 Task: Find connections with filter location Matozinhos with filter topic #Affiliationwith filter profile language Potuguese with filter current company Netcore Cloud with filter school Amet University Chennai with filter industry Technical and Vocational Training with filter service category Home Networking with filter keywords title Mechanic
Action: Mouse moved to (553, 101)
Screenshot: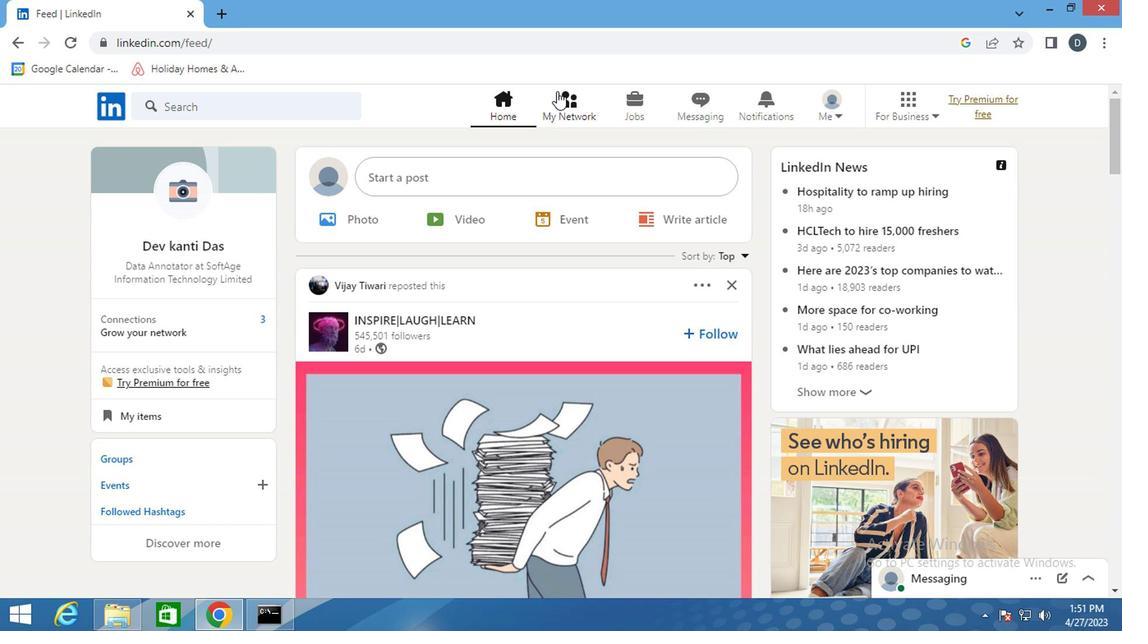 
Action: Mouse pressed left at (553, 101)
Screenshot: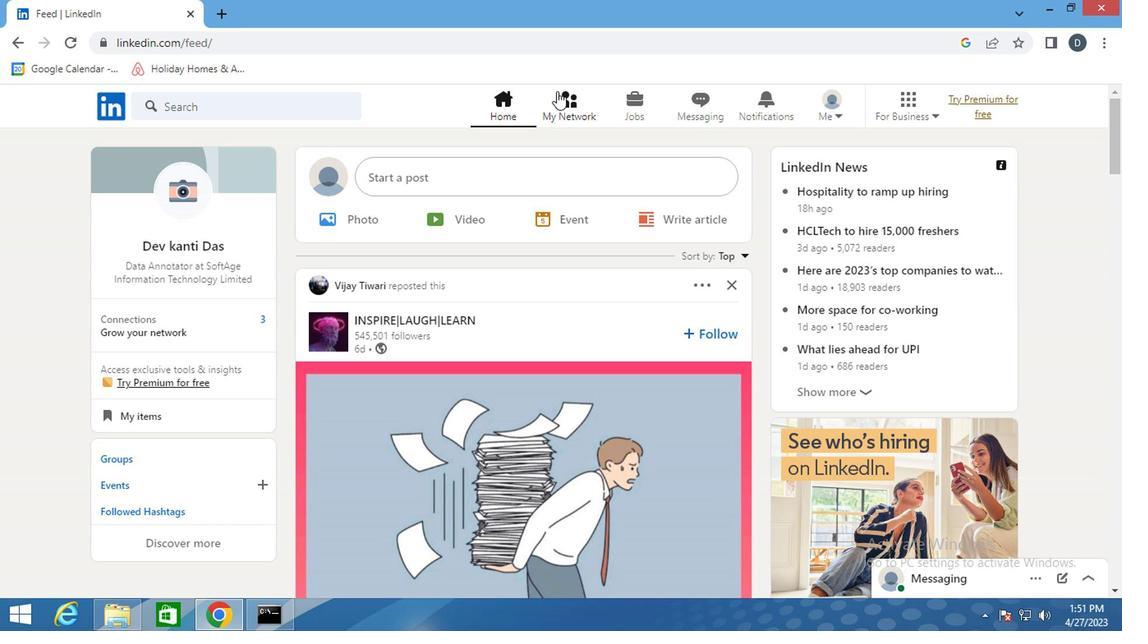 
Action: Mouse moved to (276, 200)
Screenshot: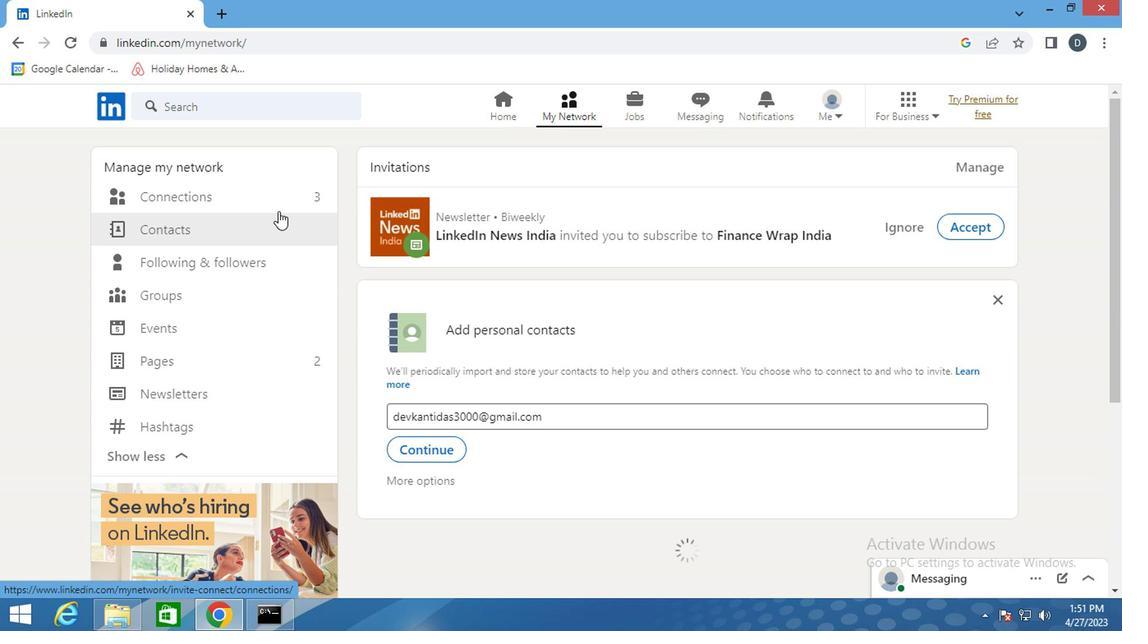 
Action: Mouse pressed left at (276, 200)
Screenshot: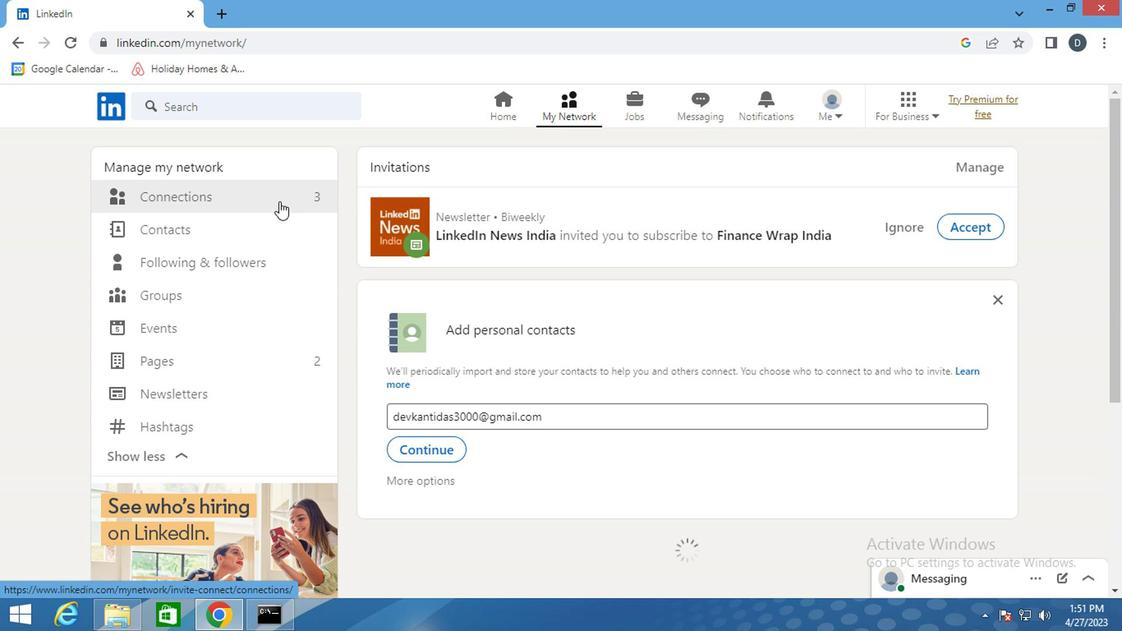 
Action: Mouse pressed left at (276, 200)
Screenshot: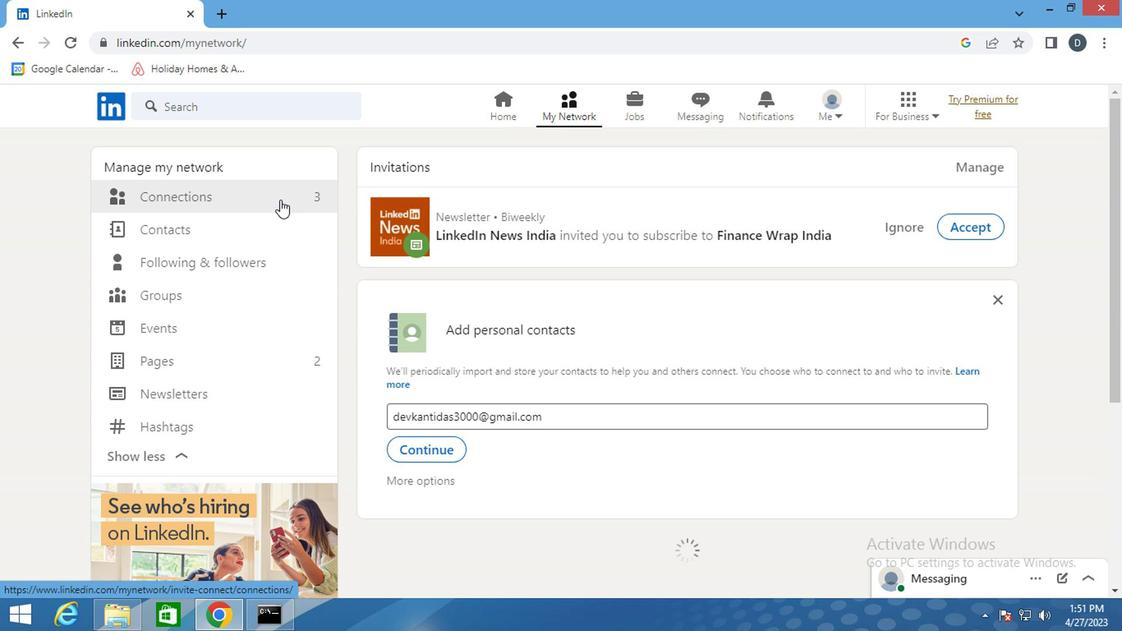 
Action: Mouse pressed left at (276, 200)
Screenshot: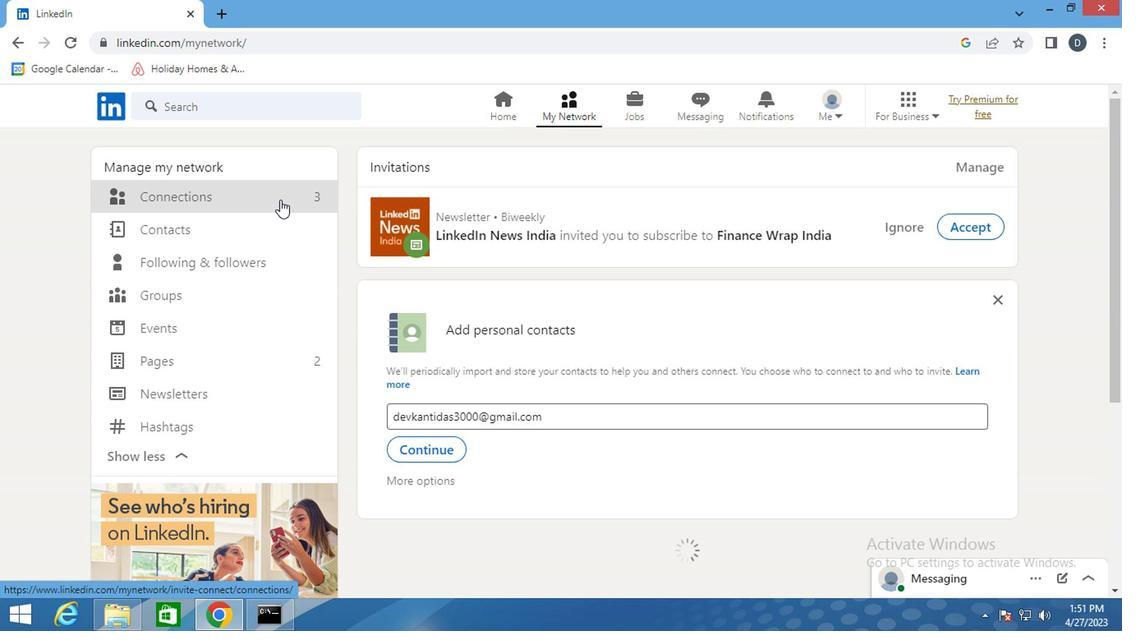 
Action: Mouse moved to (684, 198)
Screenshot: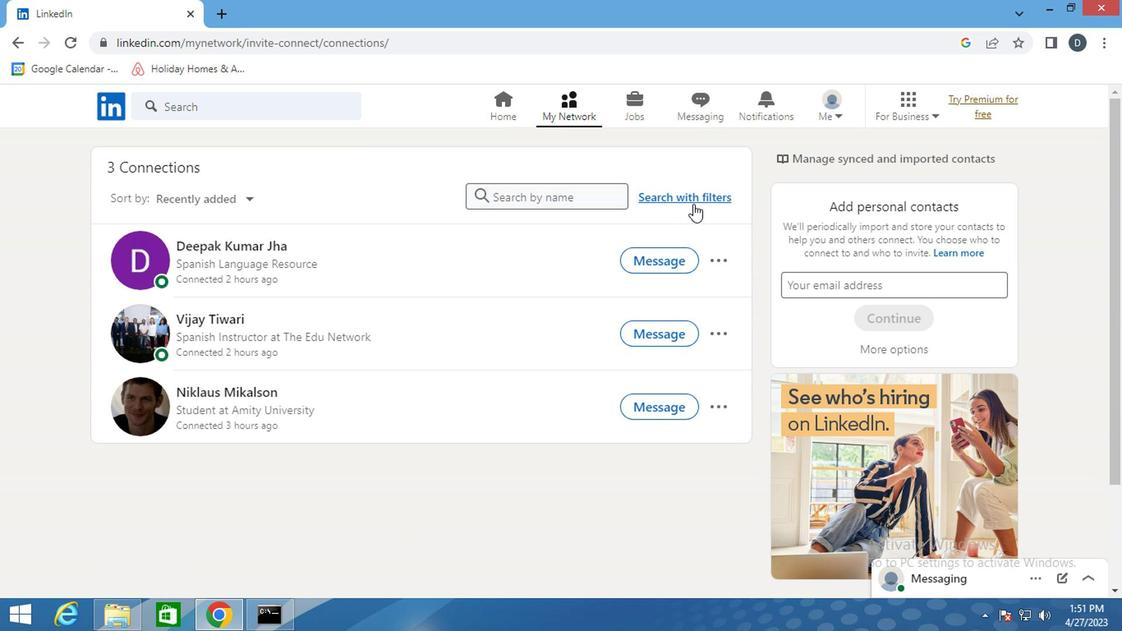 
Action: Mouse pressed left at (684, 198)
Screenshot: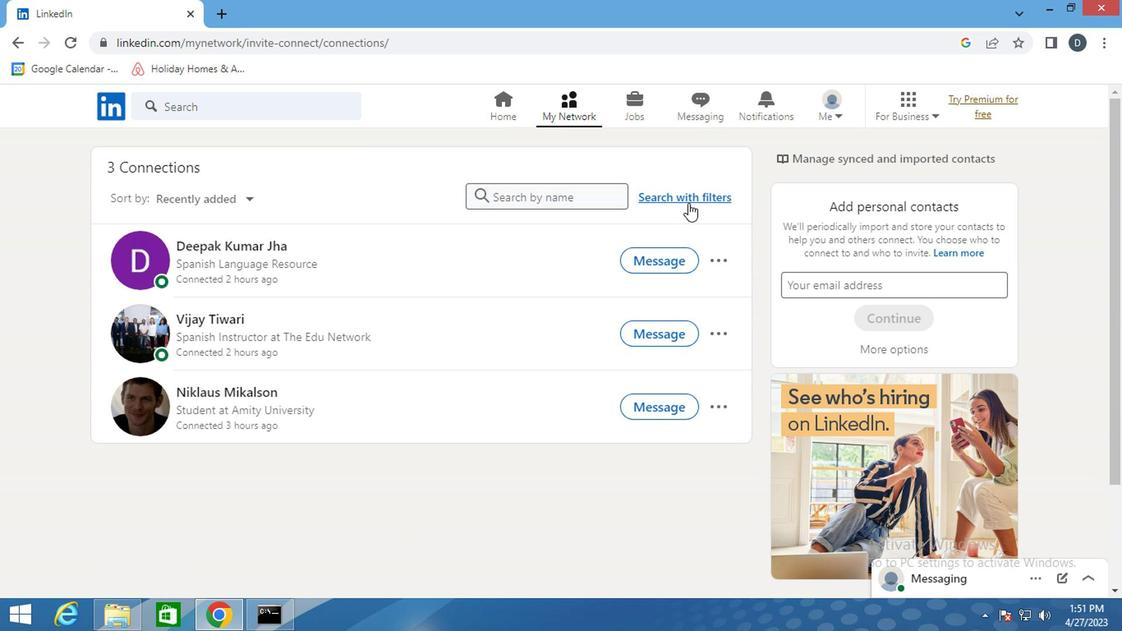 
Action: Mouse moved to (588, 149)
Screenshot: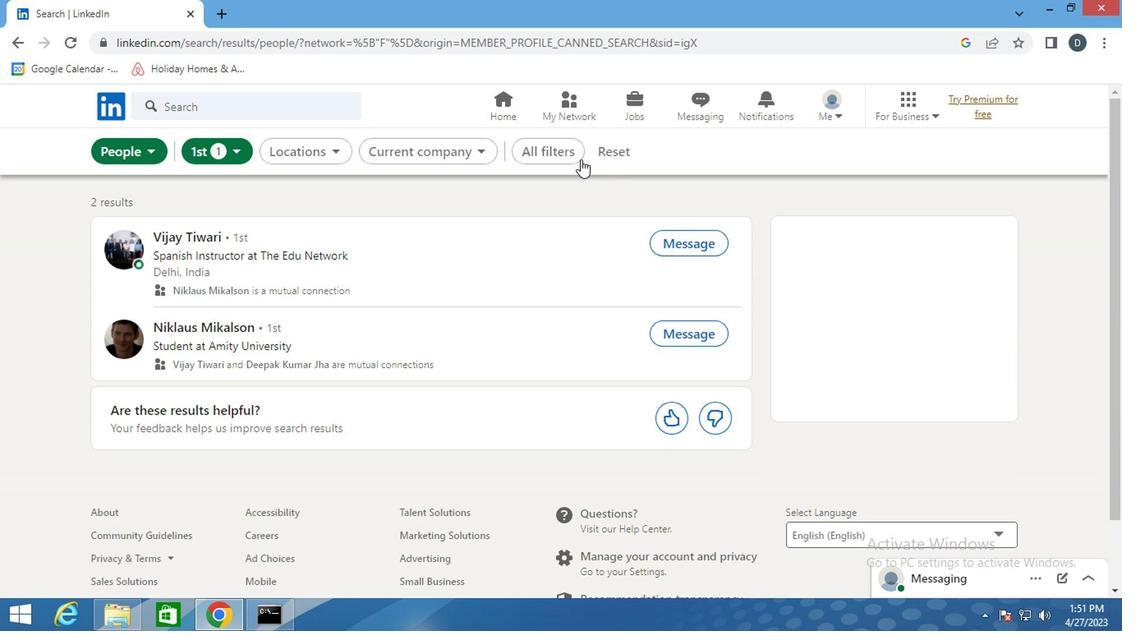 
Action: Mouse pressed left at (588, 149)
Screenshot: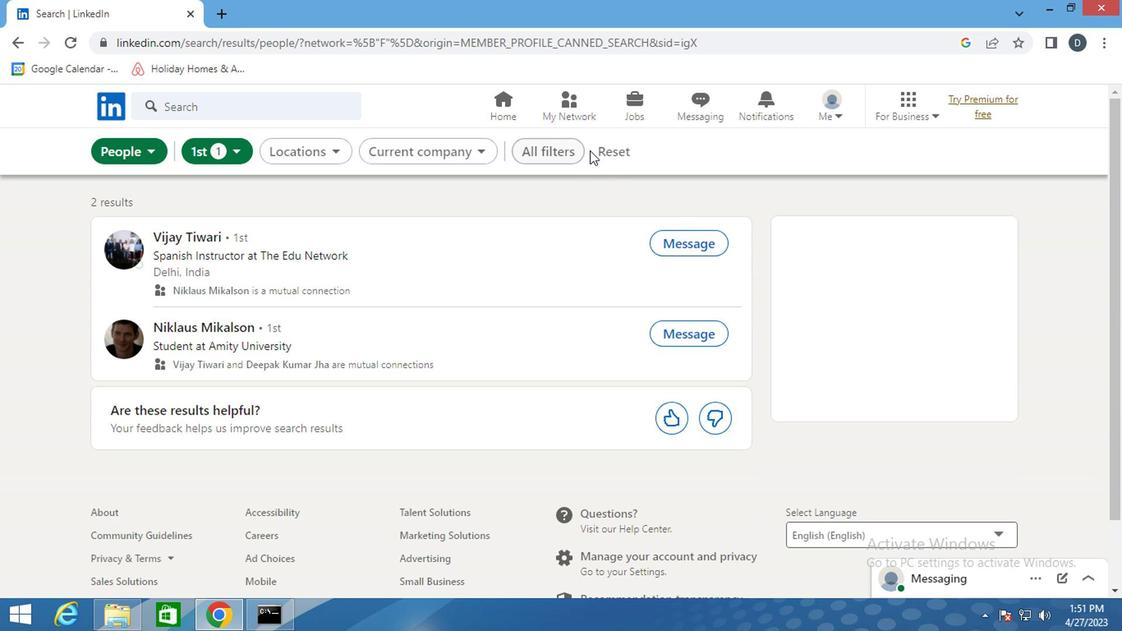 
Action: Mouse moved to (563, 156)
Screenshot: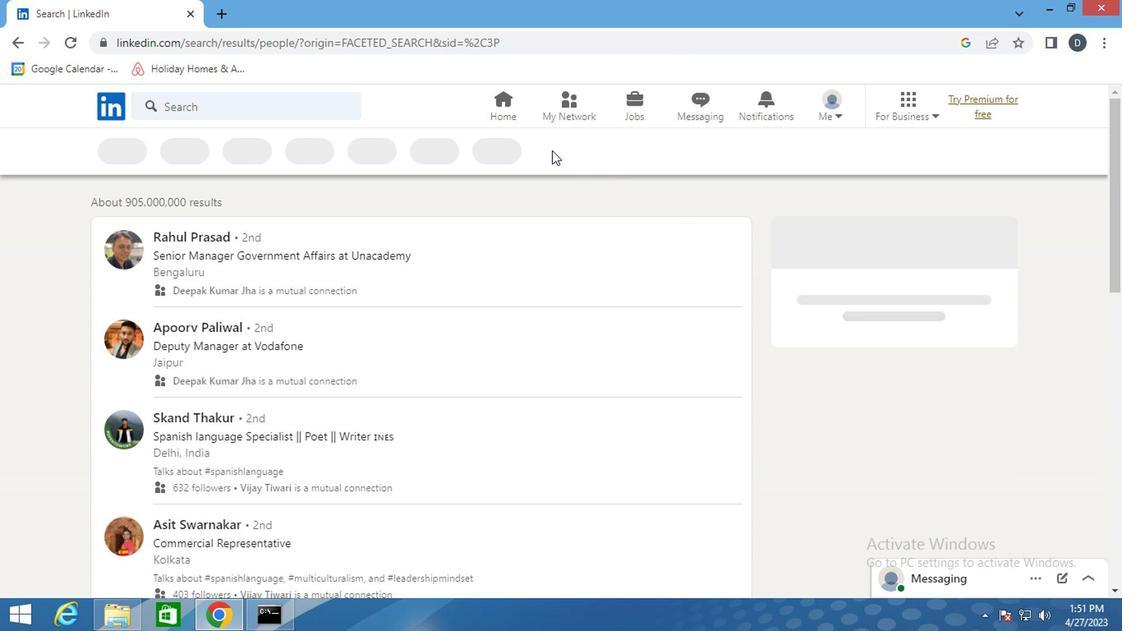 
Action: Mouse pressed left at (563, 156)
Screenshot: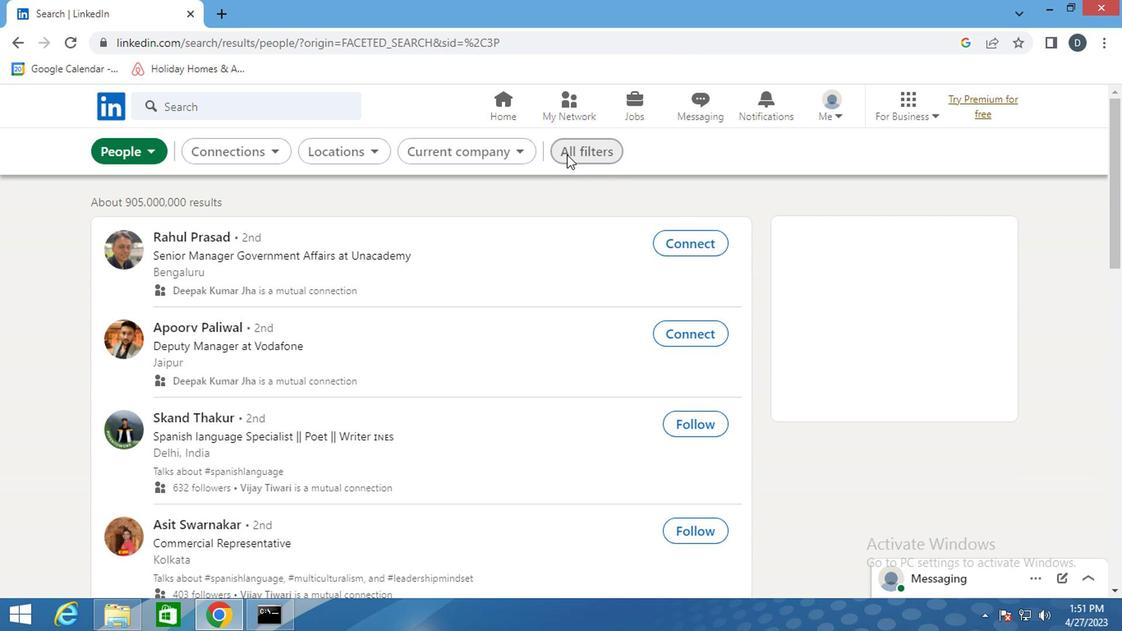 
Action: Mouse moved to (907, 326)
Screenshot: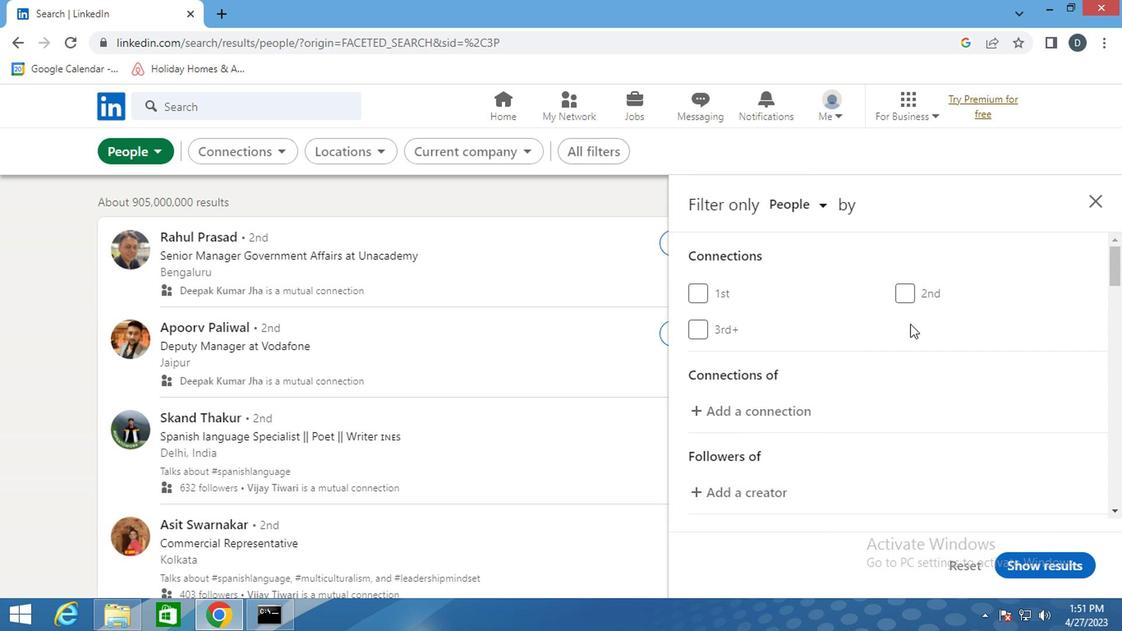 
Action: Mouse scrolled (907, 325) with delta (0, -1)
Screenshot: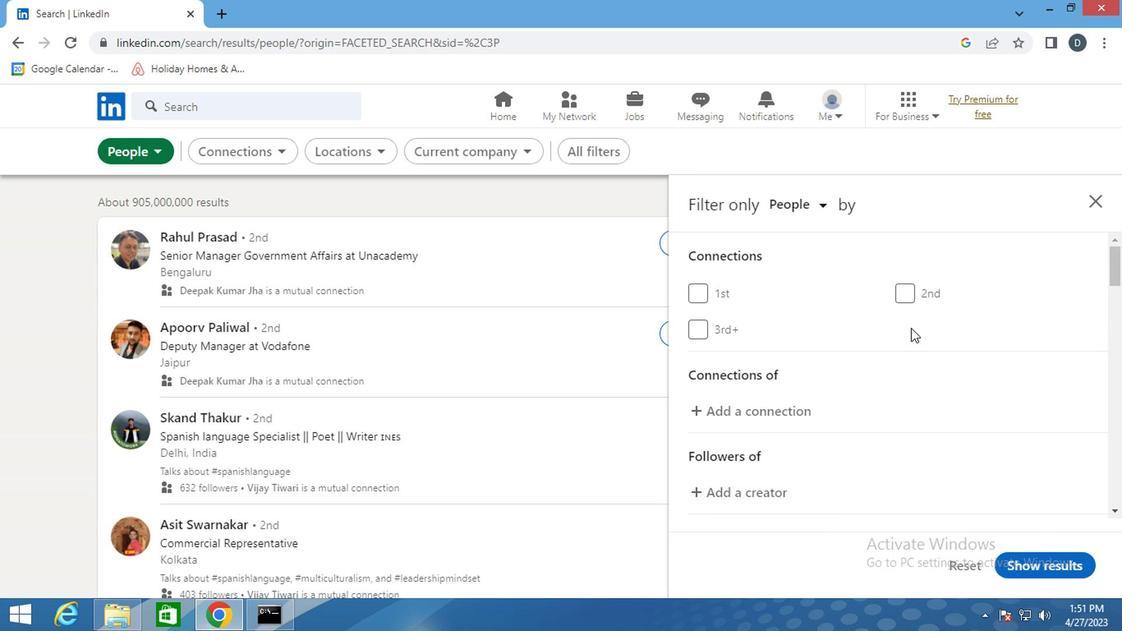 
Action: Mouse scrolled (907, 325) with delta (0, -1)
Screenshot: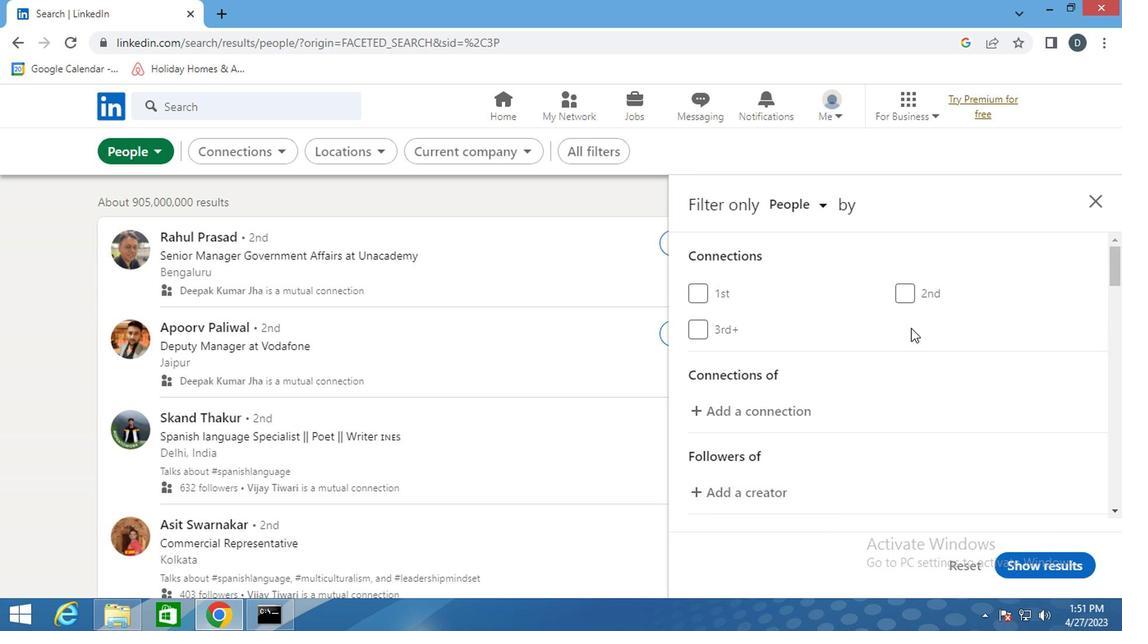
Action: Mouse scrolled (907, 325) with delta (0, -1)
Screenshot: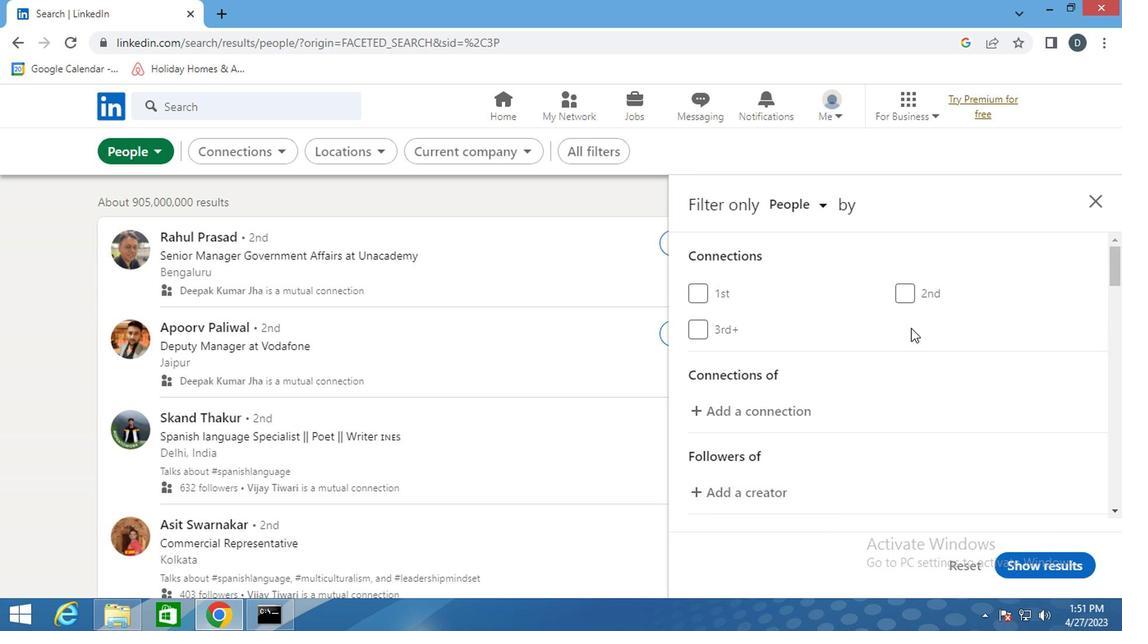 
Action: Mouse moved to (954, 399)
Screenshot: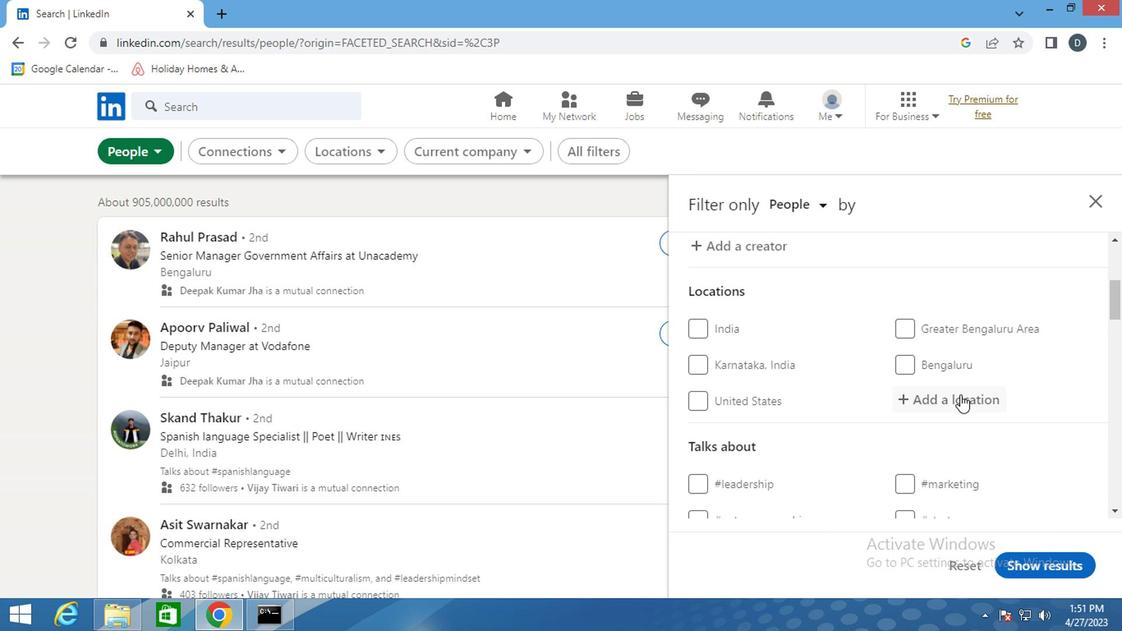 
Action: Mouse pressed left at (954, 399)
Screenshot: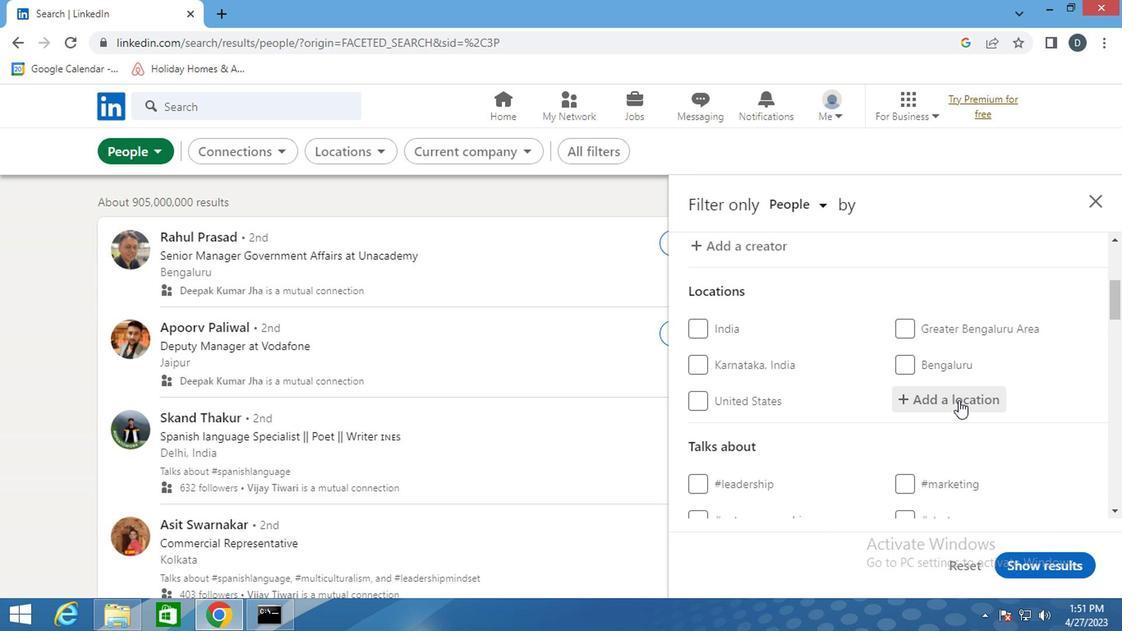 
Action: Mouse moved to (880, 423)
Screenshot: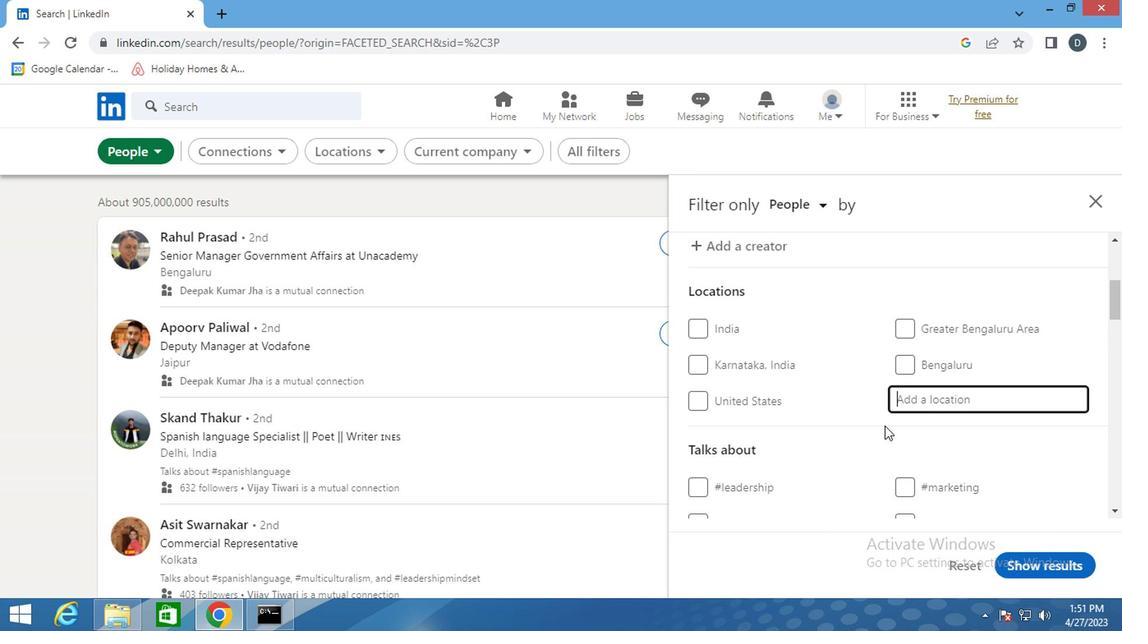 
Action: Key pressed <Key.shift_r><Key.shift_r><Key.shift_r><Key.shift_r>Matozinh
Screenshot: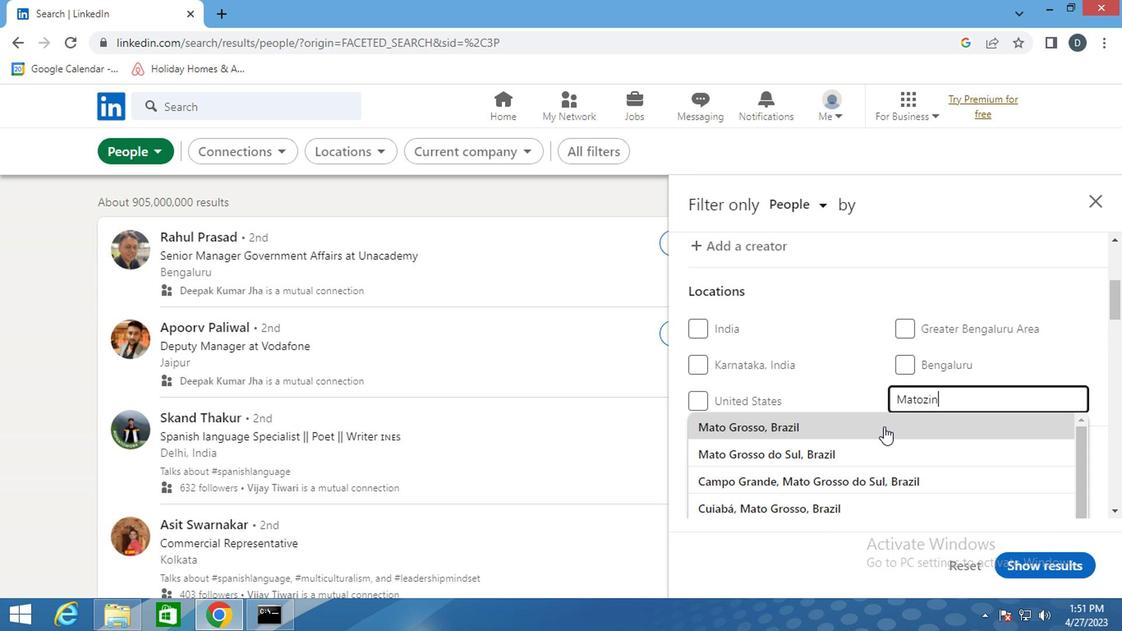 
Action: Mouse pressed left at (880, 423)
Screenshot: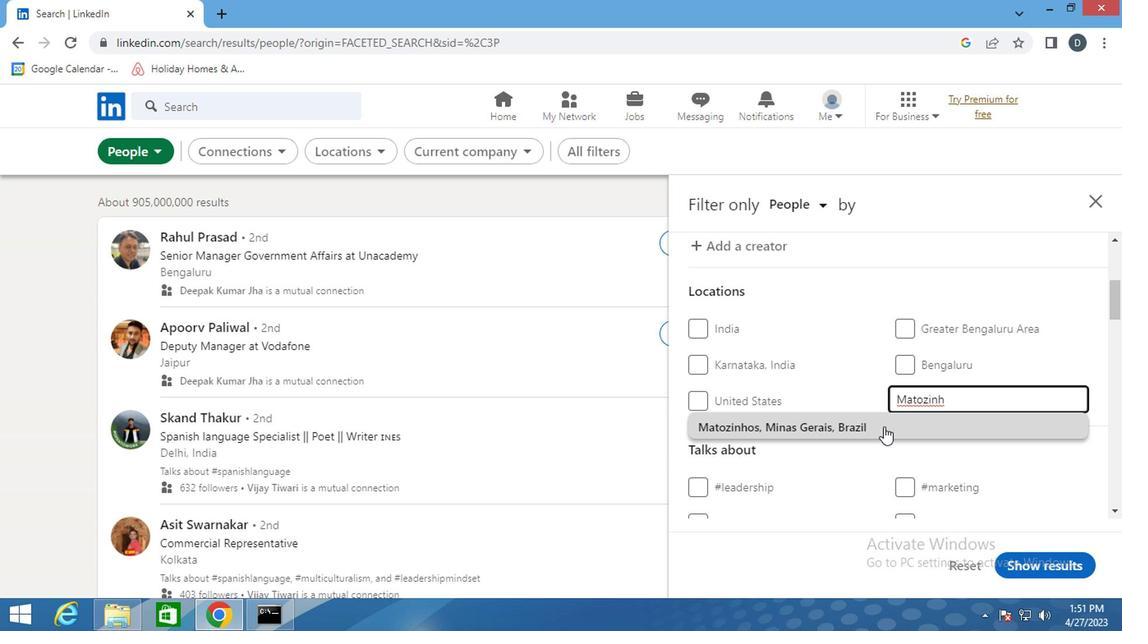 
Action: Mouse moved to (866, 426)
Screenshot: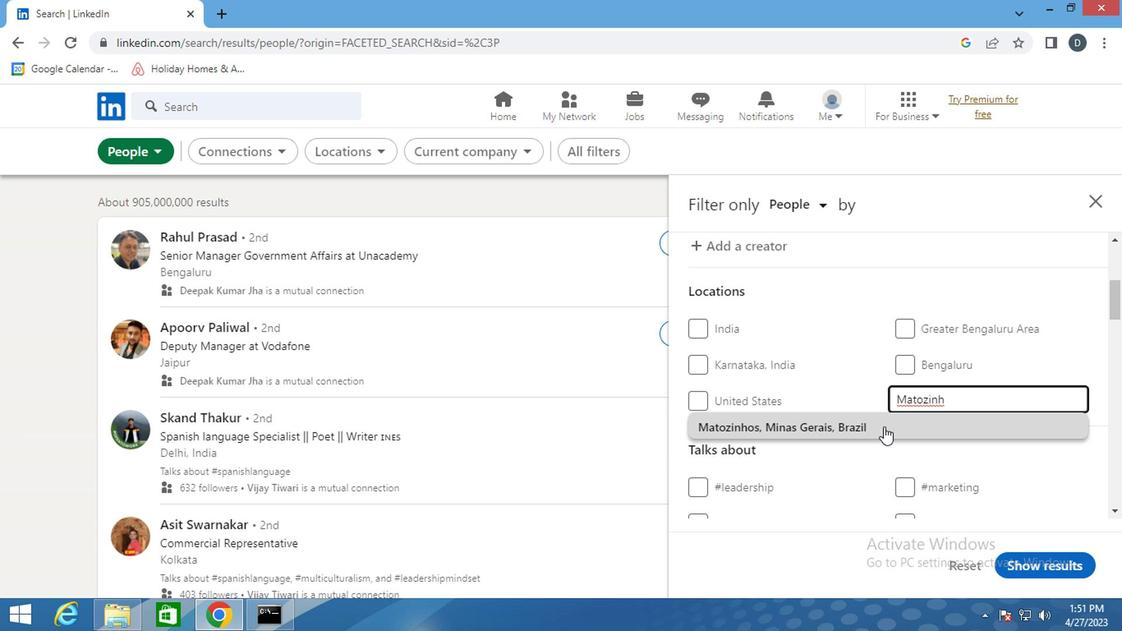 
Action: Mouse scrolled (866, 426) with delta (0, 0)
Screenshot: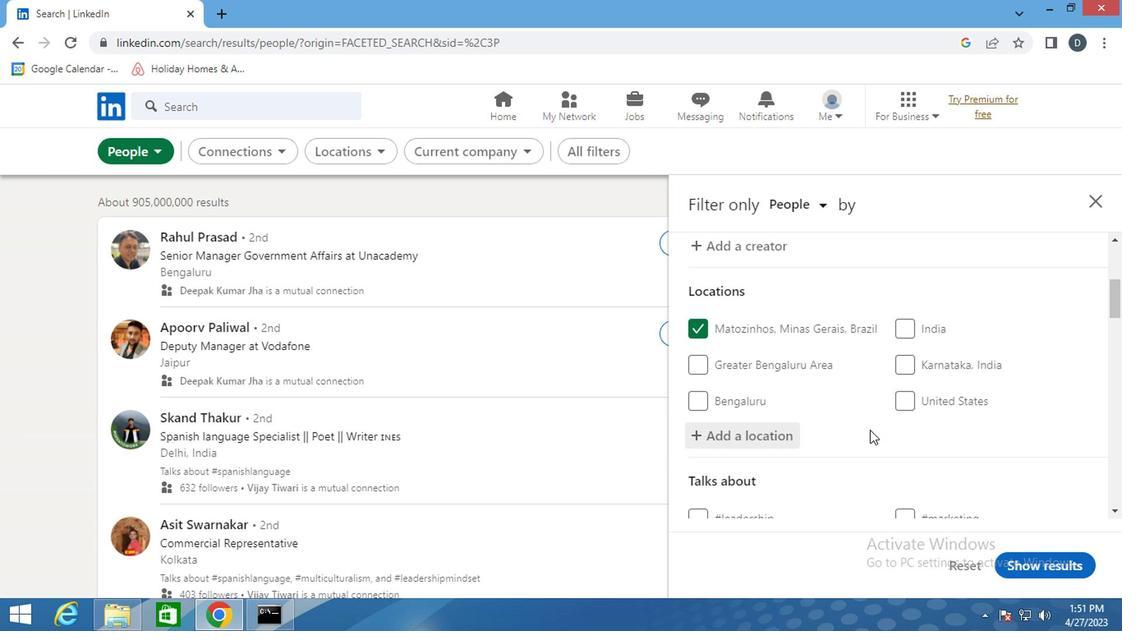 
Action: Mouse scrolled (866, 426) with delta (0, 0)
Screenshot: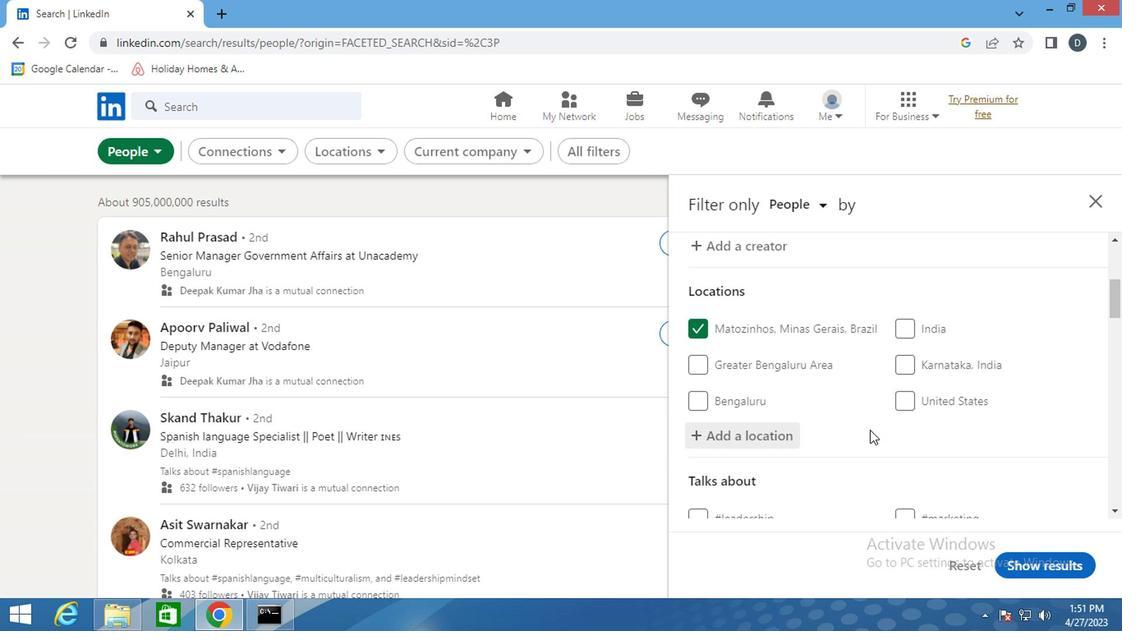 
Action: Mouse moved to (919, 426)
Screenshot: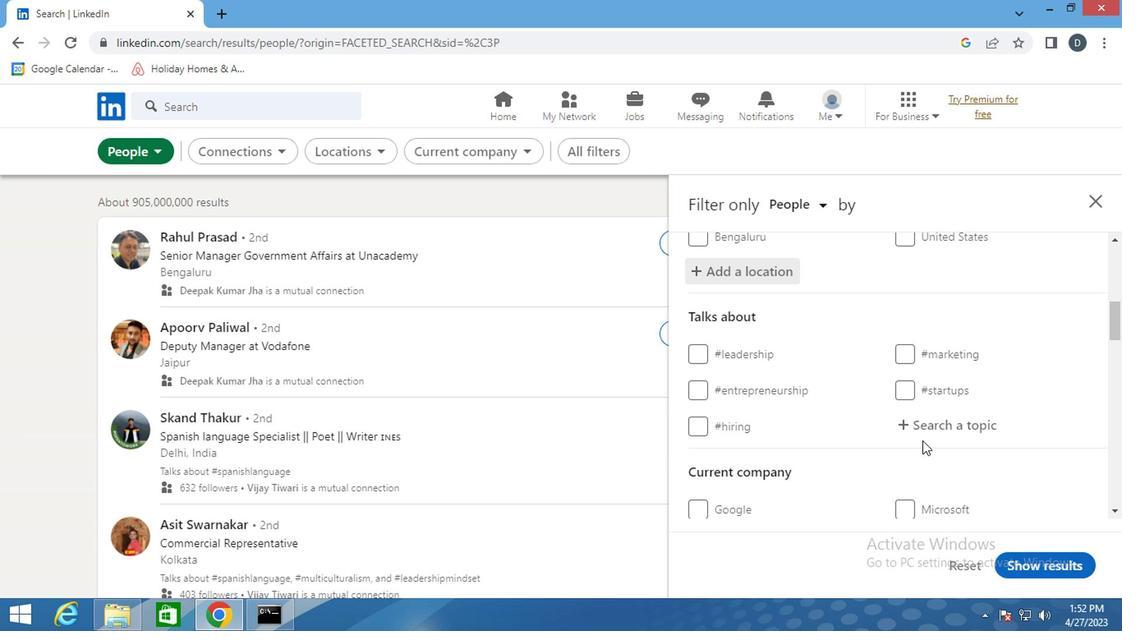 
Action: Mouse pressed left at (919, 426)
Screenshot: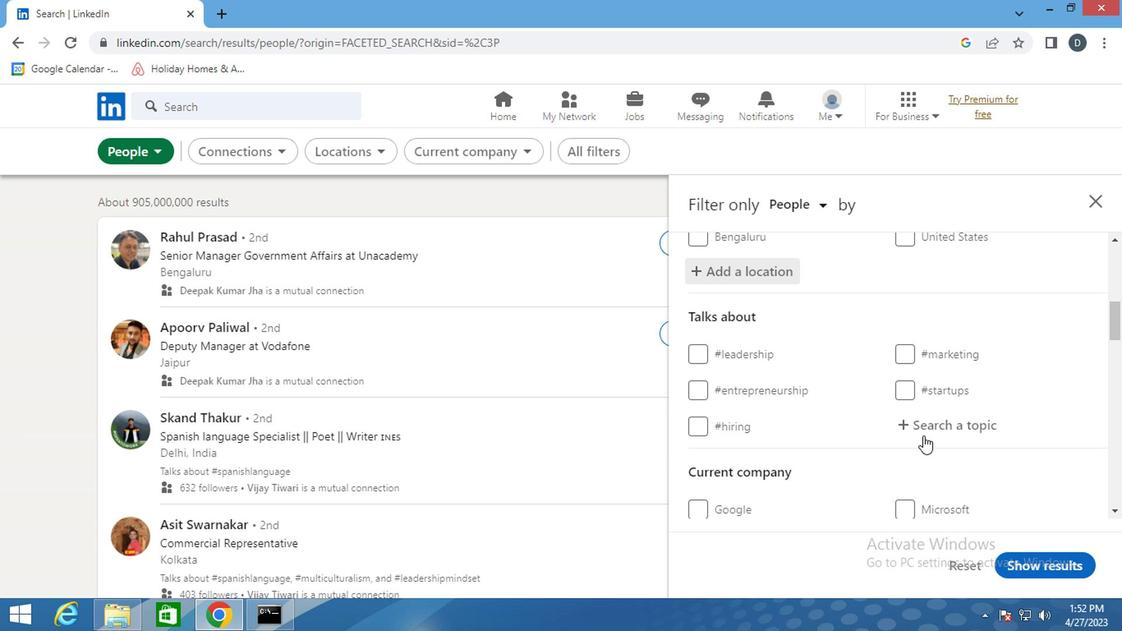 
Action: Mouse moved to (881, 436)
Screenshot: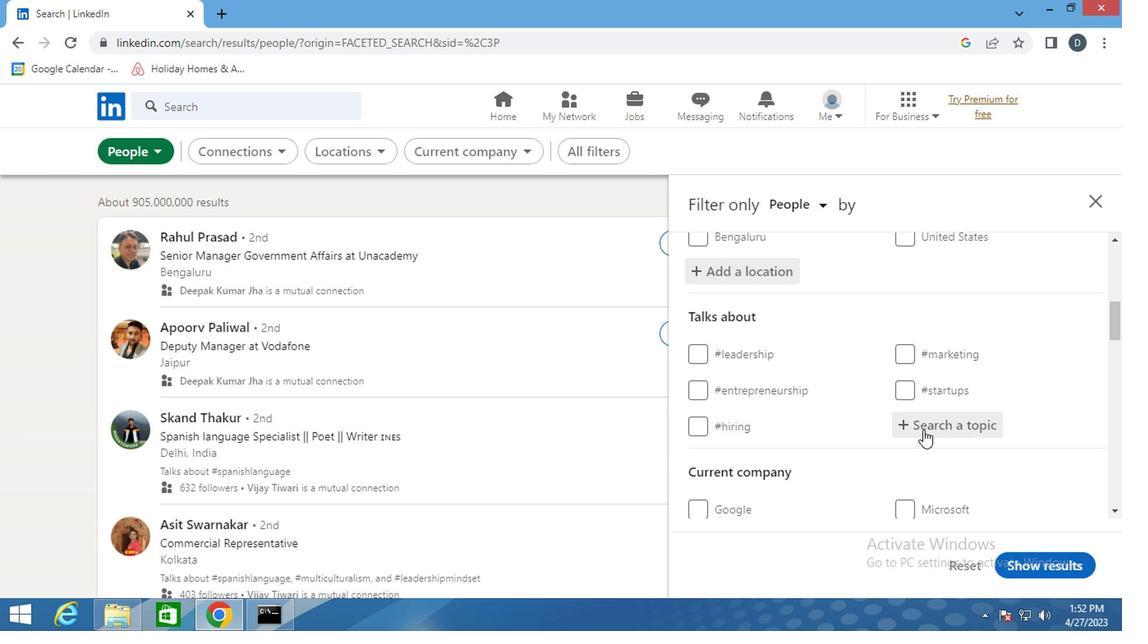 
Action: Key pressed <Key.shift>#<Key.shift>AFFILIATION
Screenshot: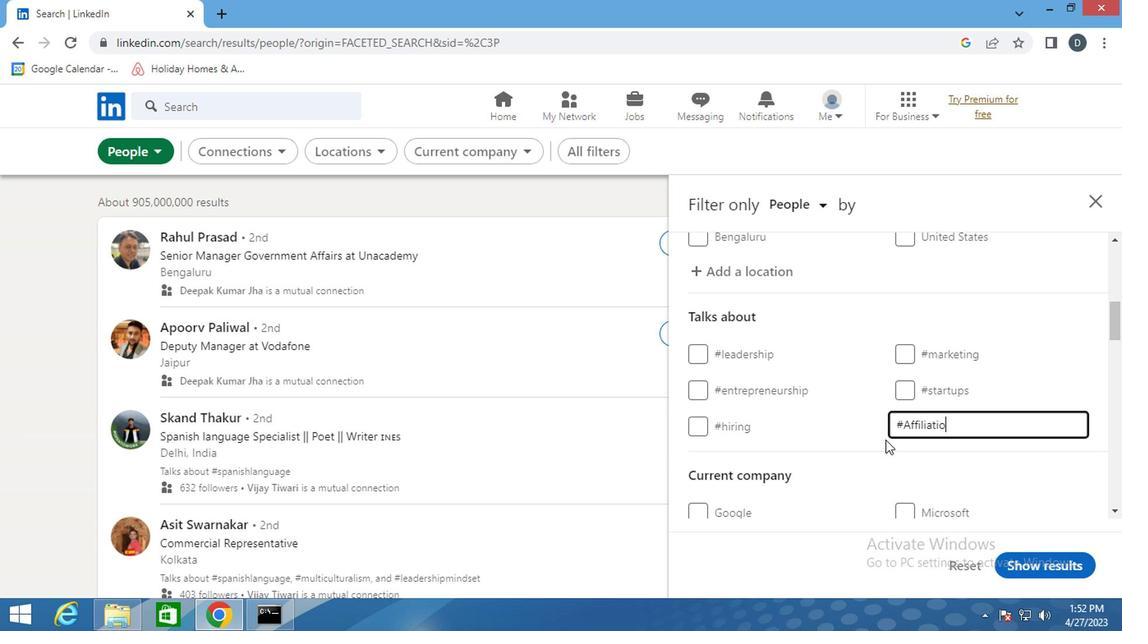
Action: Mouse moved to (896, 302)
Screenshot: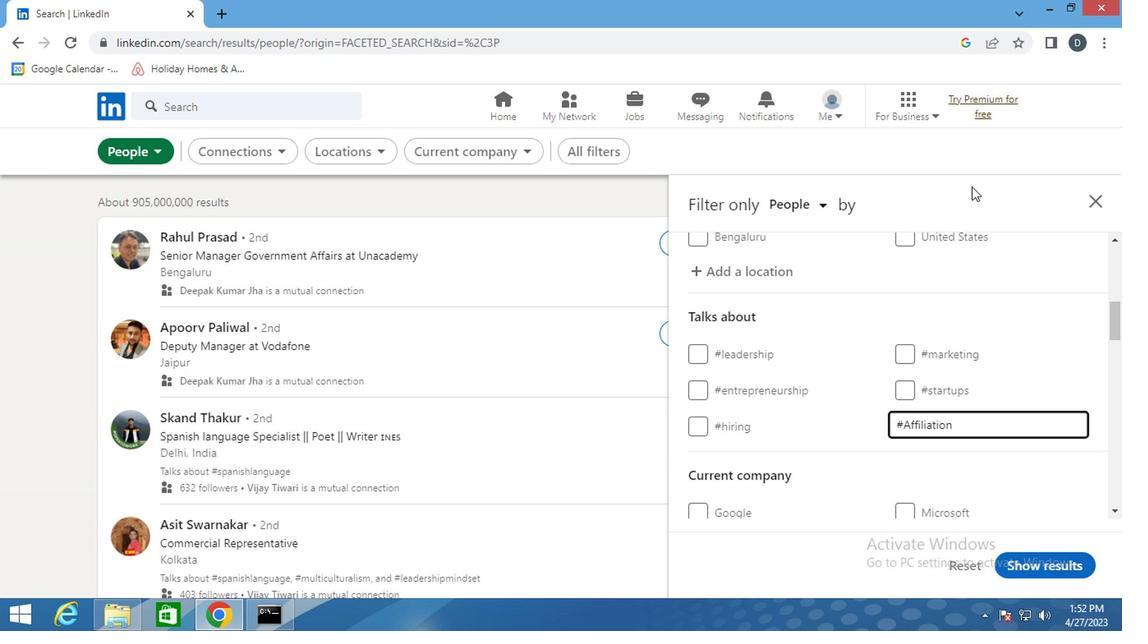 
Action: Mouse scrolled (896, 301) with delta (0, 0)
Screenshot: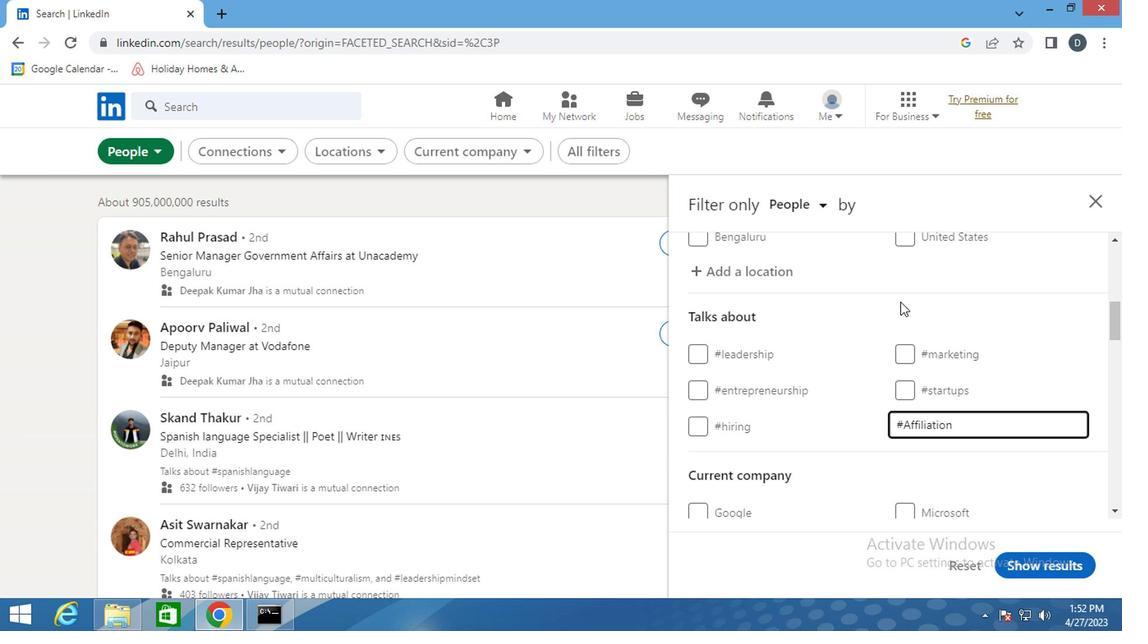 
Action: Mouse moved to (899, 310)
Screenshot: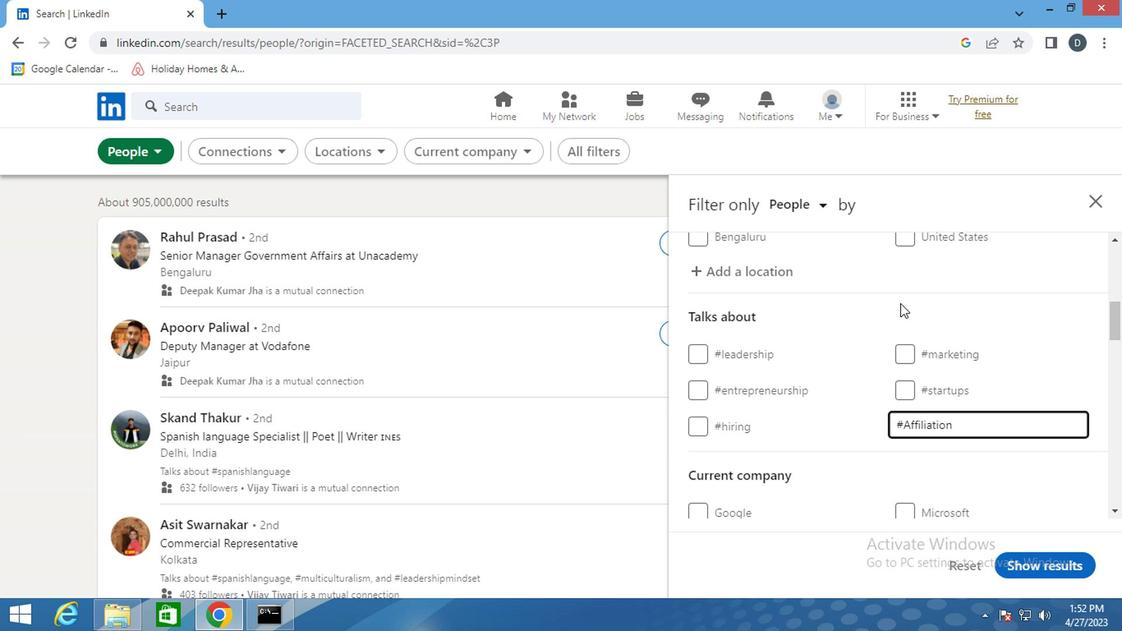 
Action: Mouse scrolled (899, 309) with delta (0, 0)
Screenshot: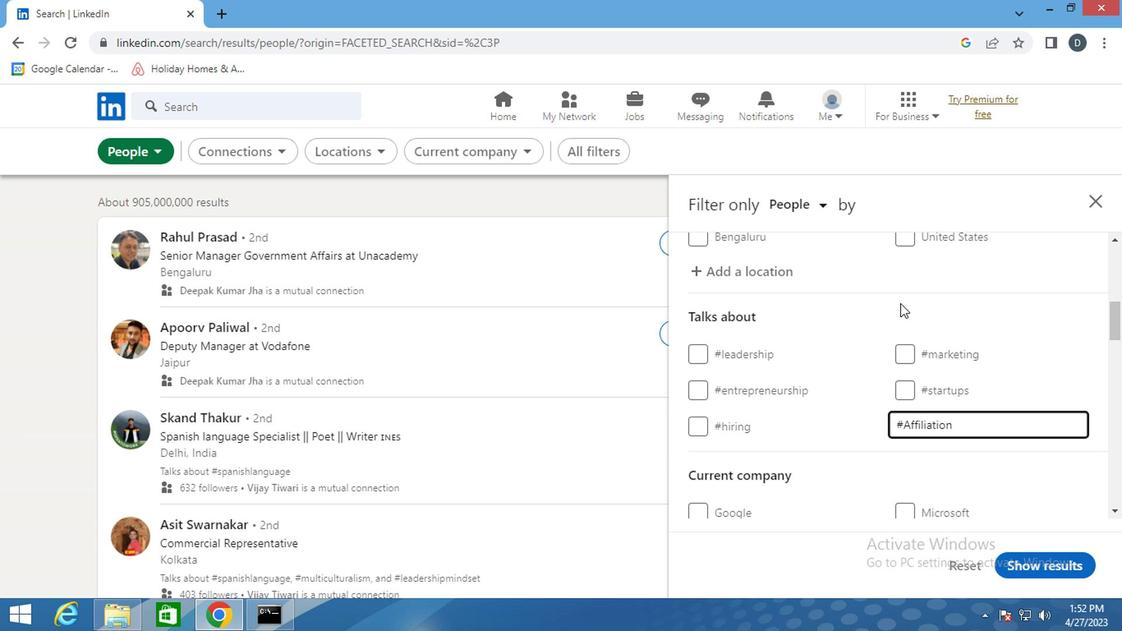
Action: Mouse moved to (935, 413)
Screenshot: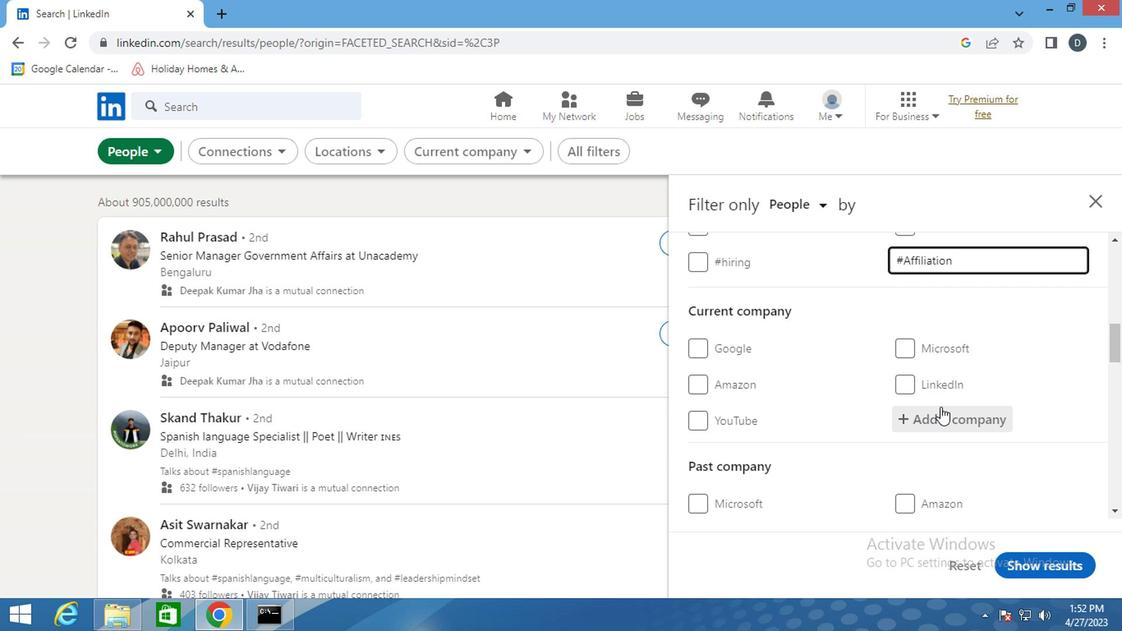 
Action: Mouse scrolled (935, 412) with delta (0, -1)
Screenshot: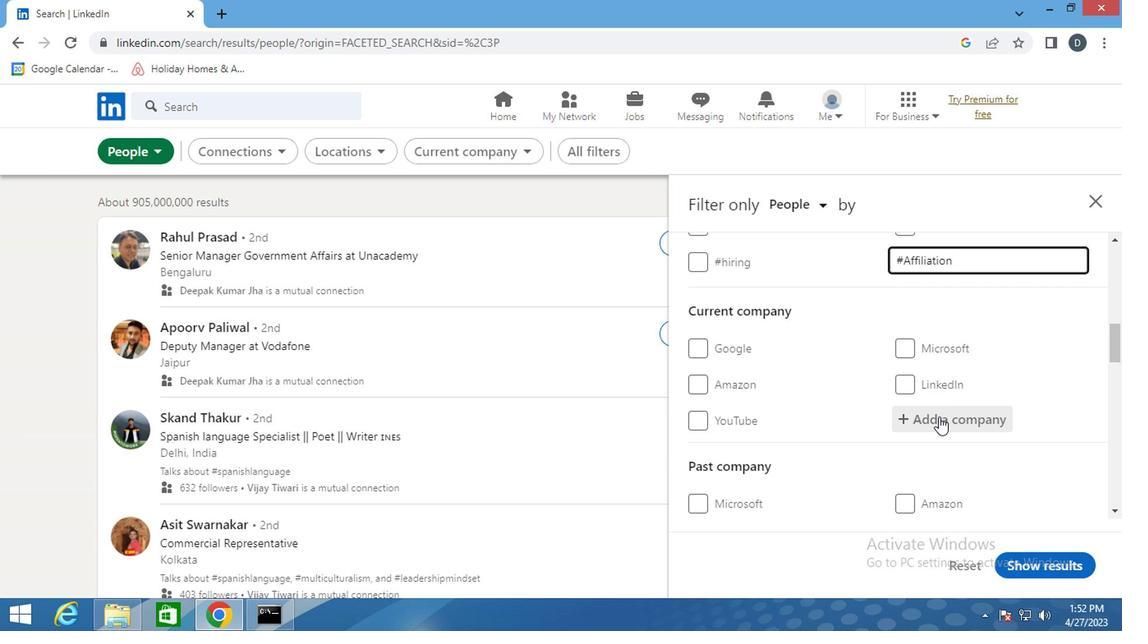 
Action: Mouse scrolled (935, 412) with delta (0, -1)
Screenshot: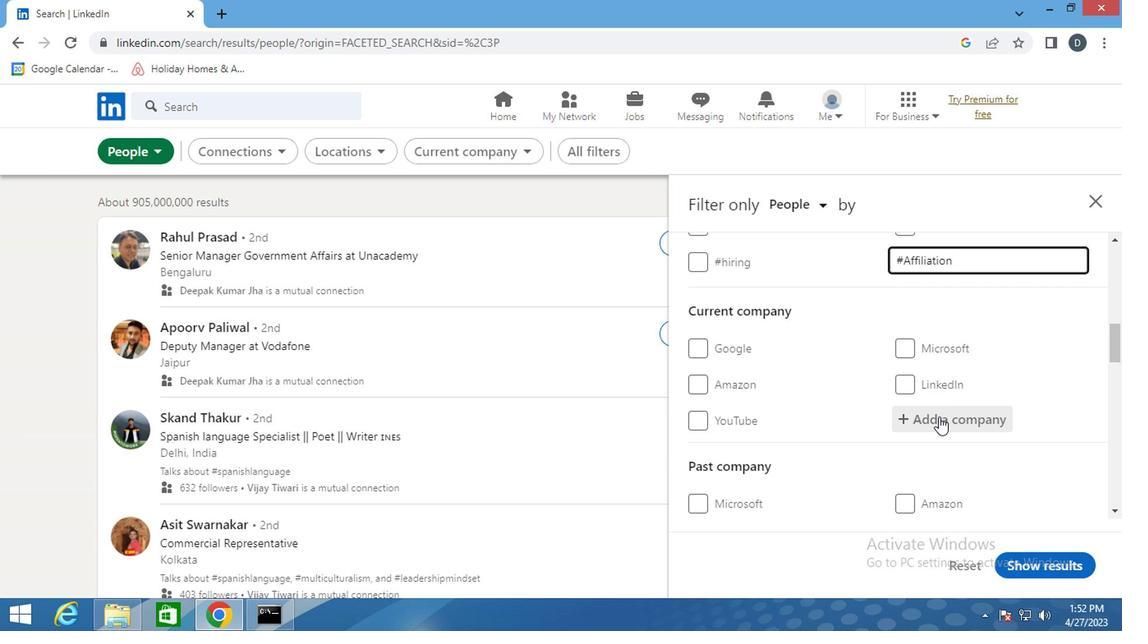 
Action: Mouse scrolled (935, 412) with delta (0, -1)
Screenshot: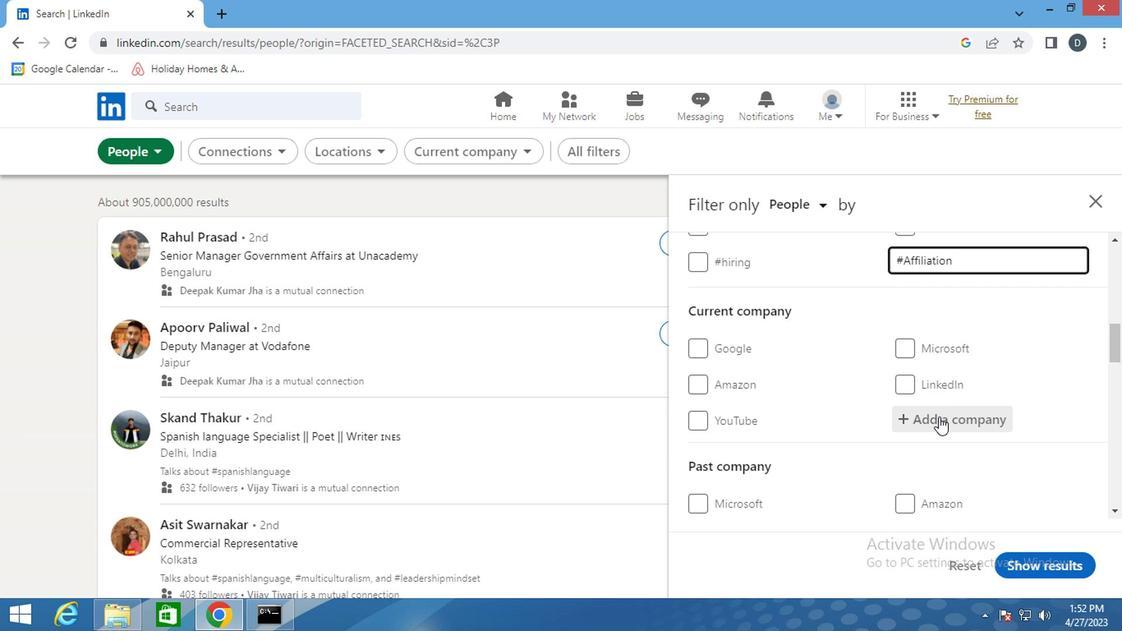 
Action: Mouse scrolled (935, 412) with delta (0, -1)
Screenshot: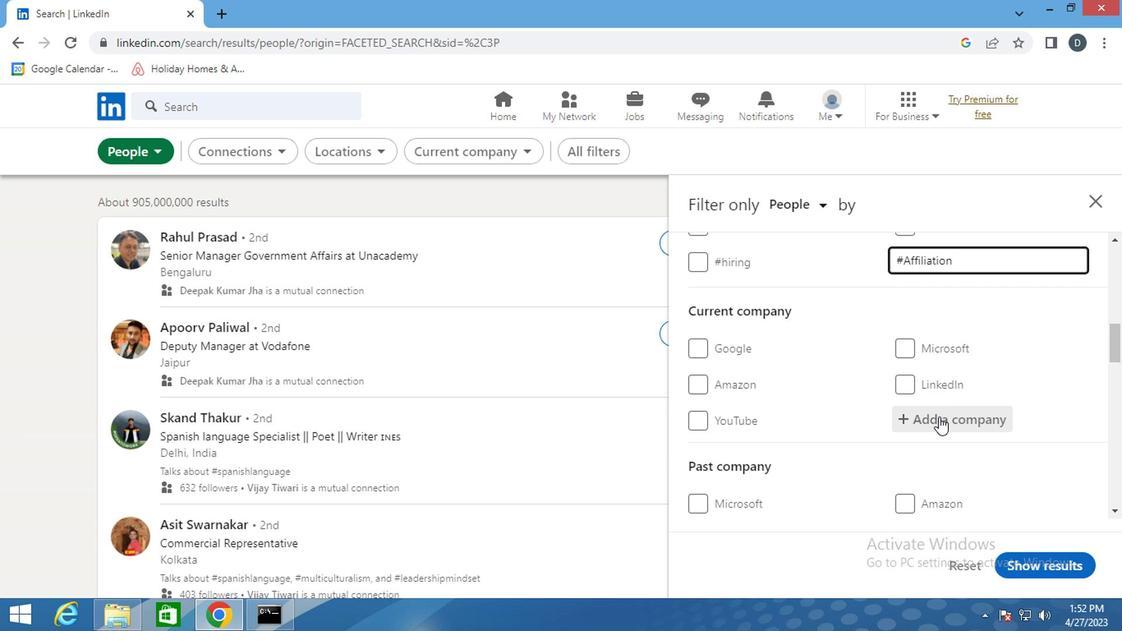 
Action: Mouse scrolled (935, 412) with delta (0, -1)
Screenshot: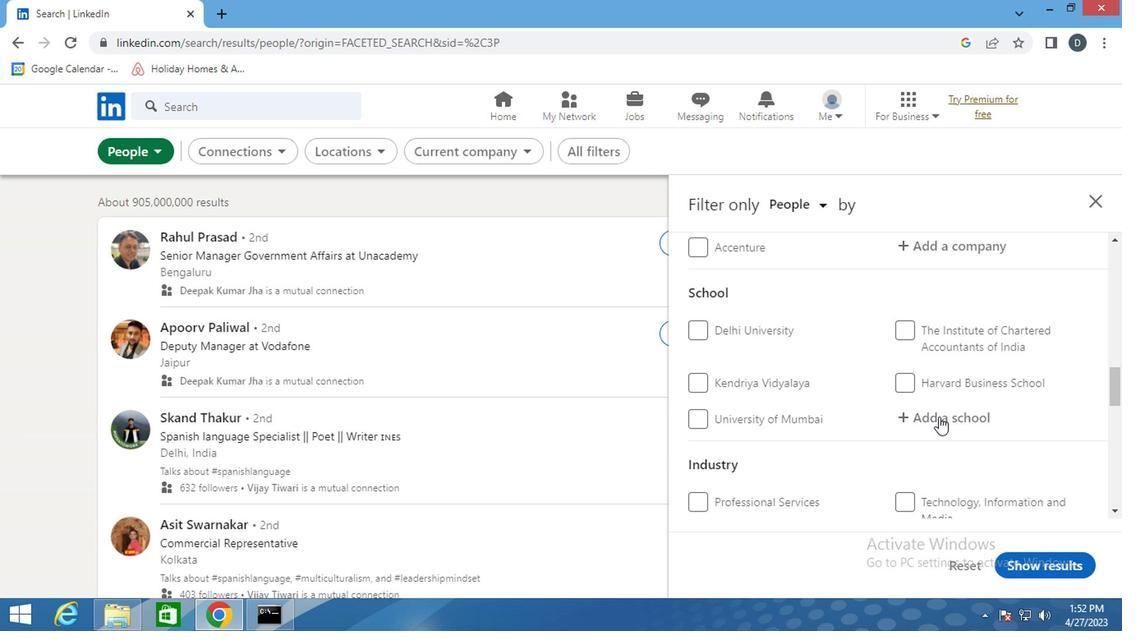 
Action: Mouse scrolled (935, 412) with delta (0, -1)
Screenshot: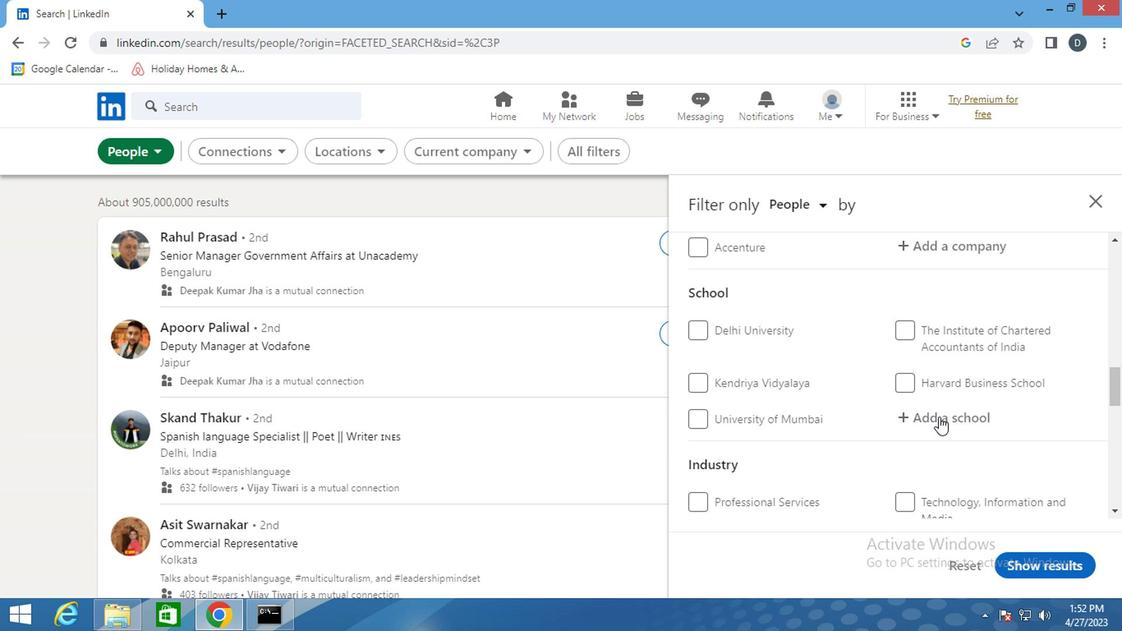 
Action: Mouse moved to (933, 413)
Screenshot: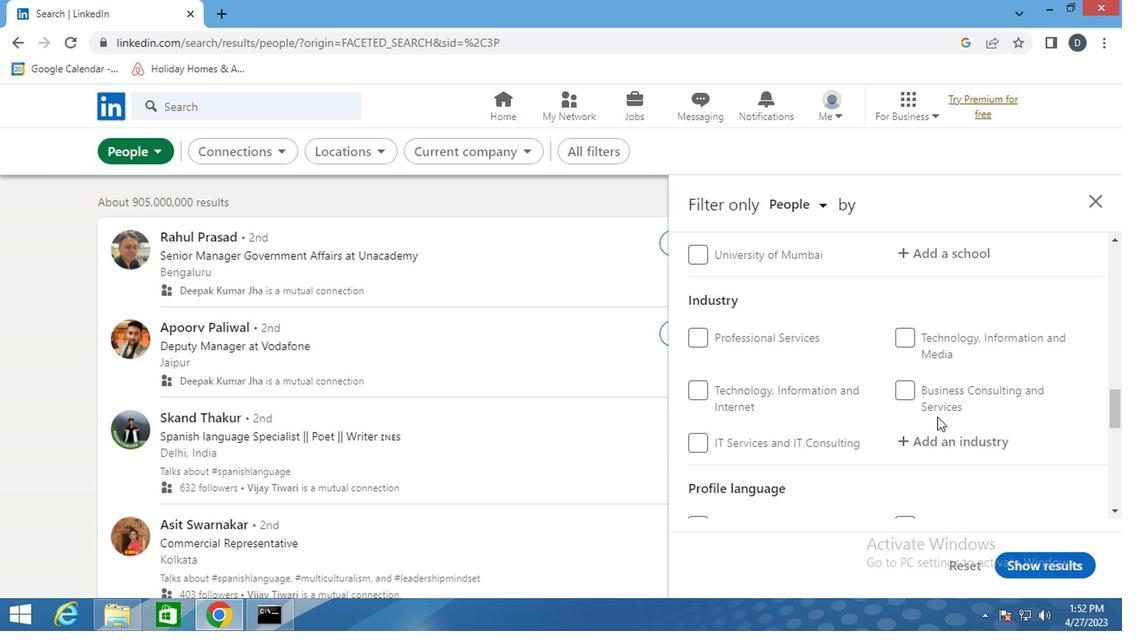 
Action: Mouse scrolled (933, 412) with delta (0, -1)
Screenshot: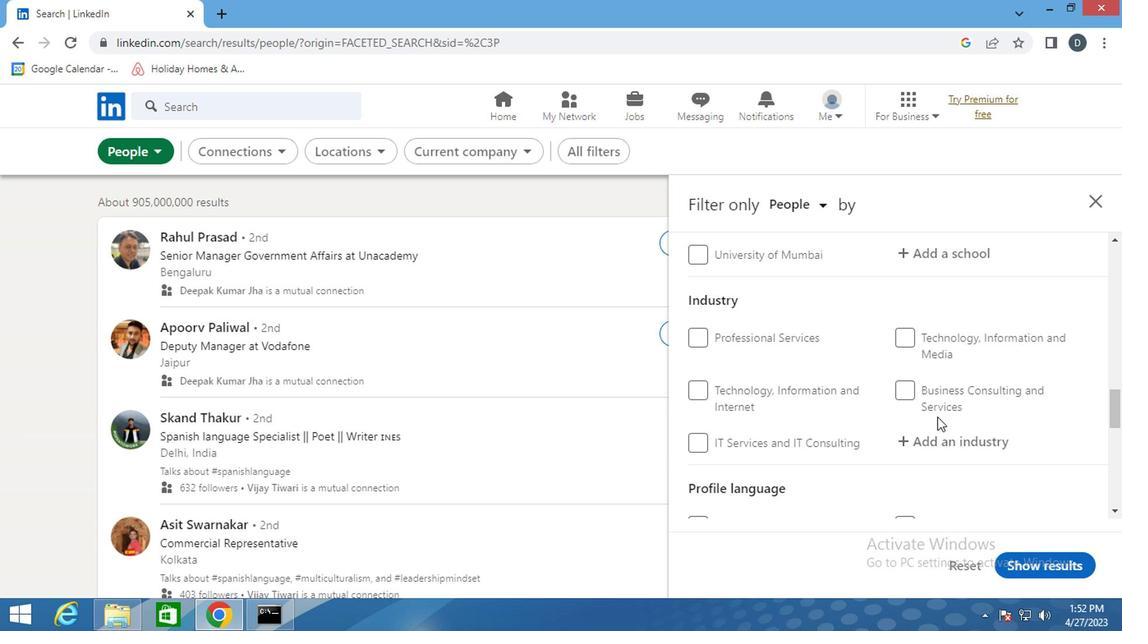 
Action: Mouse scrolled (933, 412) with delta (0, -1)
Screenshot: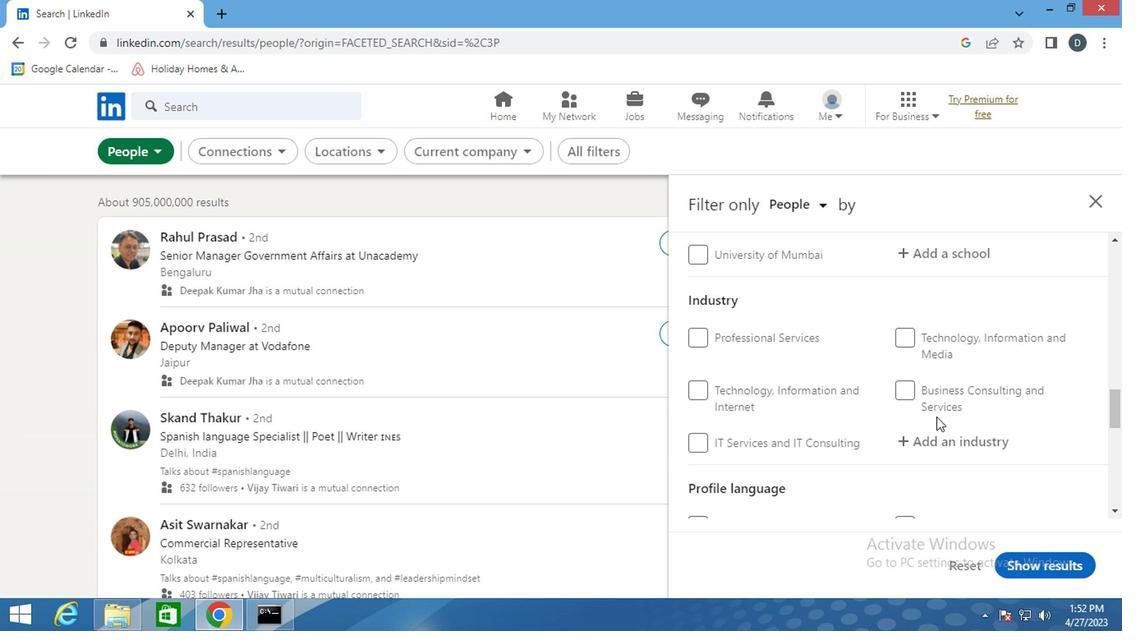 
Action: Mouse moved to (905, 392)
Screenshot: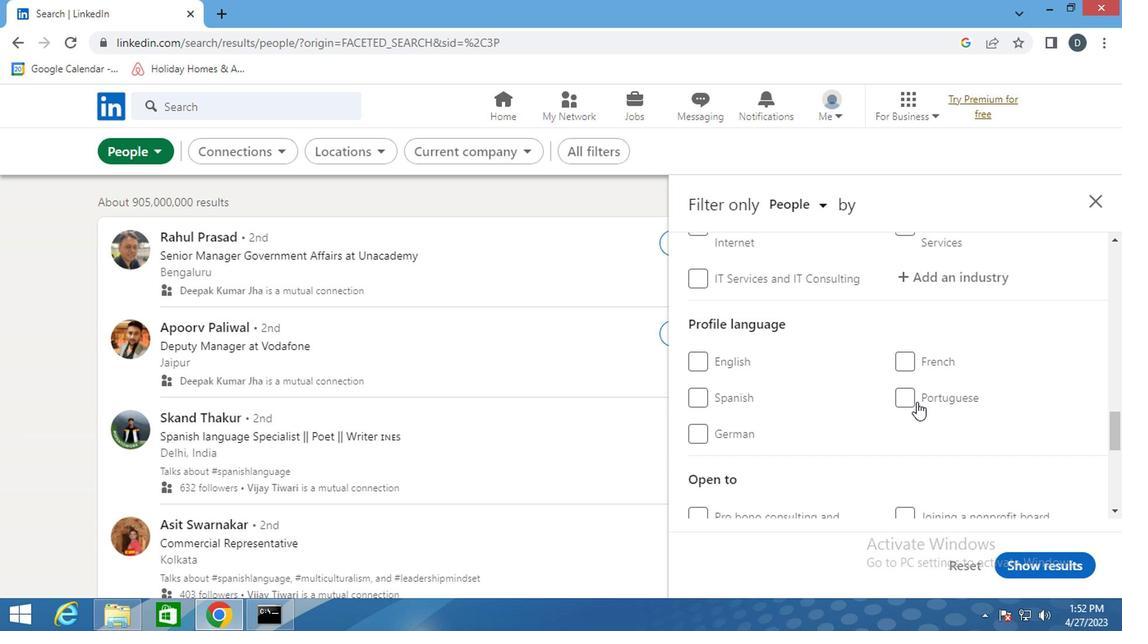 
Action: Mouse pressed left at (905, 392)
Screenshot: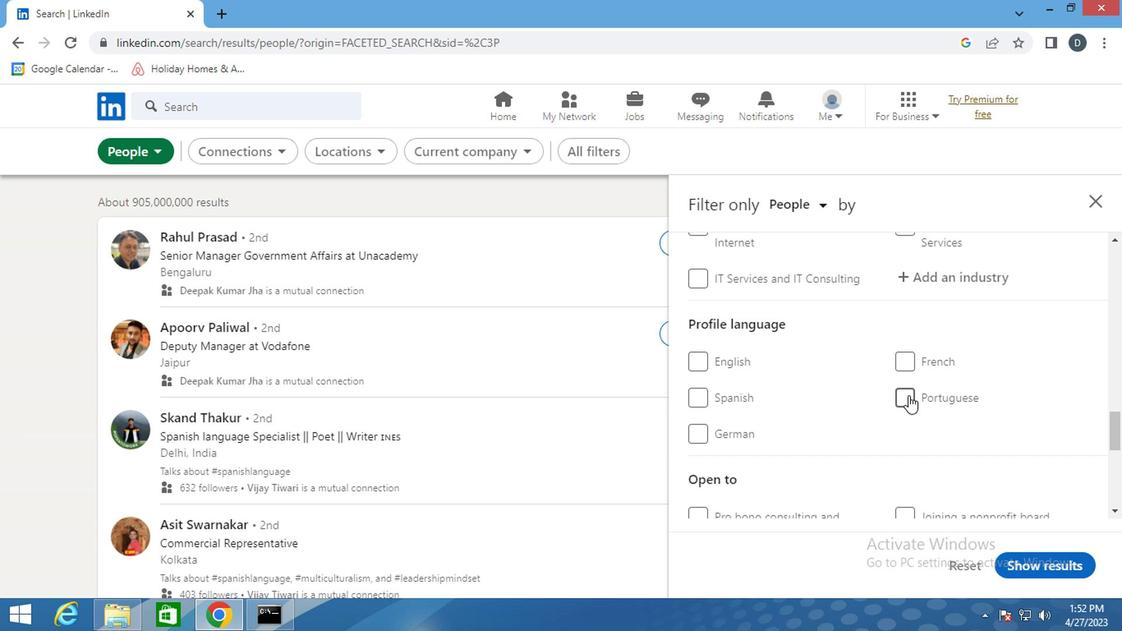 
Action: Mouse moved to (907, 392)
Screenshot: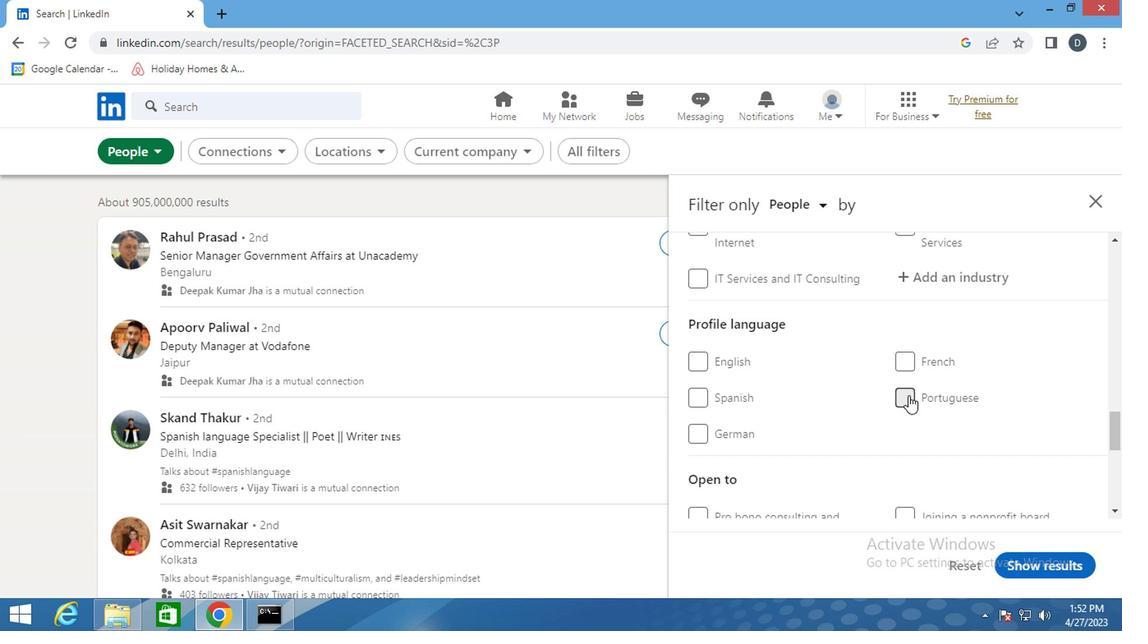 
Action: Mouse scrolled (907, 392) with delta (0, 0)
Screenshot: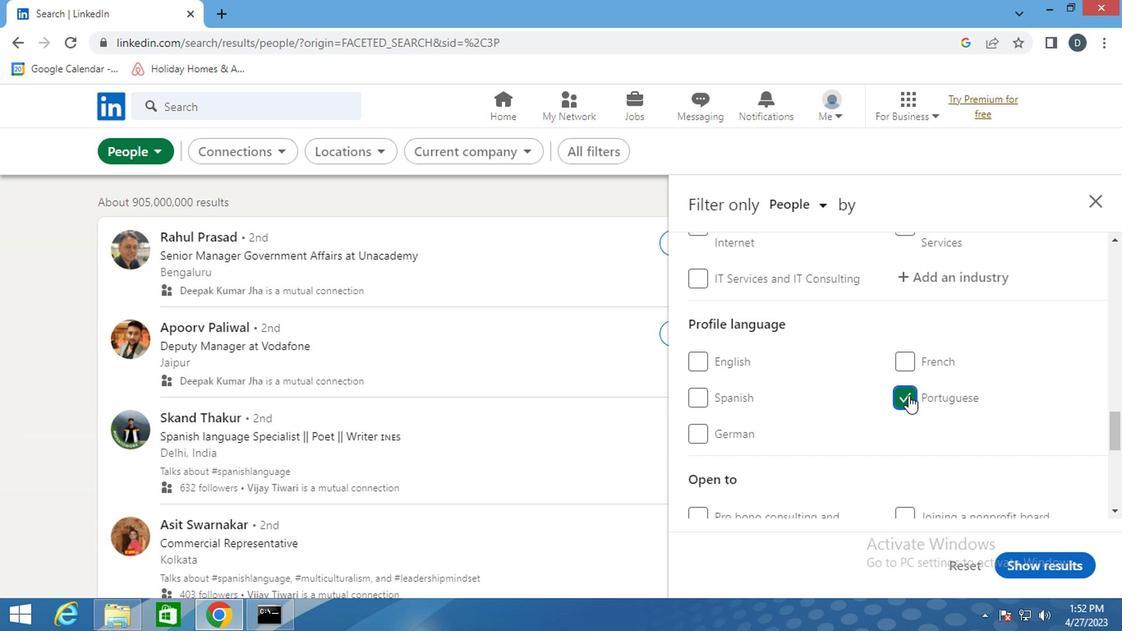 
Action: Mouse scrolled (907, 392) with delta (0, 0)
Screenshot: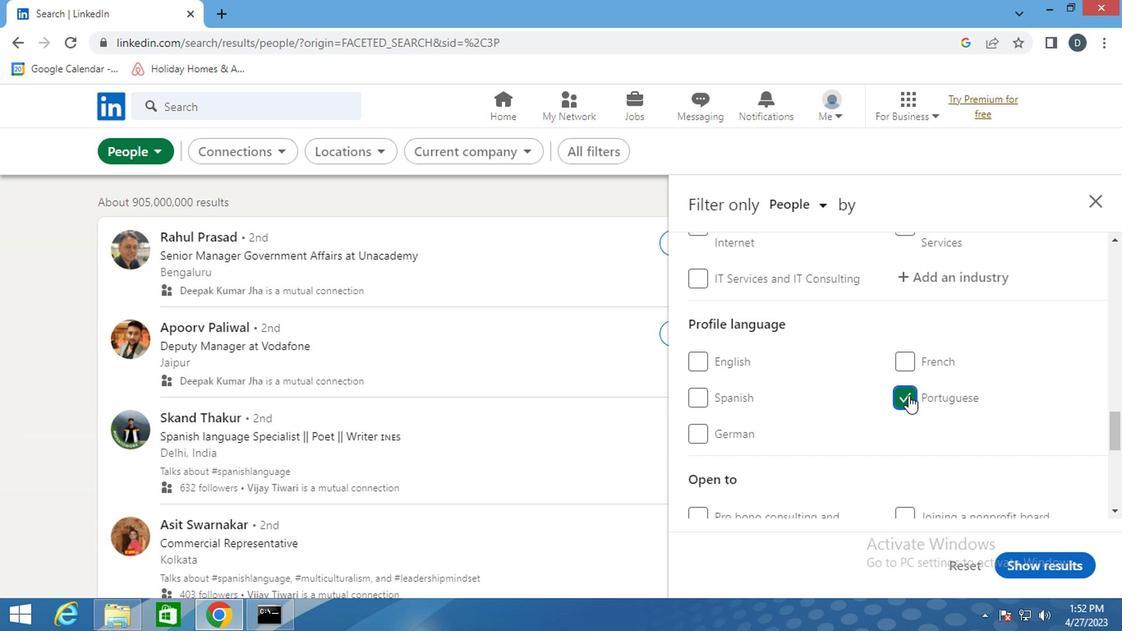 
Action: Mouse scrolled (907, 392) with delta (0, 0)
Screenshot: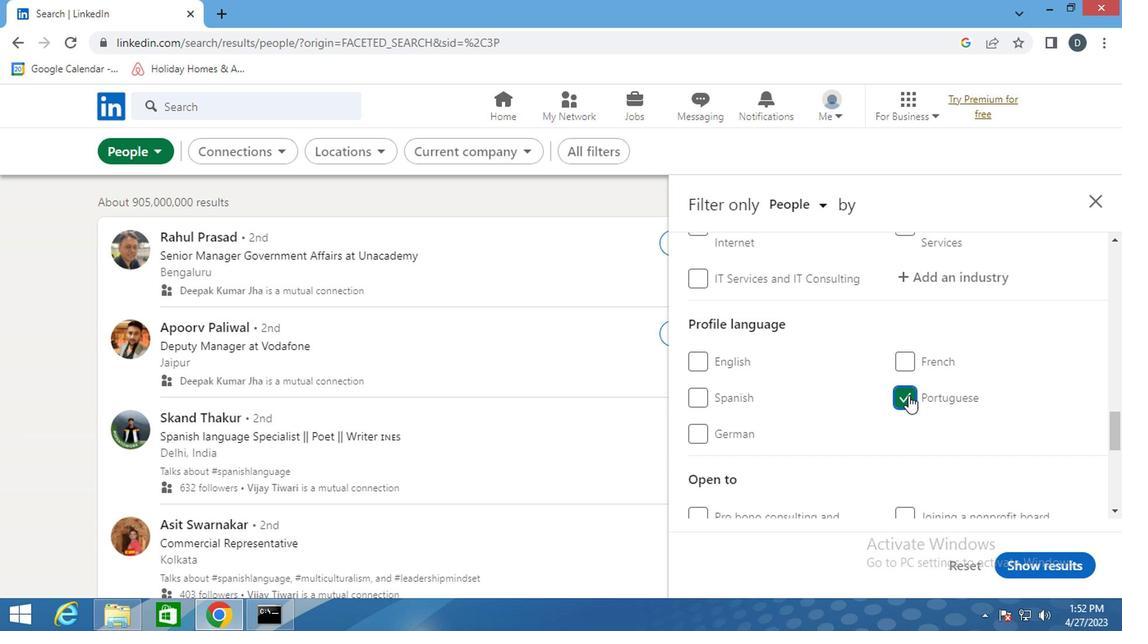 
Action: Mouse scrolled (907, 392) with delta (0, 0)
Screenshot: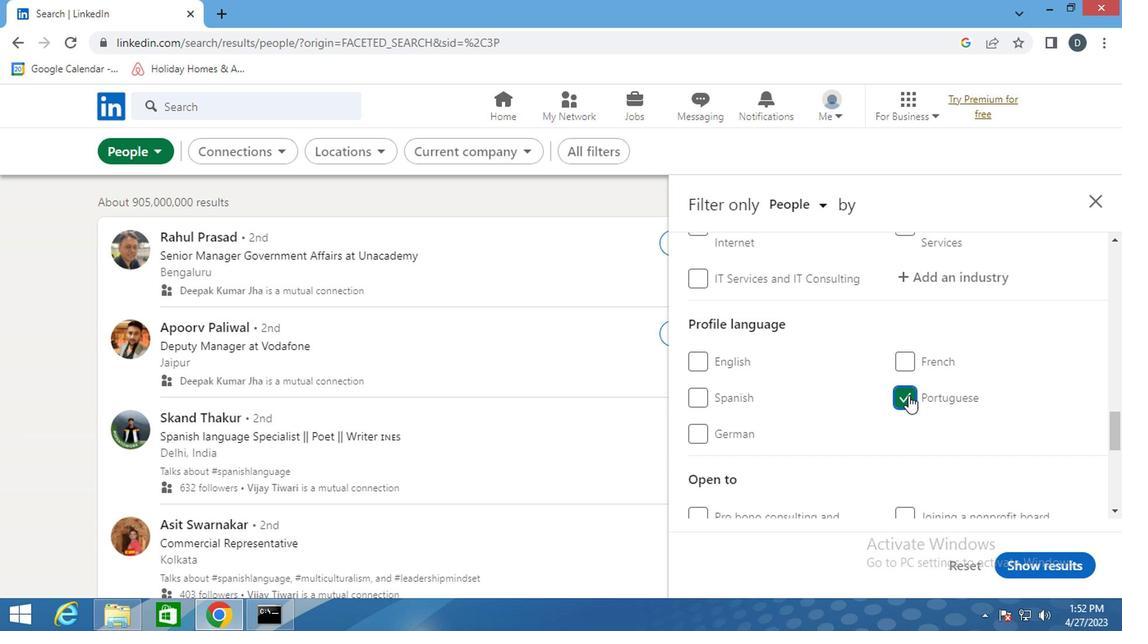 
Action: Mouse scrolled (907, 392) with delta (0, 0)
Screenshot: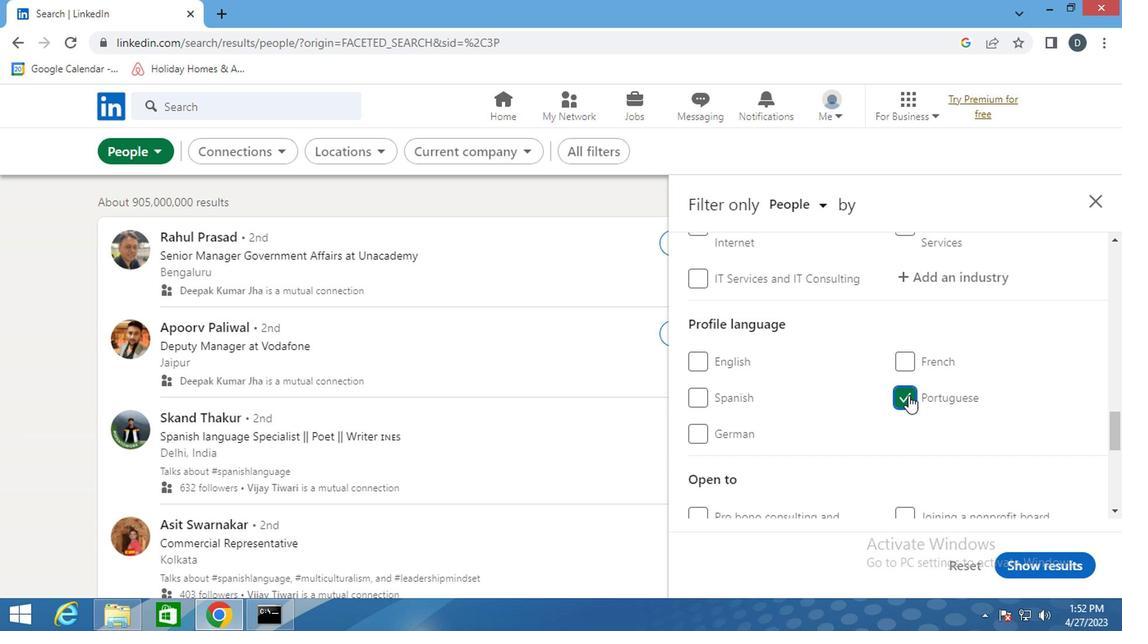 
Action: Mouse scrolled (907, 392) with delta (0, 0)
Screenshot: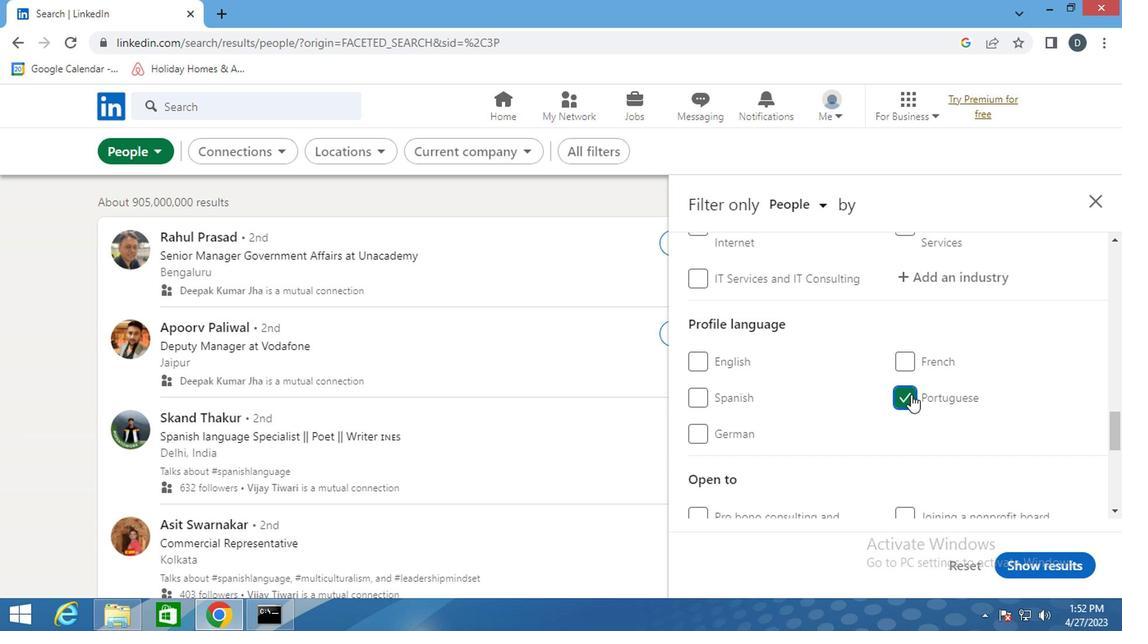 
Action: Mouse scrolled (907, 392) with delta (0, 0)
Screenshot: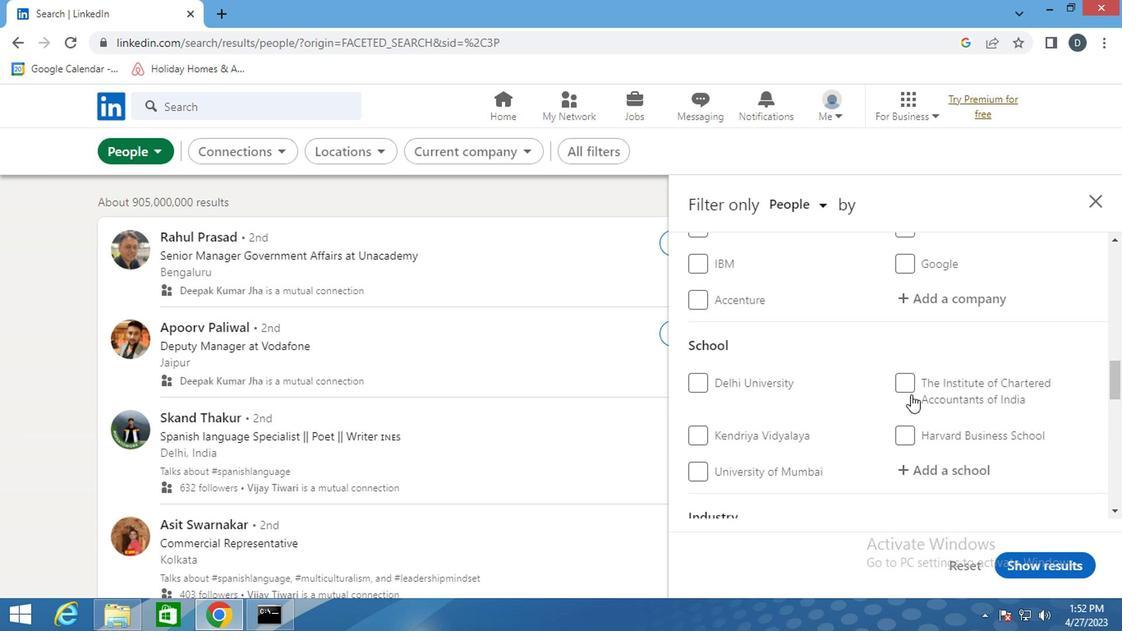 
Action: Mouse scrolled (907, 392) with delta (0, 0)
Screenshot: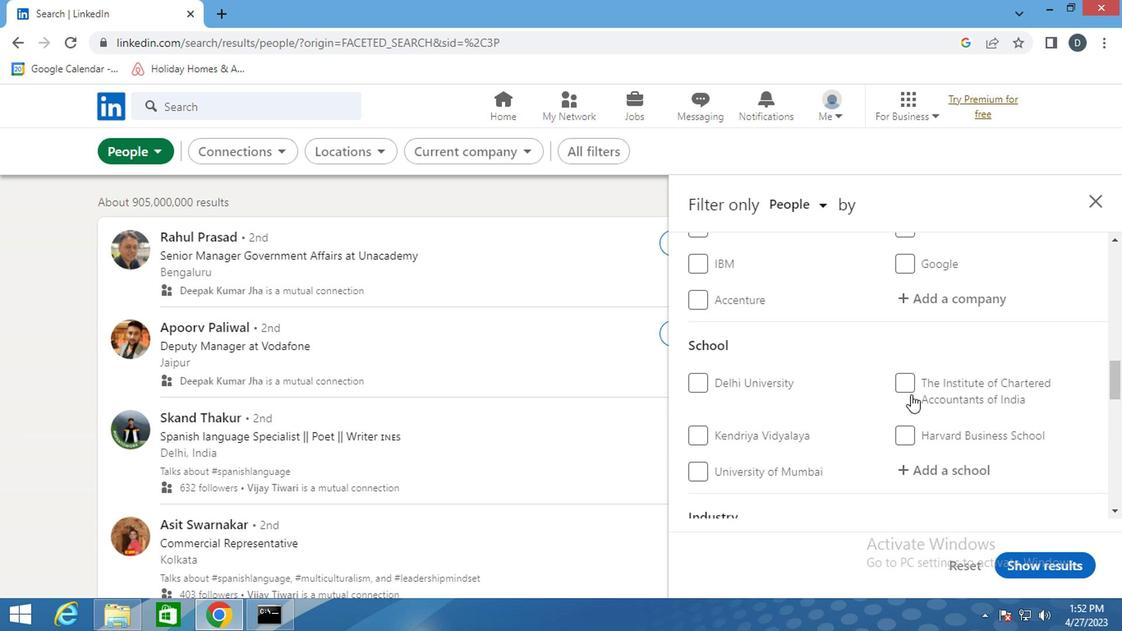 
Action: Mouse moved to (944, 413)
Screenshot: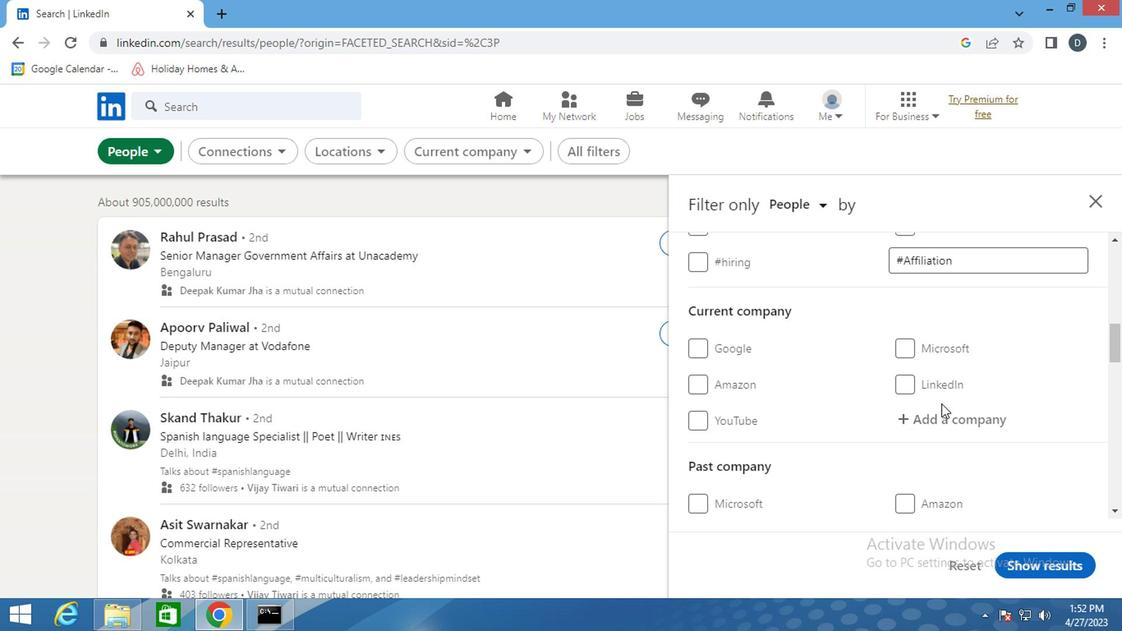 
Action: Mouse pressed left at (944, 413)
Screenshot: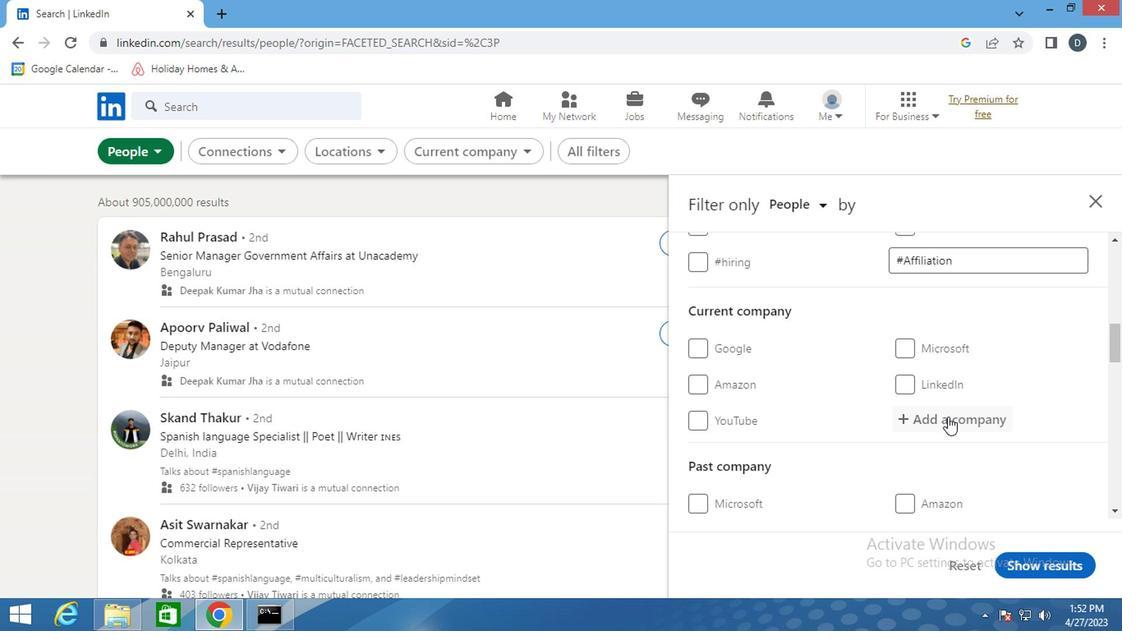 
Action: Mouse moved to (949, 416)
Screenshot: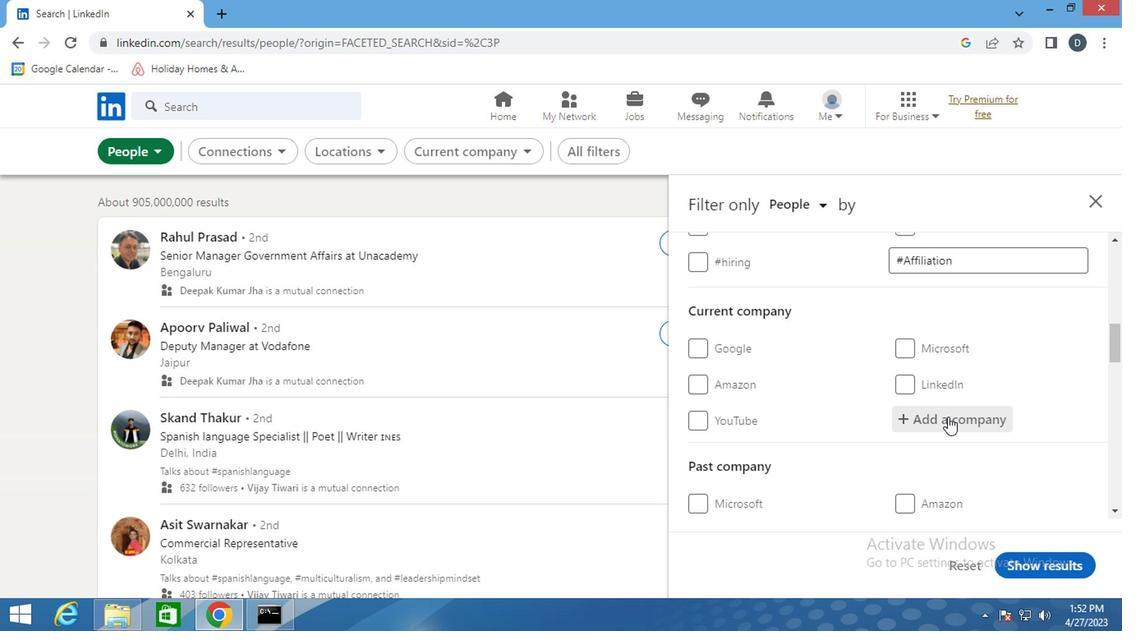 
Action: Key pressed <Key.shift><Key.shift><Key.shift><Key.shift>NETCORE
Screenshot: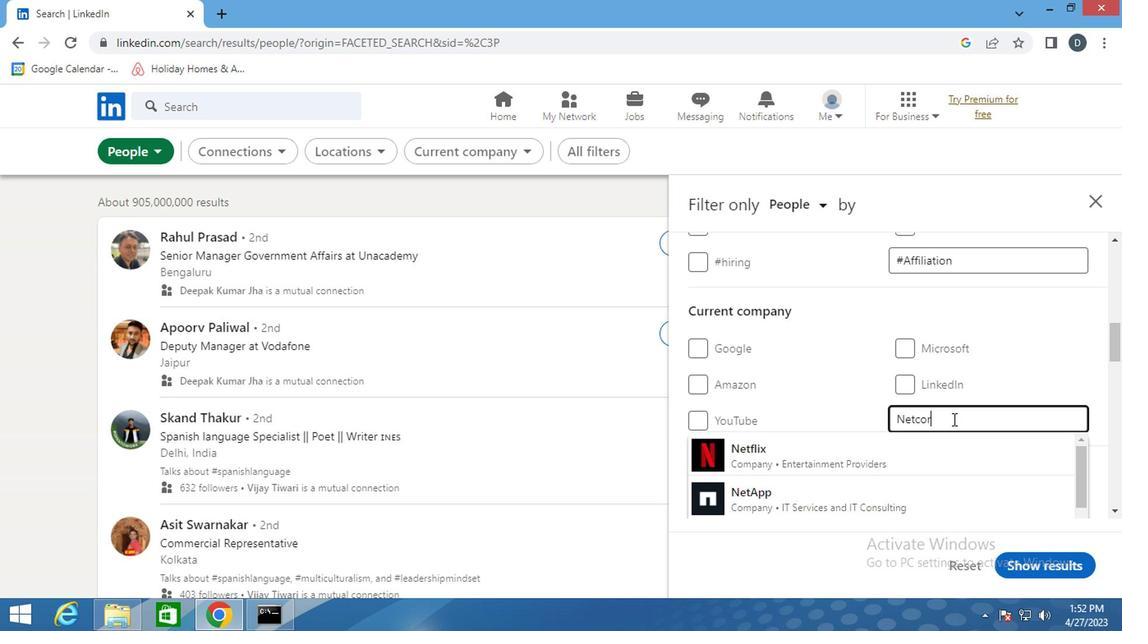 
Action: Mouse moved to (933, 441)
Screenshot: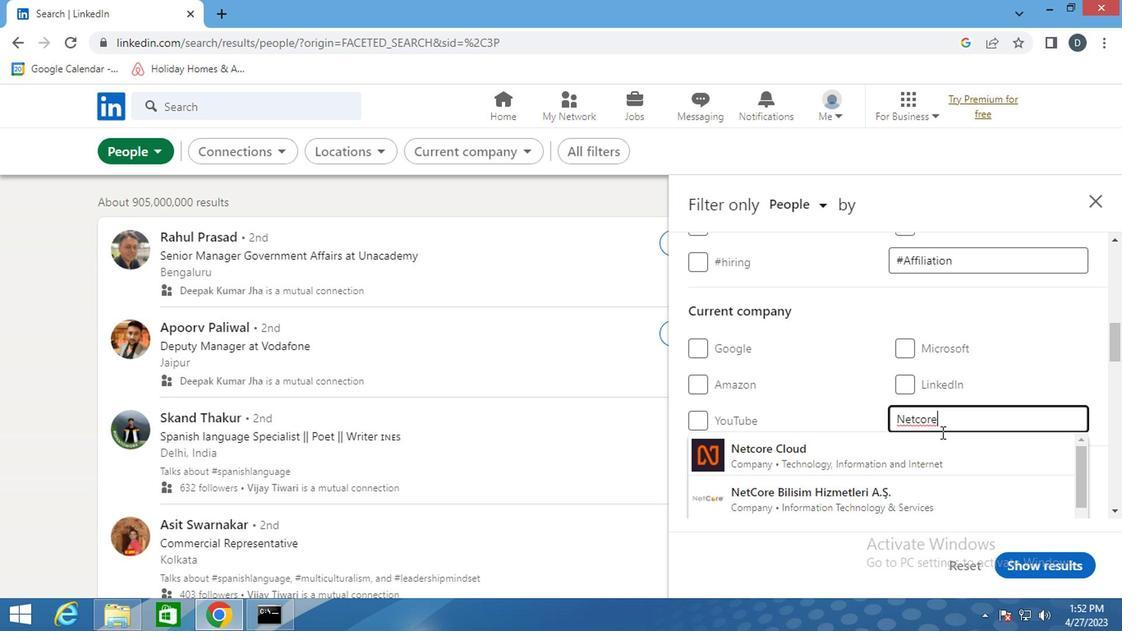 
Action: Mouse pressed left at (933, 441)
Screenshot: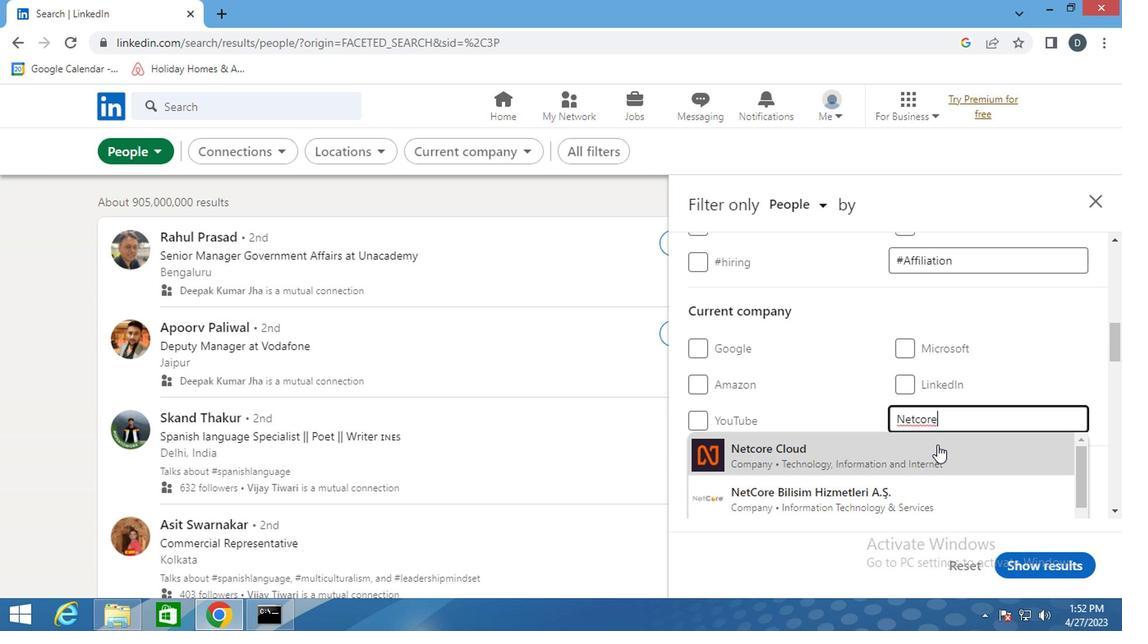 
Action: Mouse scrolled (933, 440) with delta (0, -1)
Screenshot: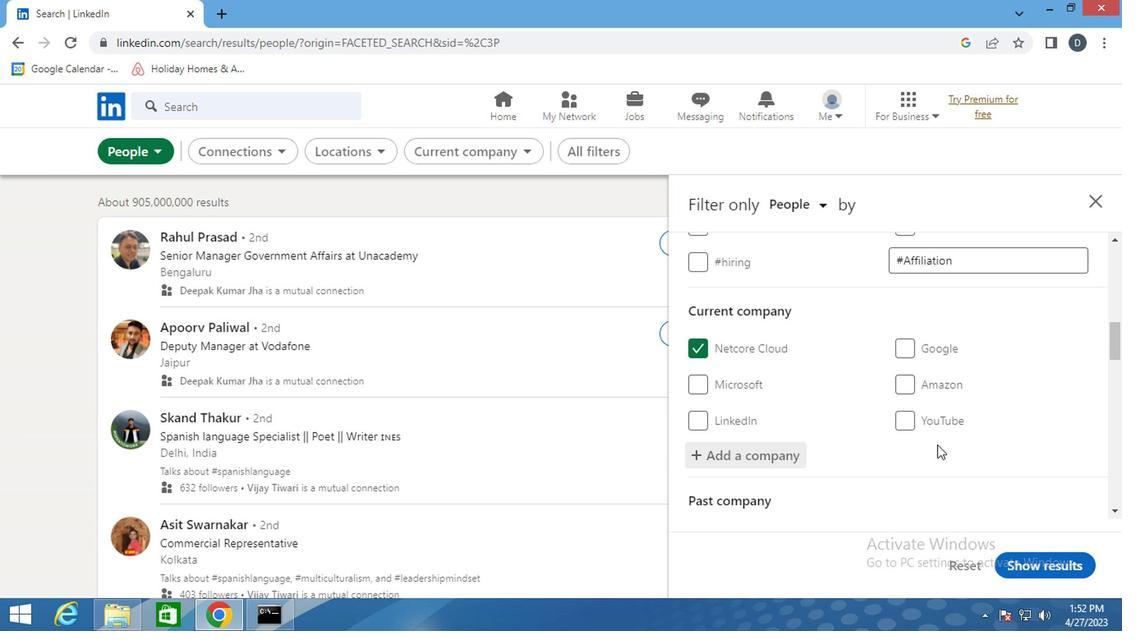 
Action: Mouse scrolled (933, 440) with delta (0, -1)
Screenshot: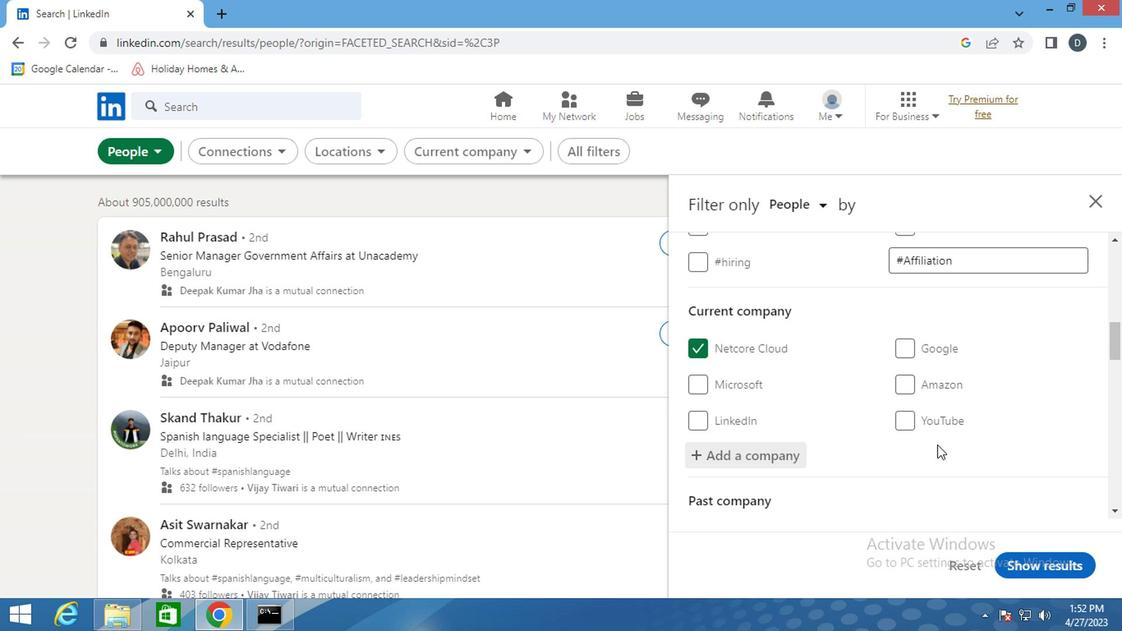 
Action: Mouse moved to (929, 448)
Screenshot: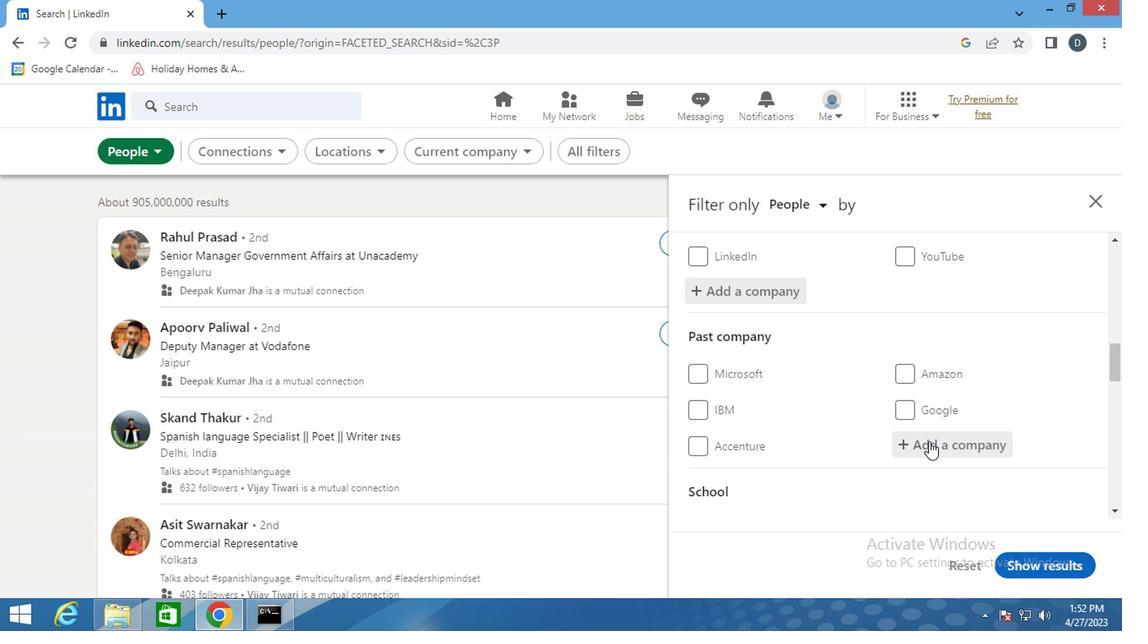 
Action: Mouse scrolled (929, 447) with delta (0, 0)
Screenshot: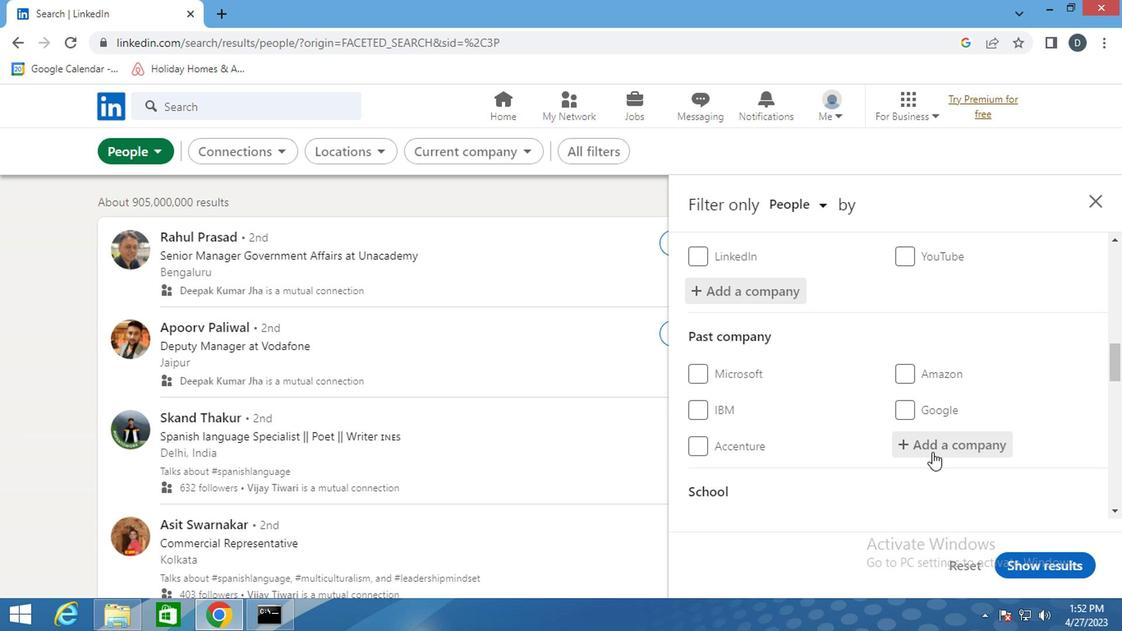 
Action: Mouse scrolled (929, 447) with delta (0, 0)
Screenshot: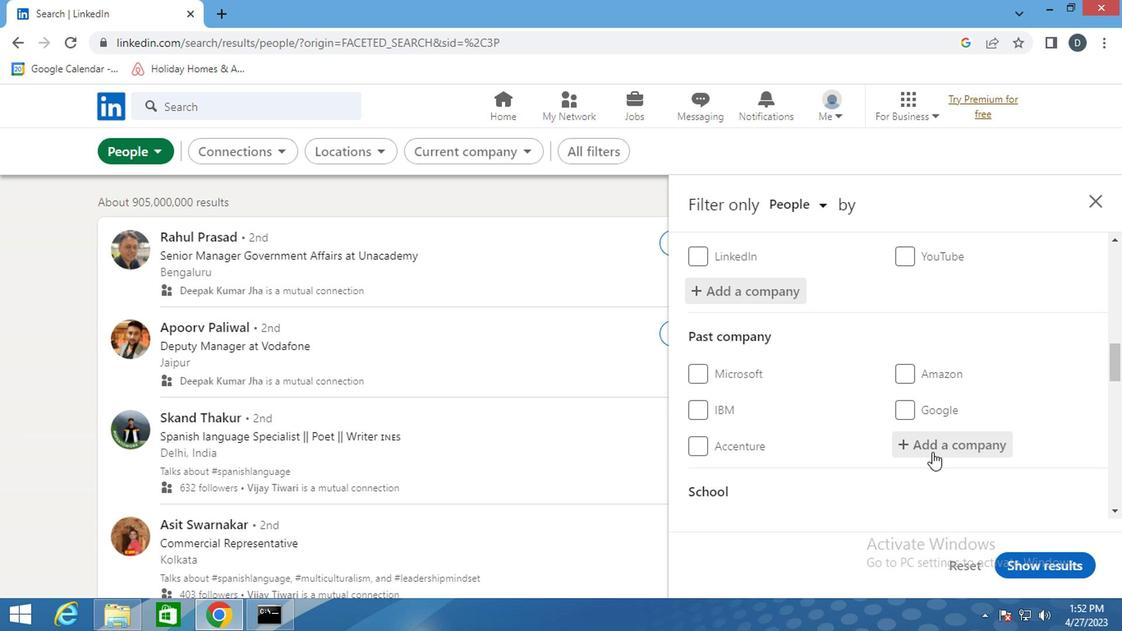 
Action: Mouse scrolled (929, 447) with delta (0, 0)
Screenshot: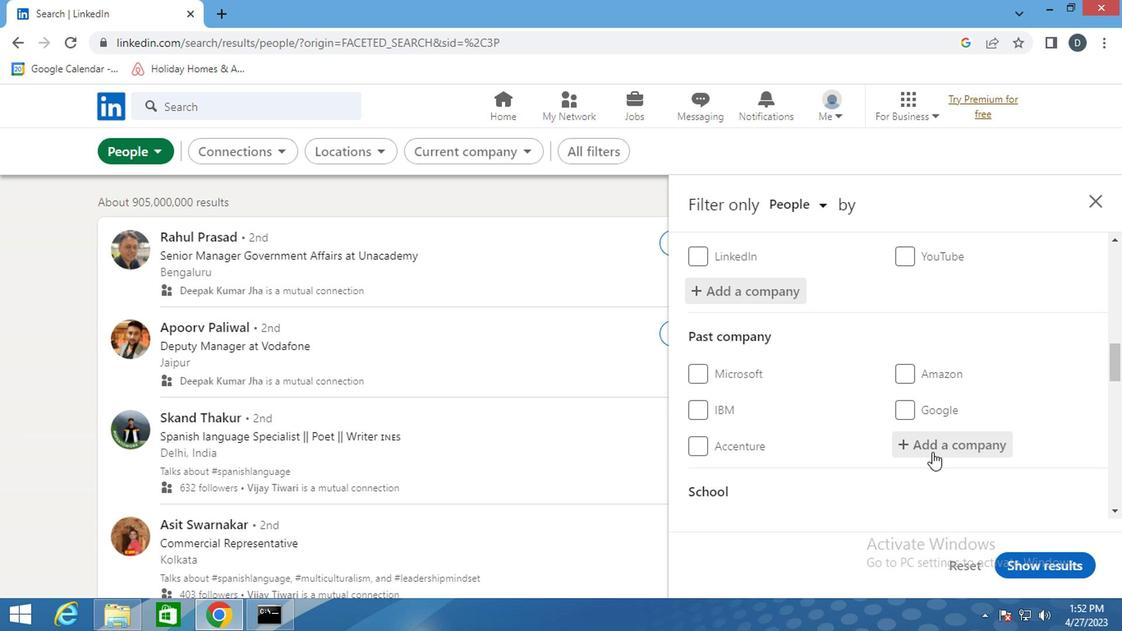 
Action: Mouse moved to (936, 359)
Screenshot: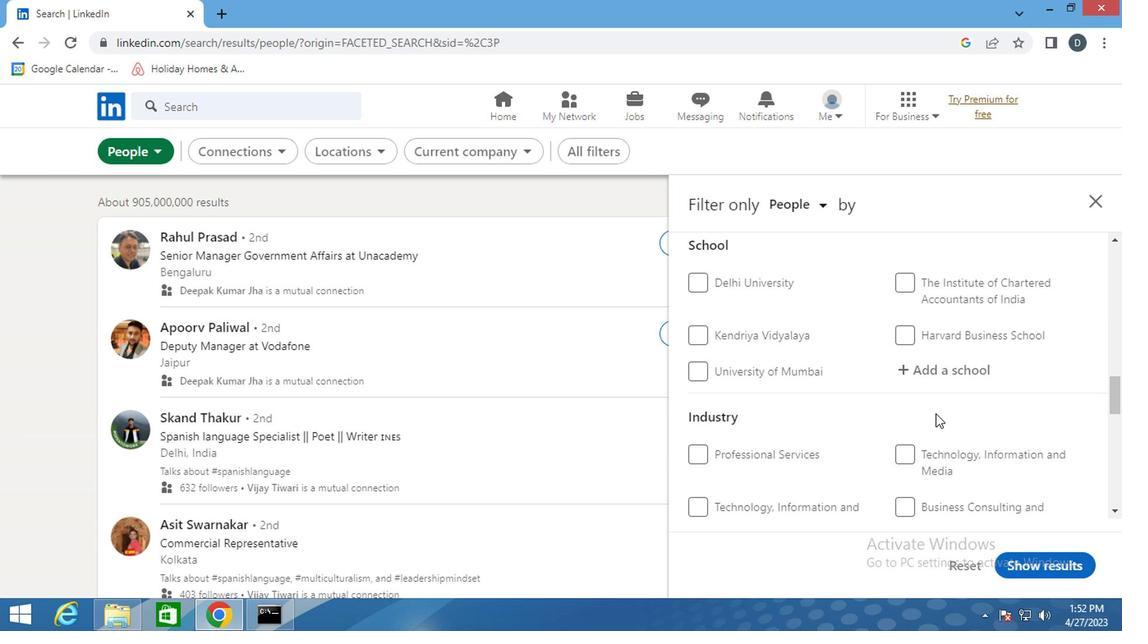 
Action: Mouse pressed left at (936, 359)
Screenshot: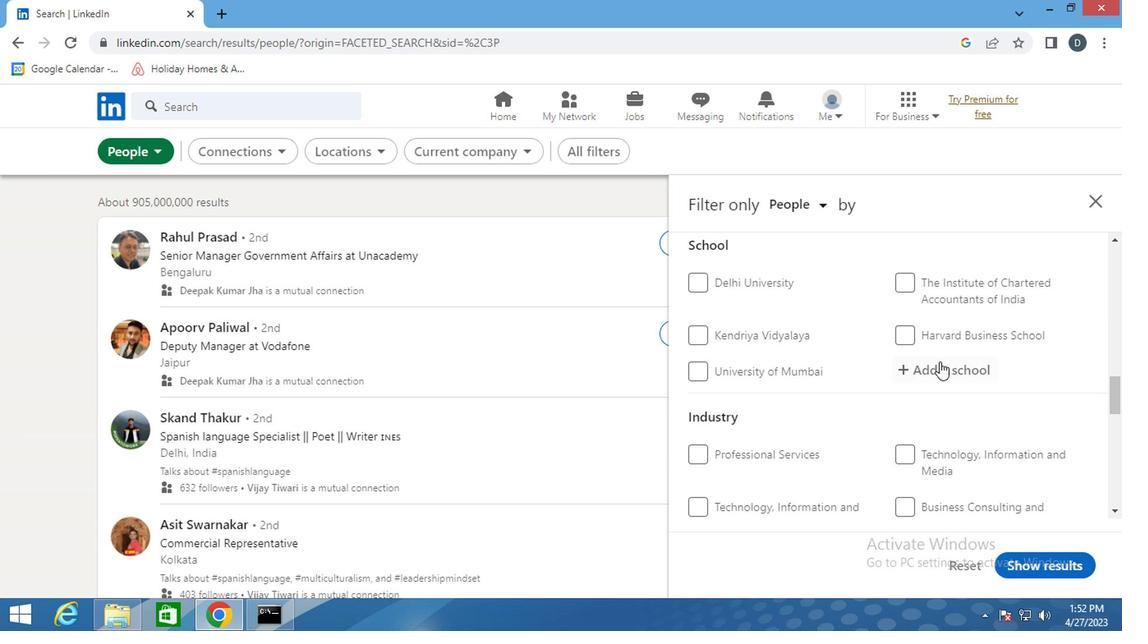 
Action: Key pressed <Key.shift><Key.shift><Key.shift><Key.shift><Key.shift><Key.shift><Key.shift><Key.shift><Key.shift>AMET<Key.space><Key.shift>UNIVER
Screenshot: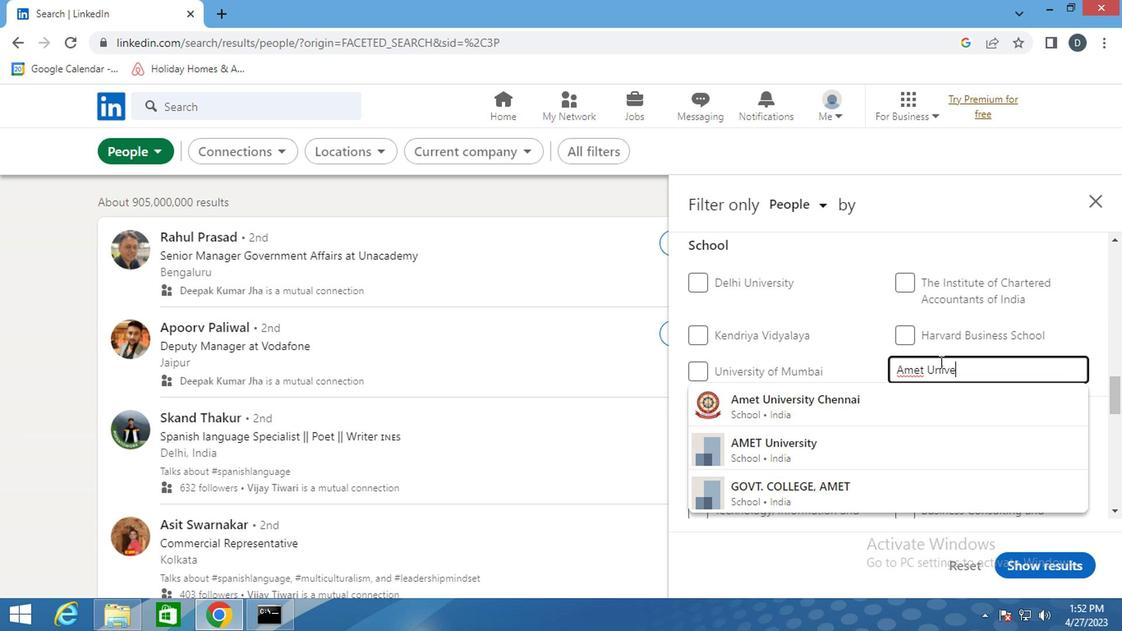 
Action: Mouse moved to (857, 396)
Screenshot: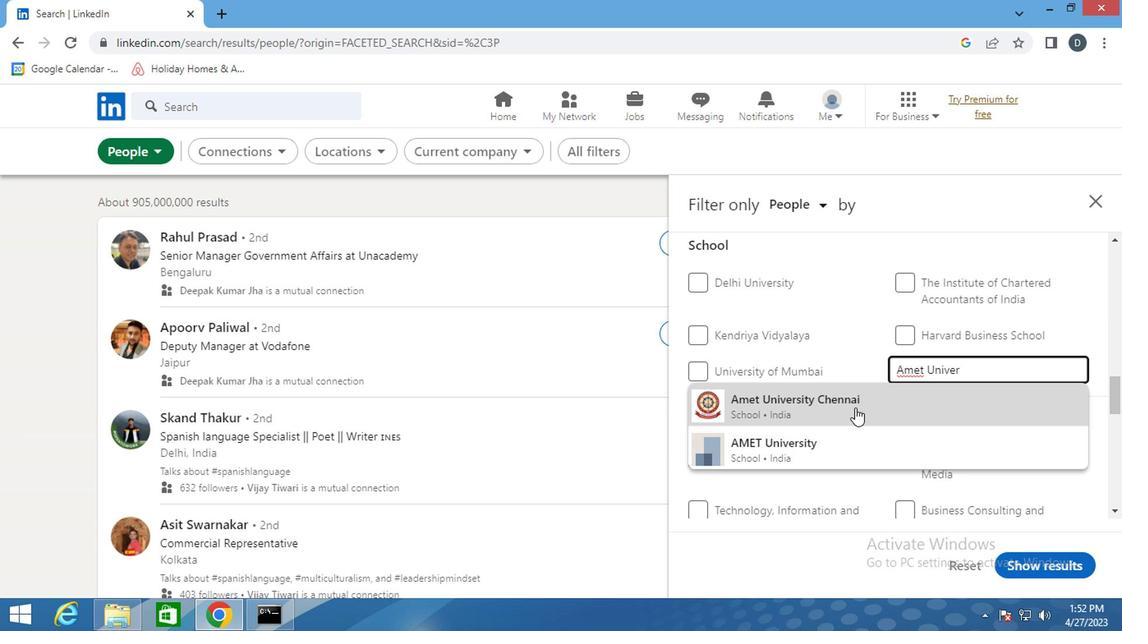 
Action: Mouse pressed left at (857, 396)
Screenshot: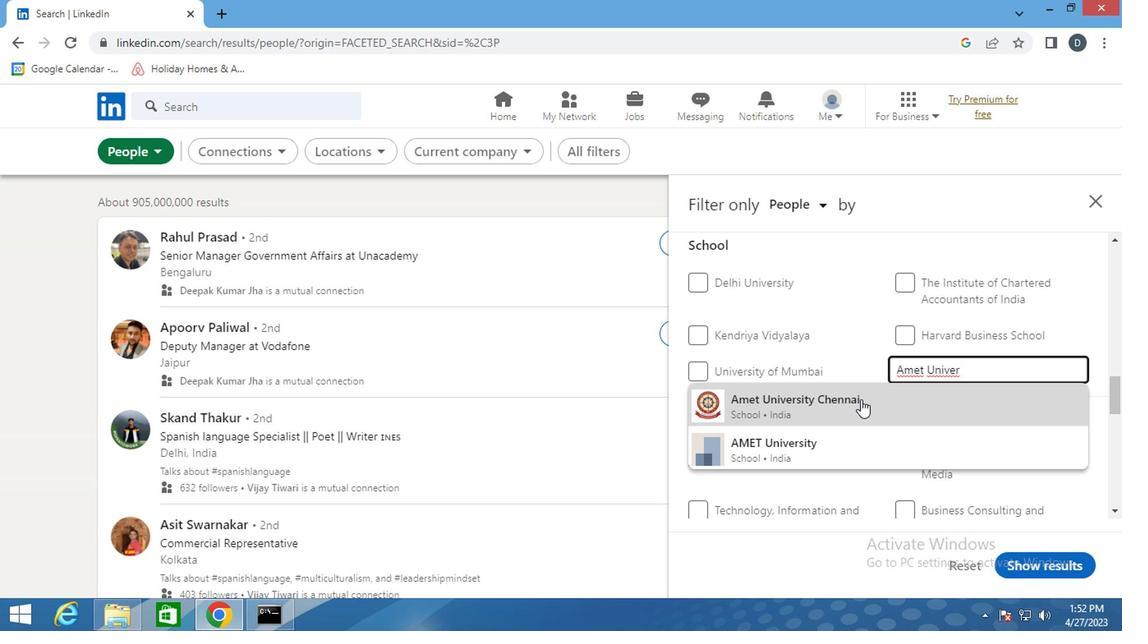 
Action: Mouse scrolled (857, 395) with delta (0, -1)
Screenshot: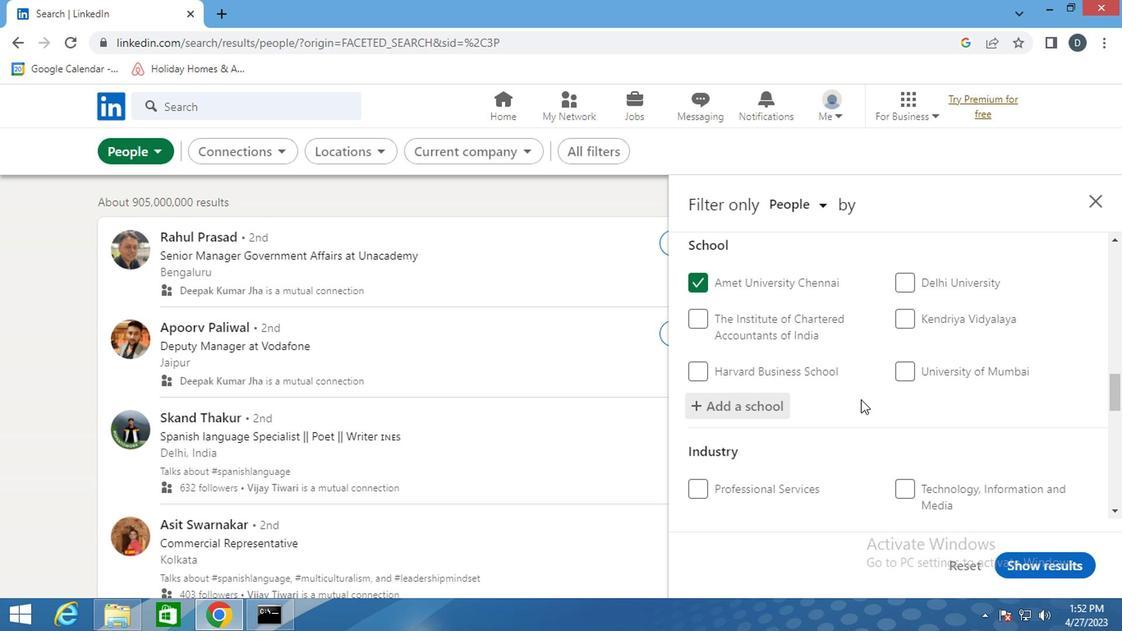 
Action: Mouse scrolled (857, 395) with delta (0, -1)
Screenshot: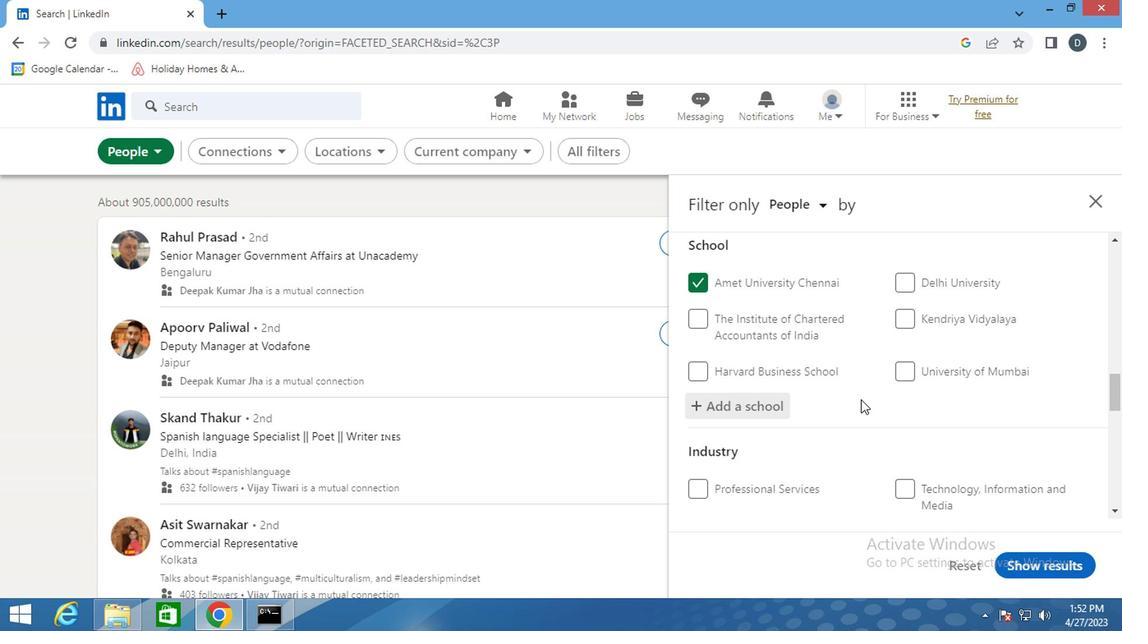 
Action: Mouse scrolled (857, 395) with delta (0, -1)
Screenshot: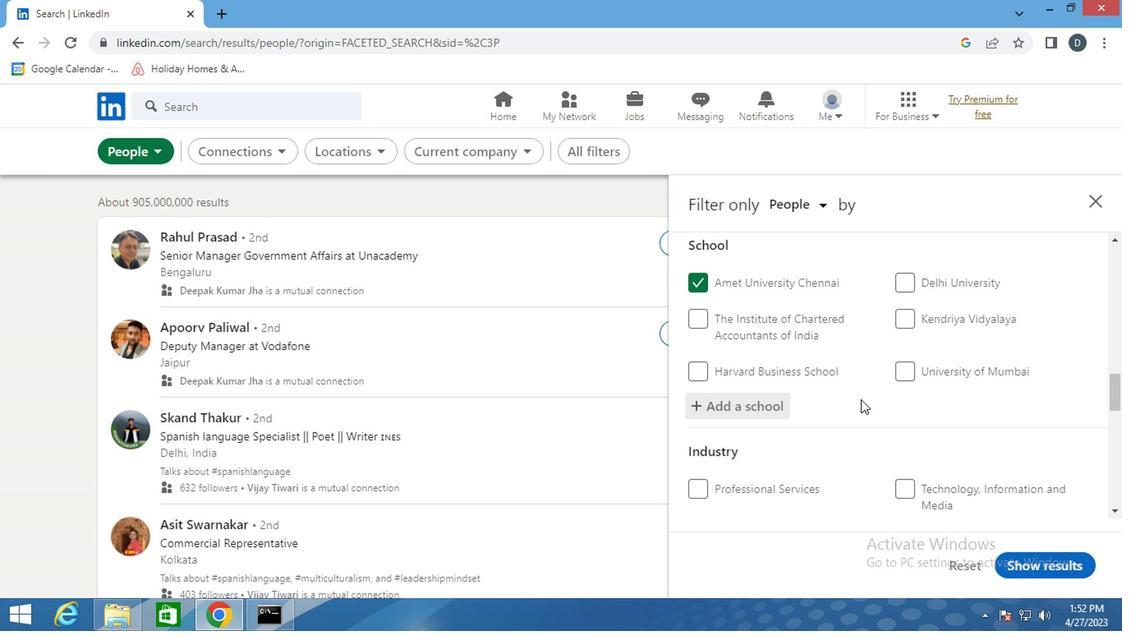 
Action: Mouse moved to (943, 338)
Screenshot: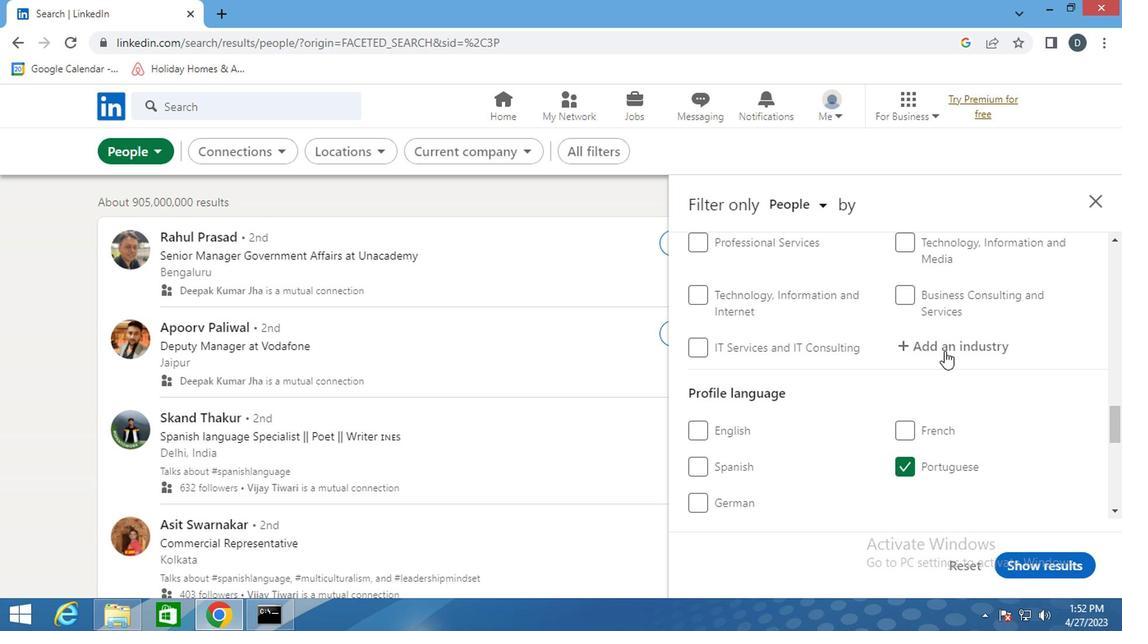 
Action: Mouse pressed left at (943, 338)
Screenshot: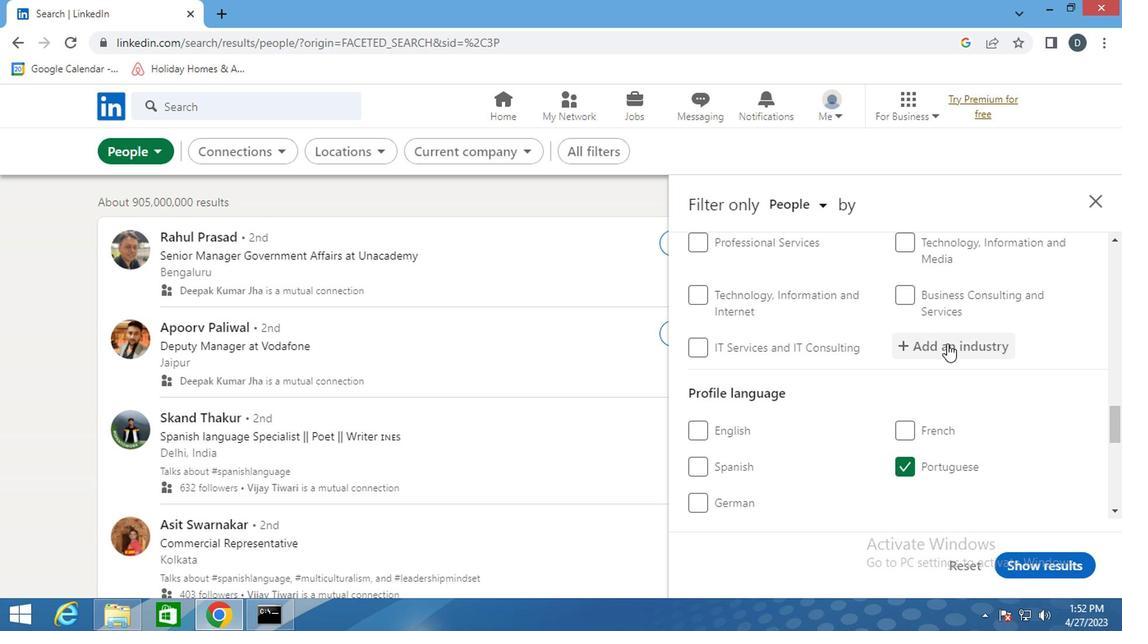 
Action: Mouse moved to (930, 341)
Screenshot: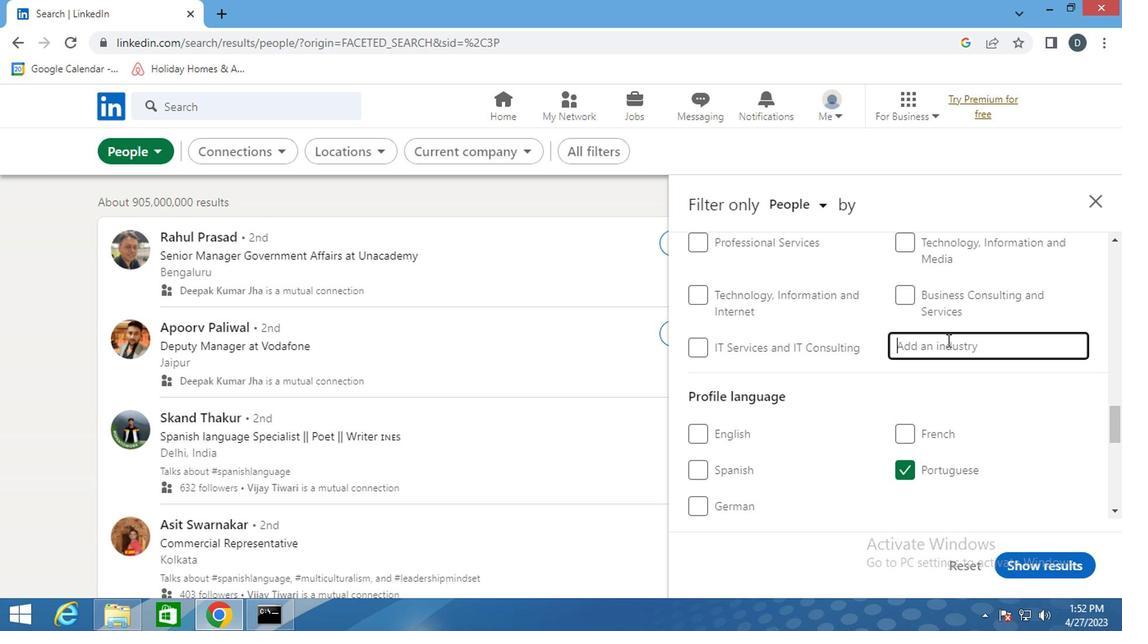 
Action: Key pressed <Key.shift>TECHNICAL<Key.space>
Screenshot: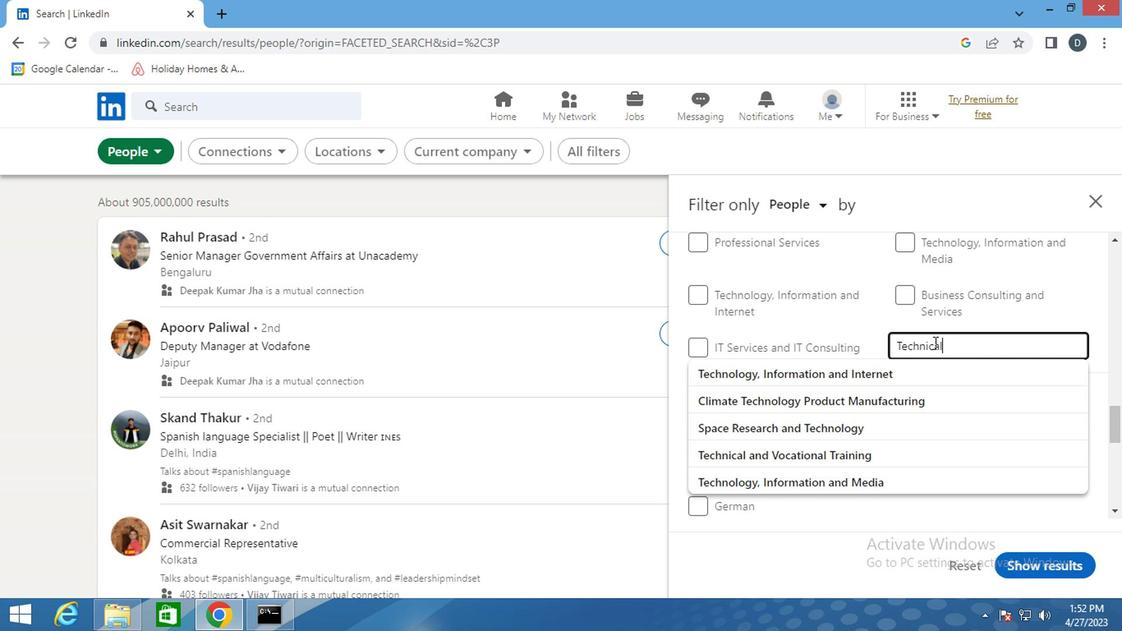 
Action: Mouse moved to (881, 361)
Screenshot: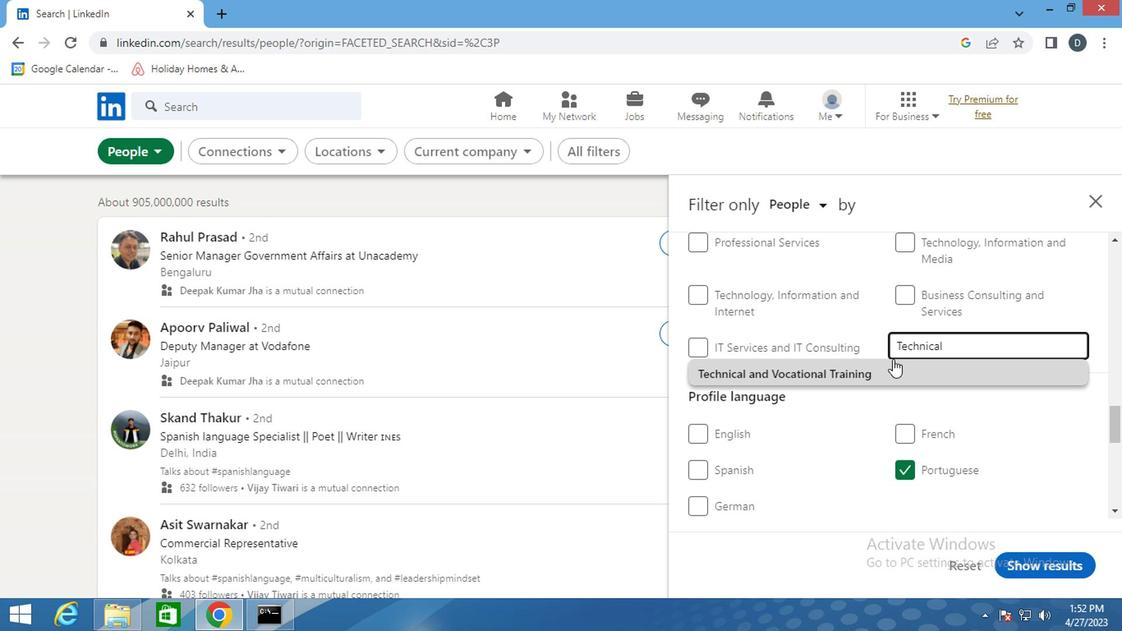 
Action: Mouse pressed left at (881, 361)
Screenshot: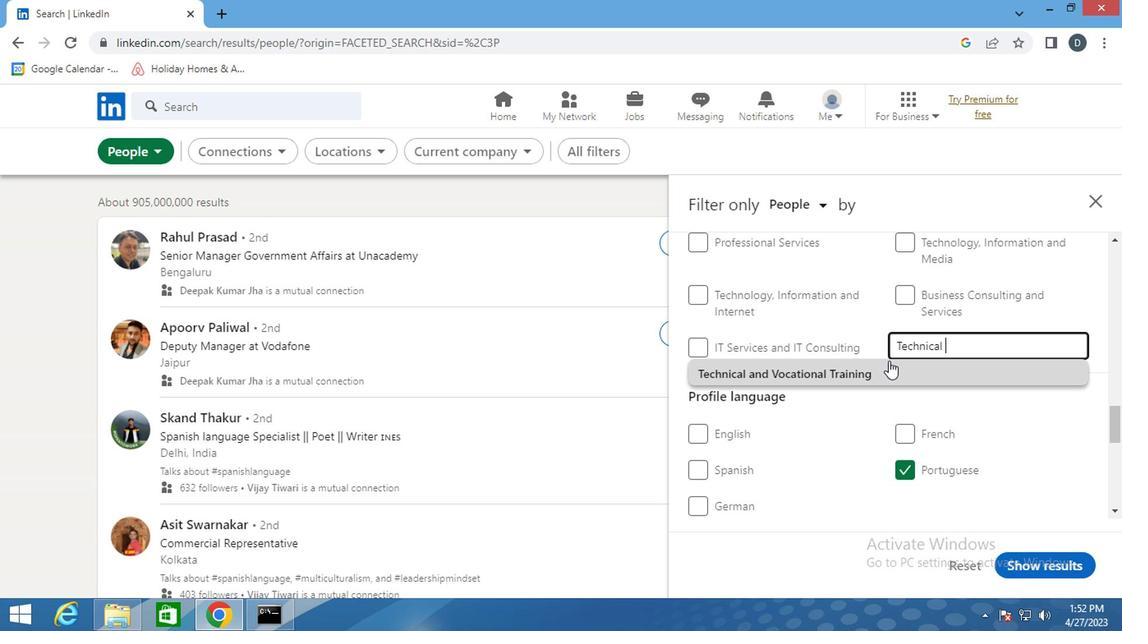 
Action: Mouse scrolled (881, 360) with delta (0, 0)
Screenshot: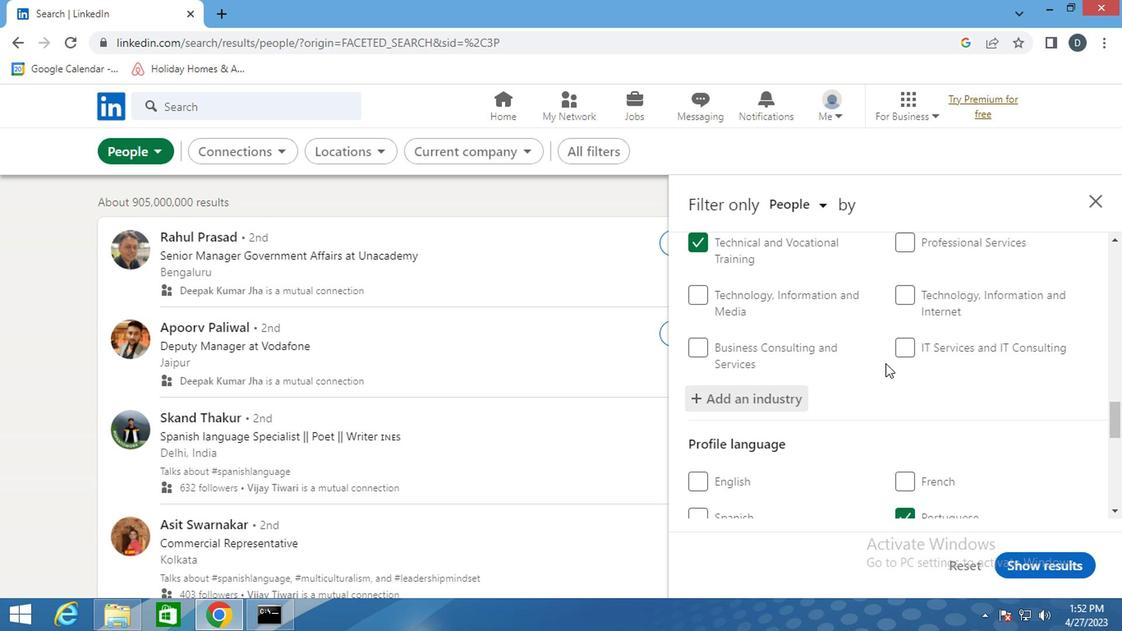 
Action: Mouse scrolled (881, 360) with delta (0, 0)
Screenshot: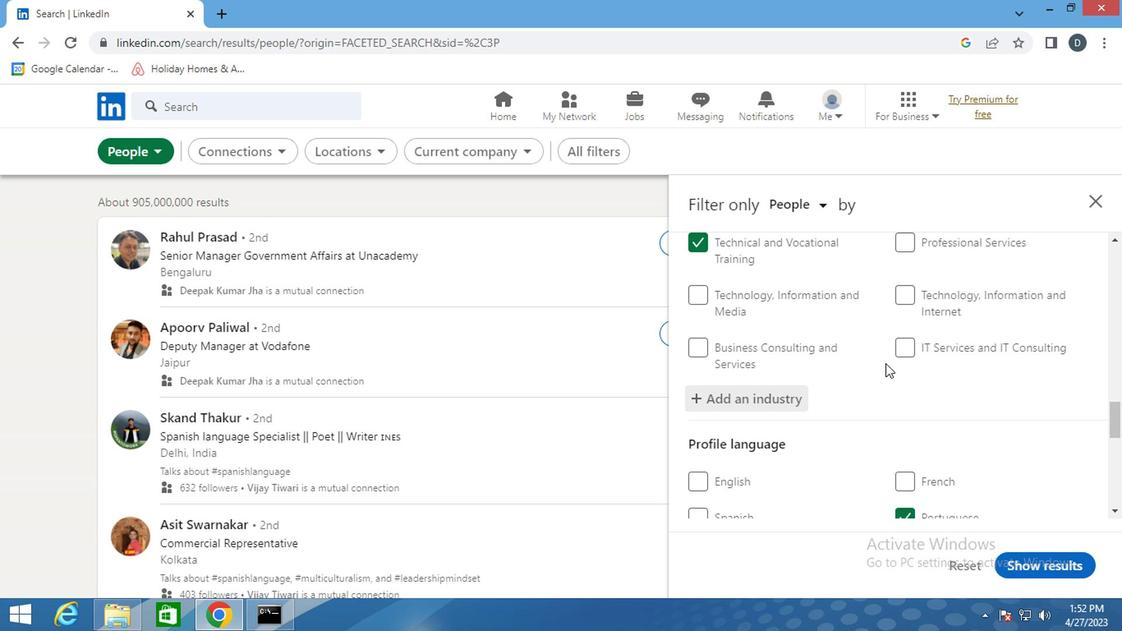
Action: Mouse moved to (883, 363)
Screenshot: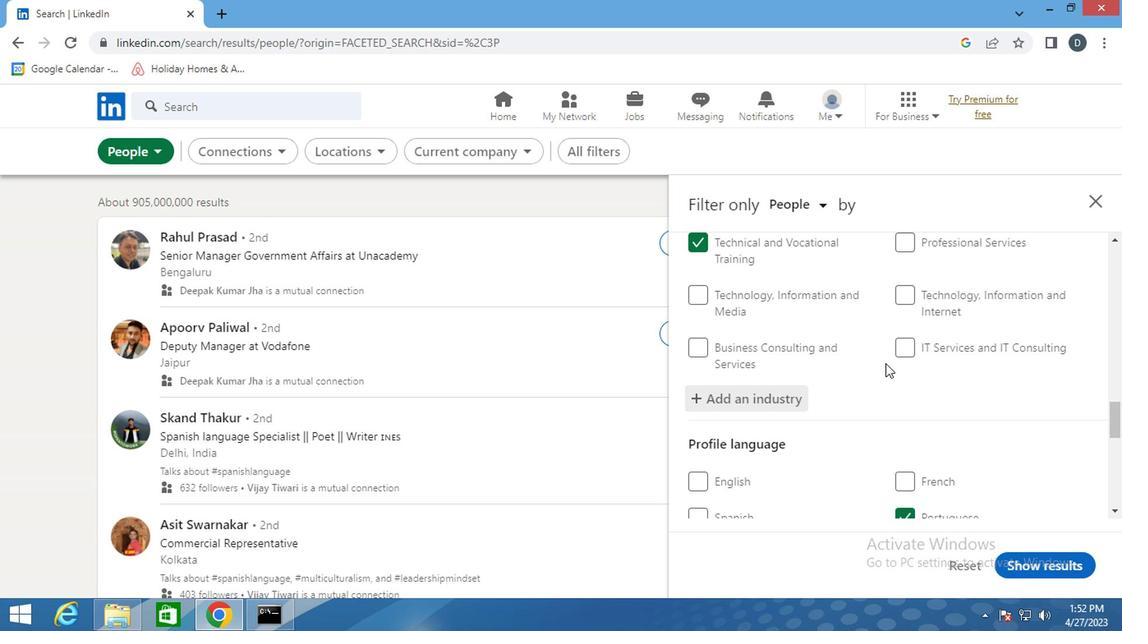 
Action: Mouse scrolled (882, 361) with delta (0, -1)
Screenshot: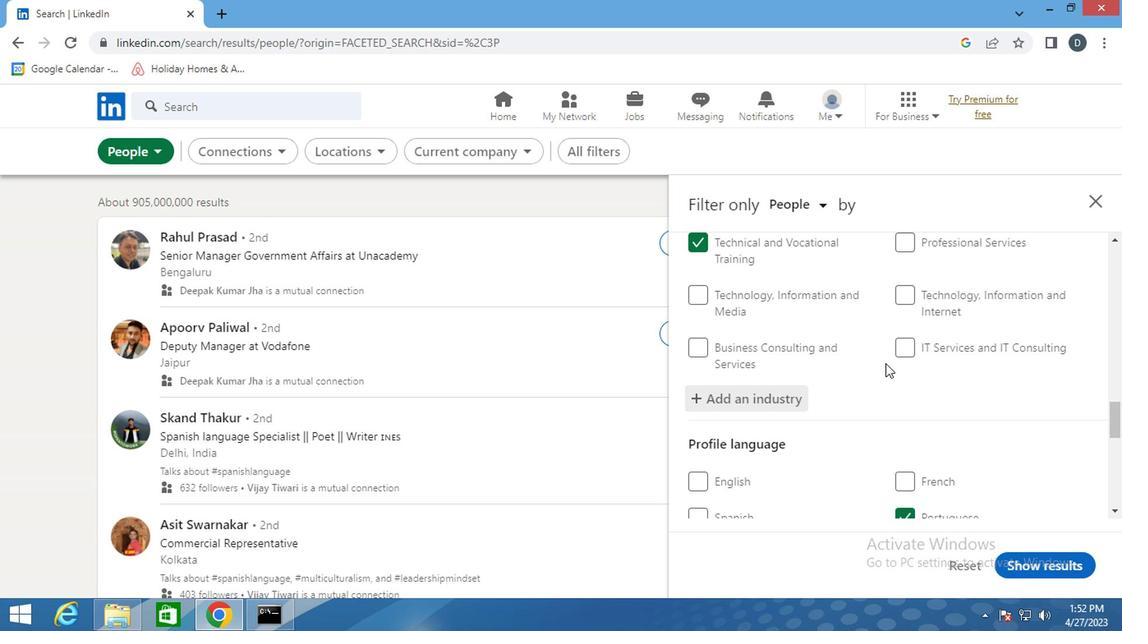 
Action: Mouse moved to (884, 365)
Screenshot: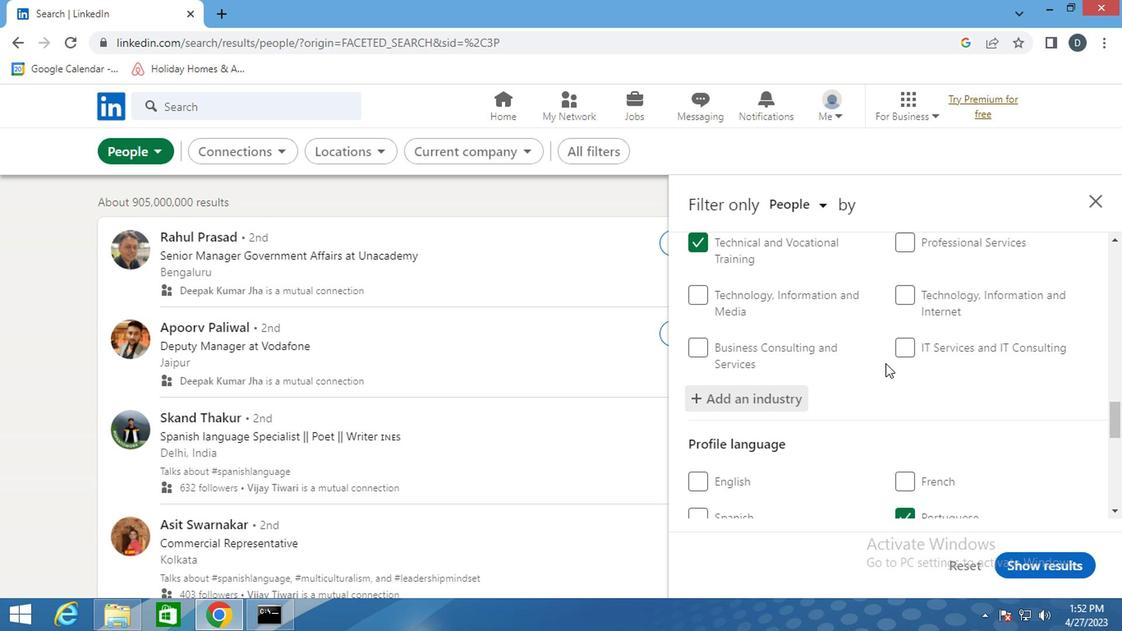 
Action: Mouse scrolled (884, 364) with delta (0, 0)
Screenshot: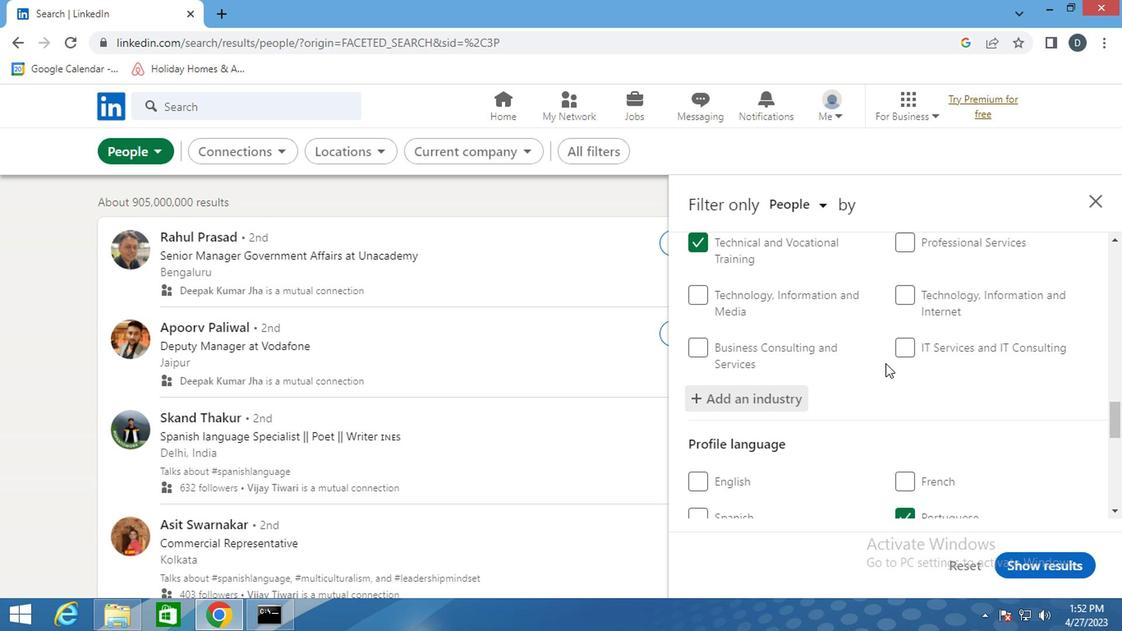 
Action: Mouse moved to (966, 399)
Screenshot: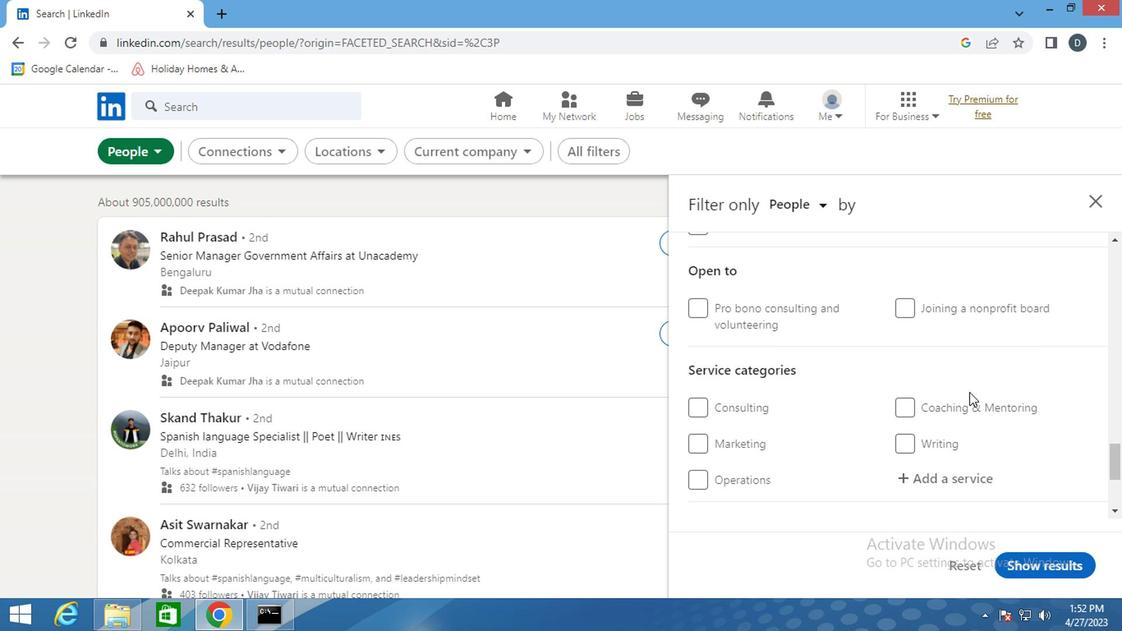 
Action: Mouse scrolled (966, 398) with delta (0, 0)
Screenshot: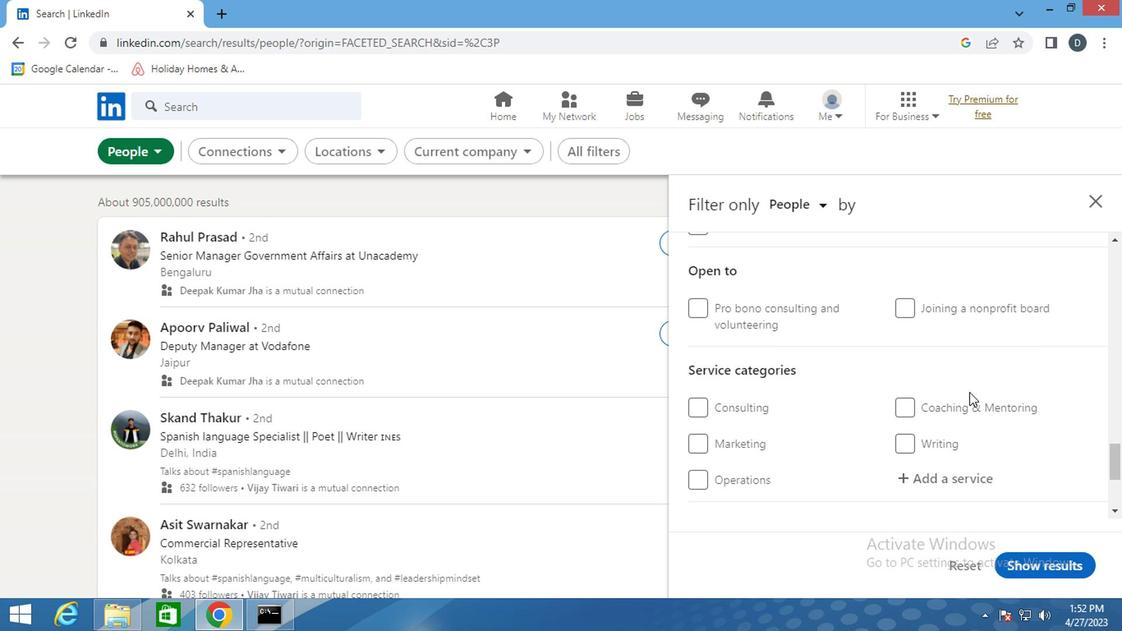 
Action: Mouse moved to (966, 399)
Screenshot: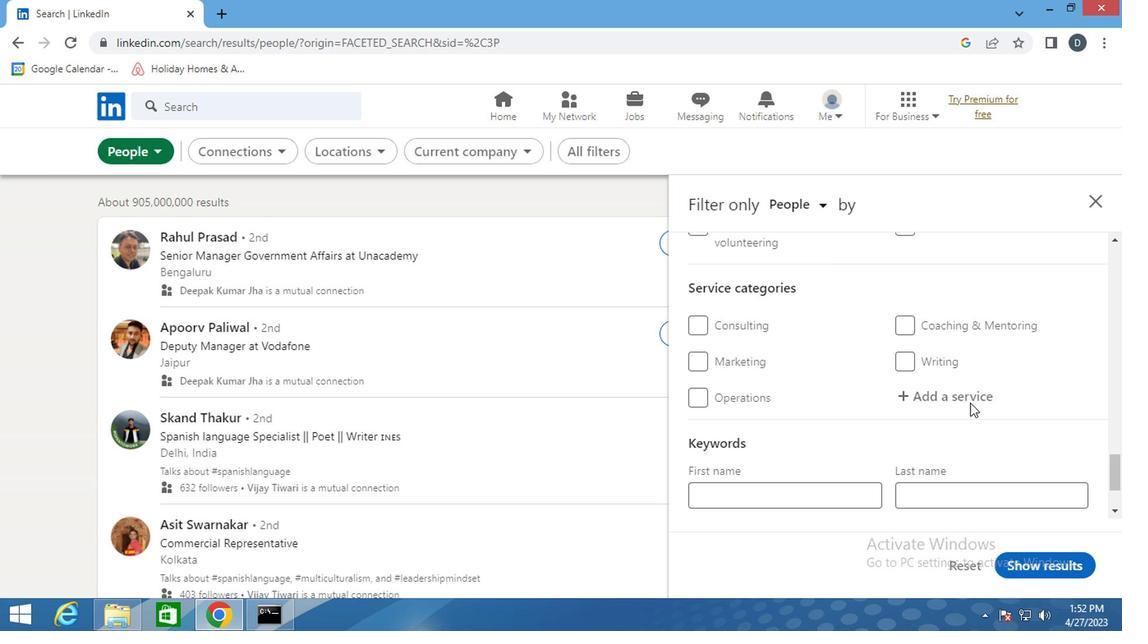 
Action: Mouse pressed left at (966, 399)
Screenshot: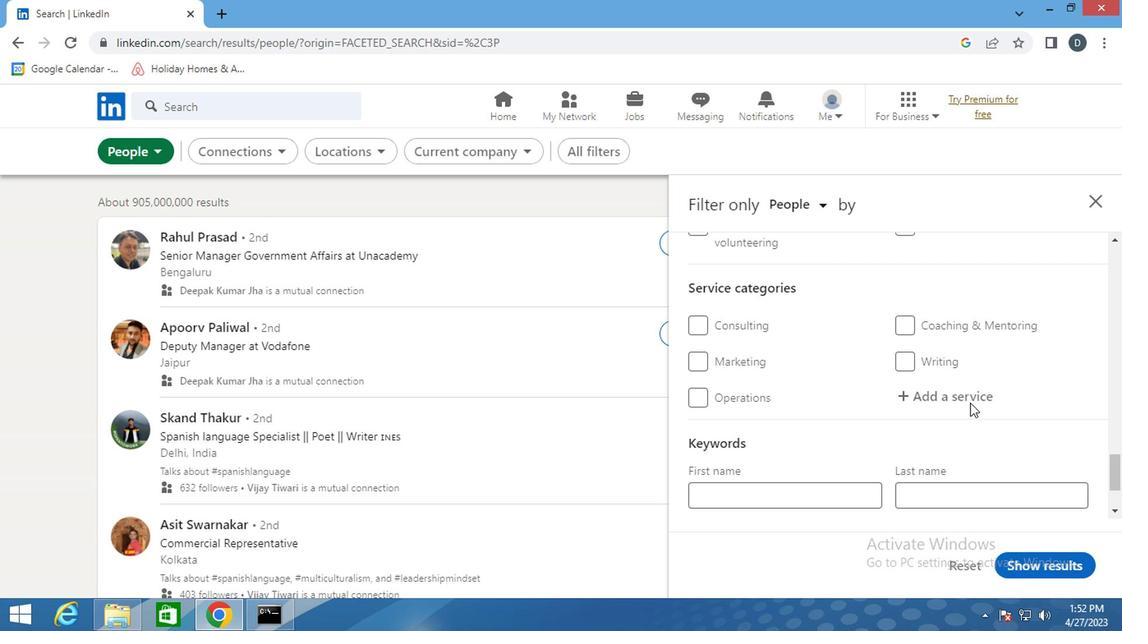 
Action: Key pressed <Key.shift>HOME<Key.space>N<Key.backspace><Key.shift>NET
Screenshot: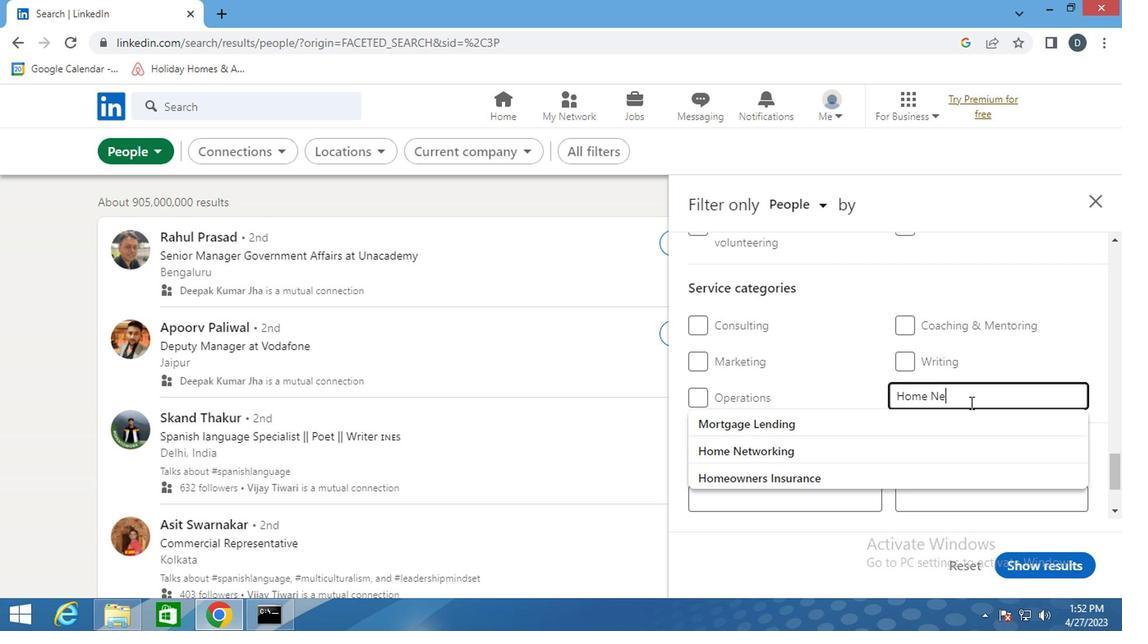 
Action: Mouse moved to (949, 415)
Screenshot: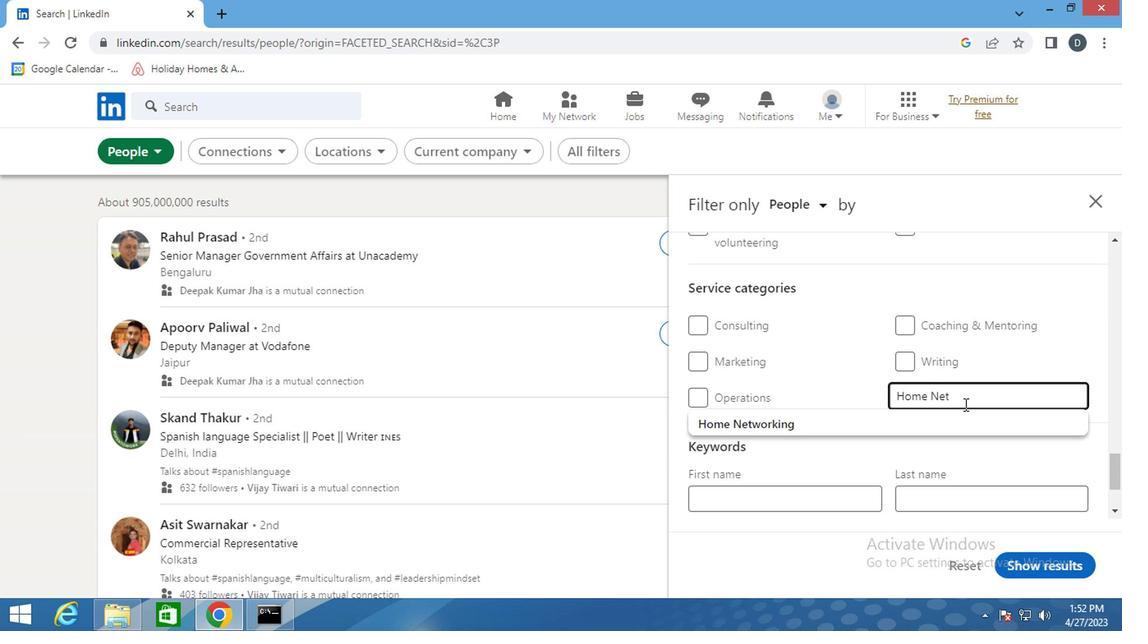 
Action: Mouse pressed left at (949, 415)
Screenshot: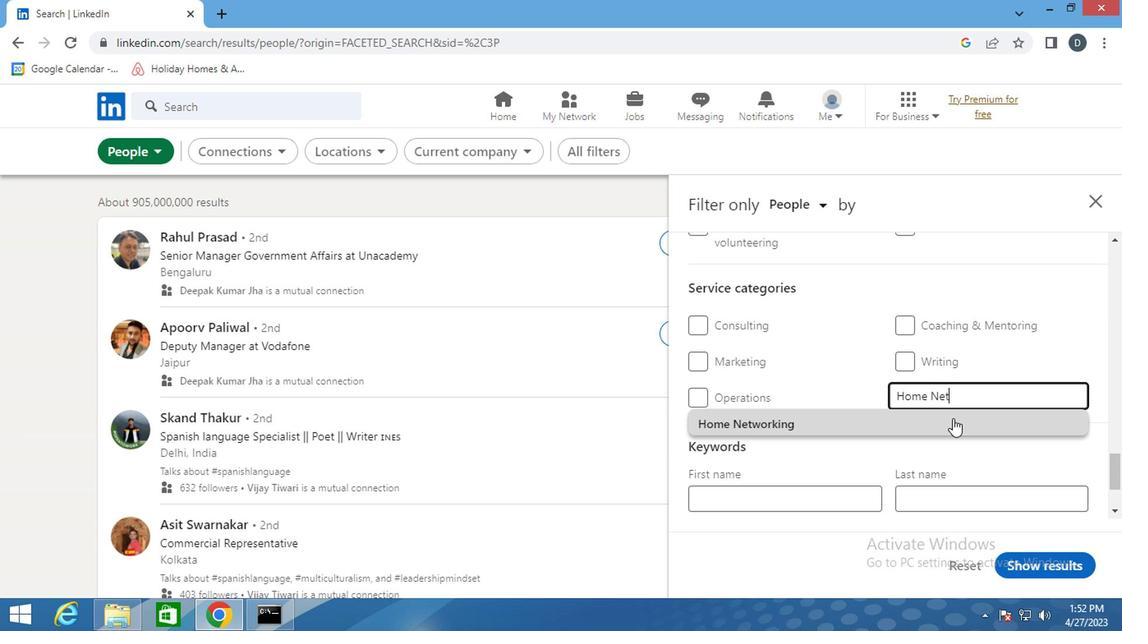 
Action: Mouse scrolled (949, 414) with delta (0, -1)
Screenshot: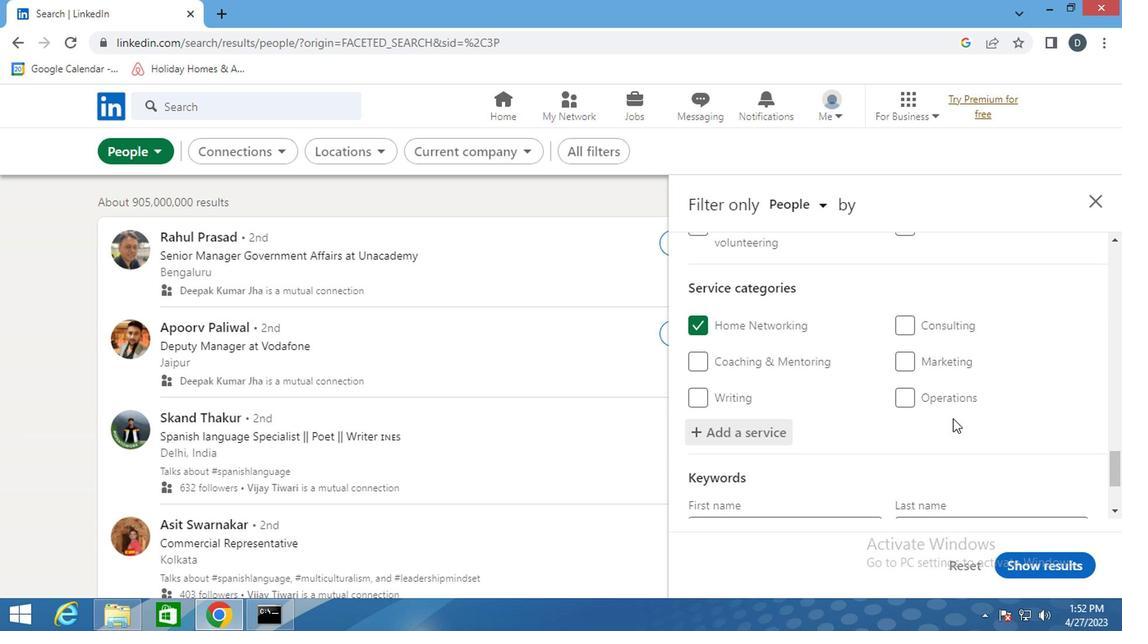 
Action: Mouse scrolled (949, 414) with delta (0, -1)
Screenshot: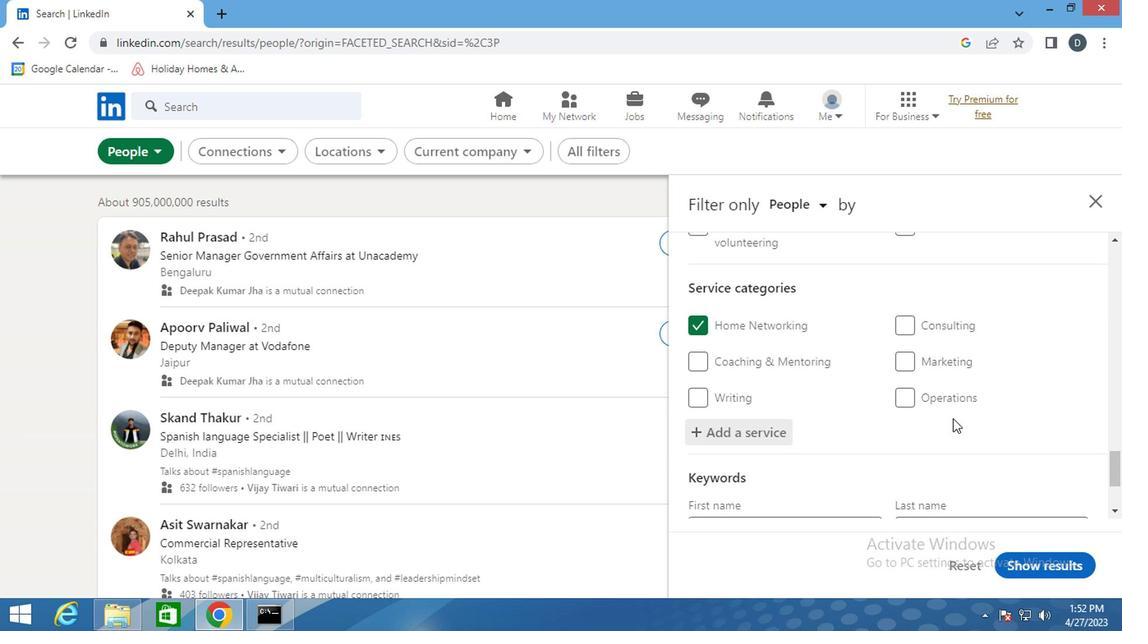 
Action: Mouse scrolled (949, 414) with delta (0, -1)
Screenshot: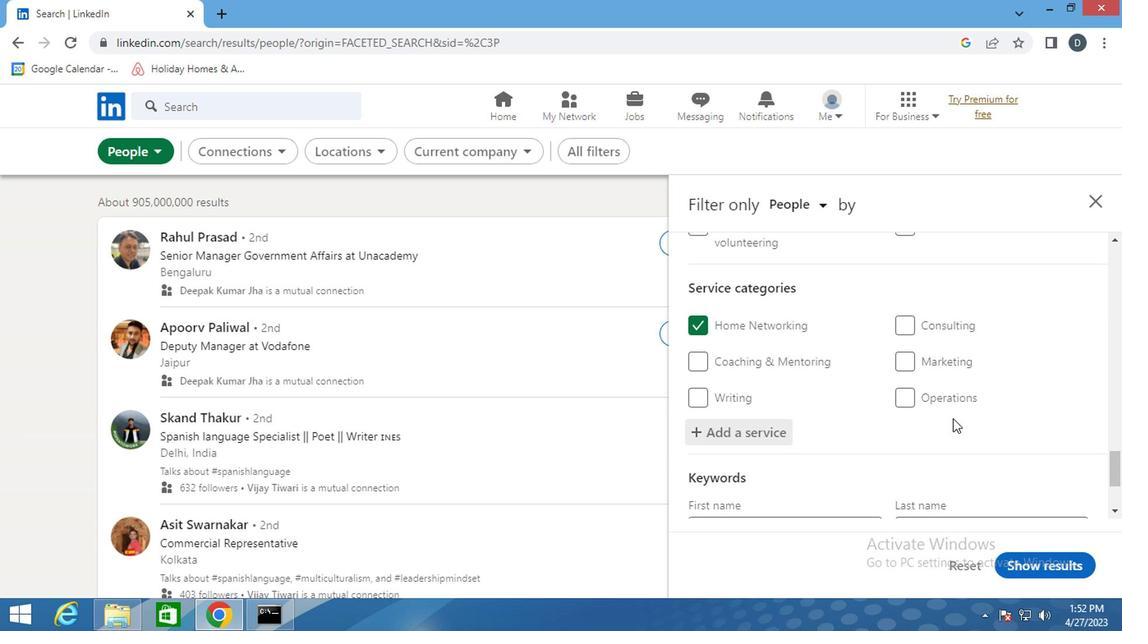 
Action: Mouse moved to (818, 452)
Screenshot: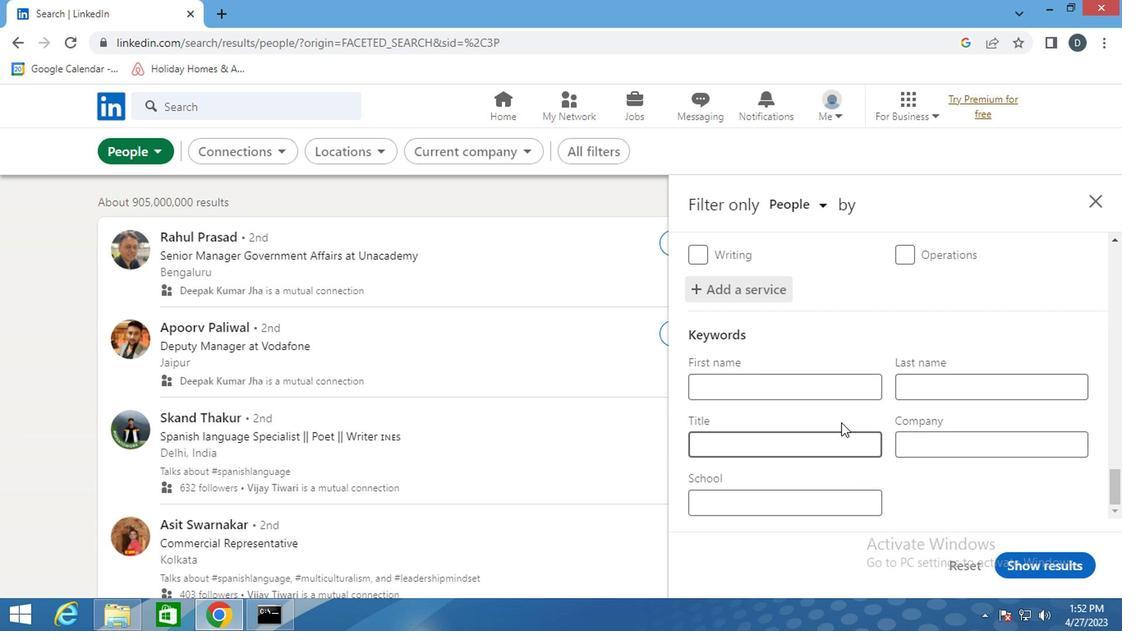 
Action: Mouse pressed left at (818, 452)
Screenshot: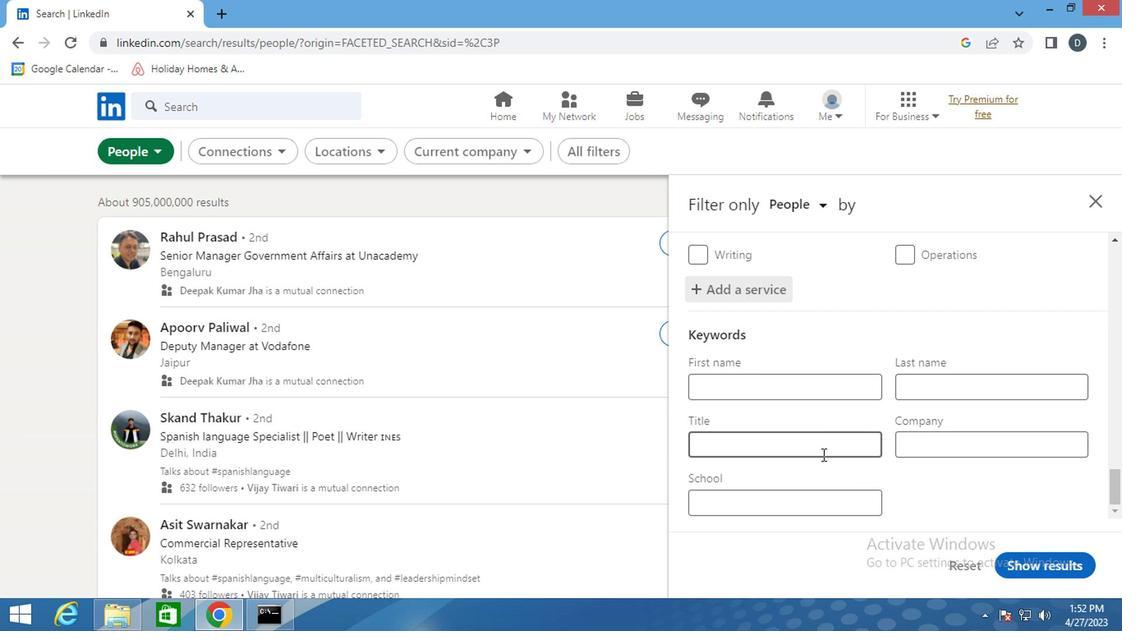 
Action: Key pressed <Key.shift>M<Key.shift>ECHANIC
Screenshot: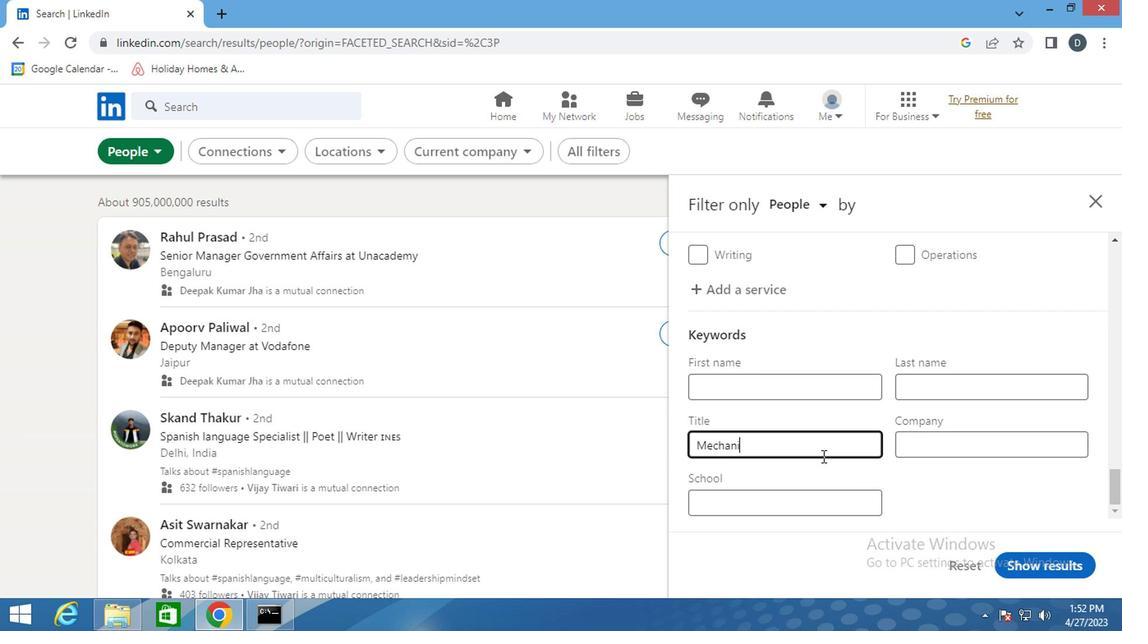 
Action: Mouse moved to (1059, 549)
Screenshot: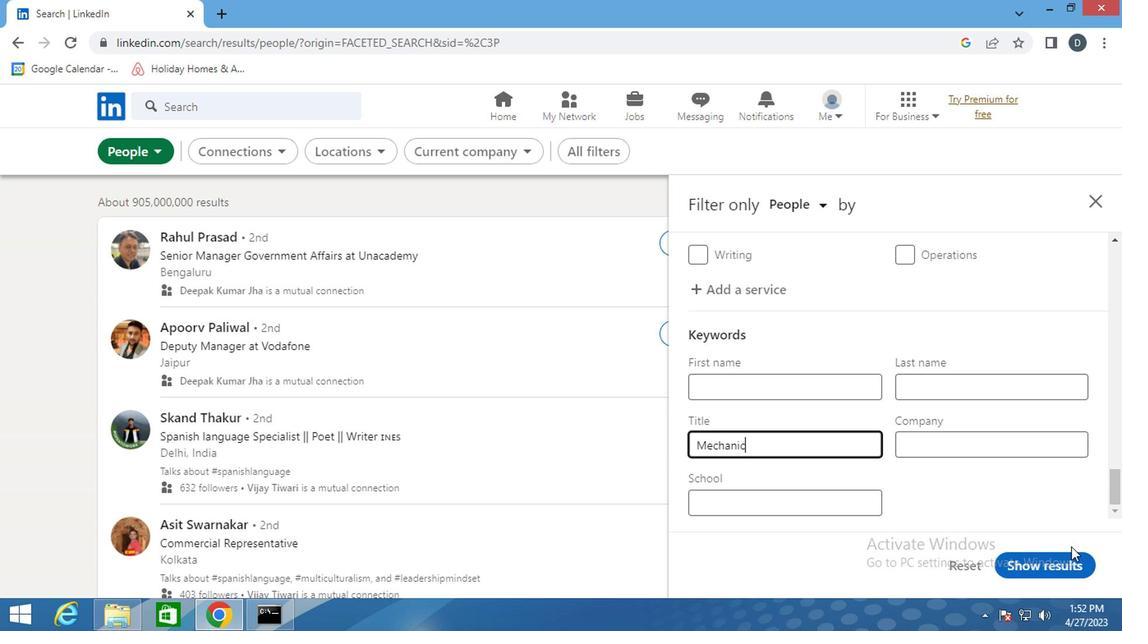 
Action: Mouse pressed left at (1059, 549)
Screenshot: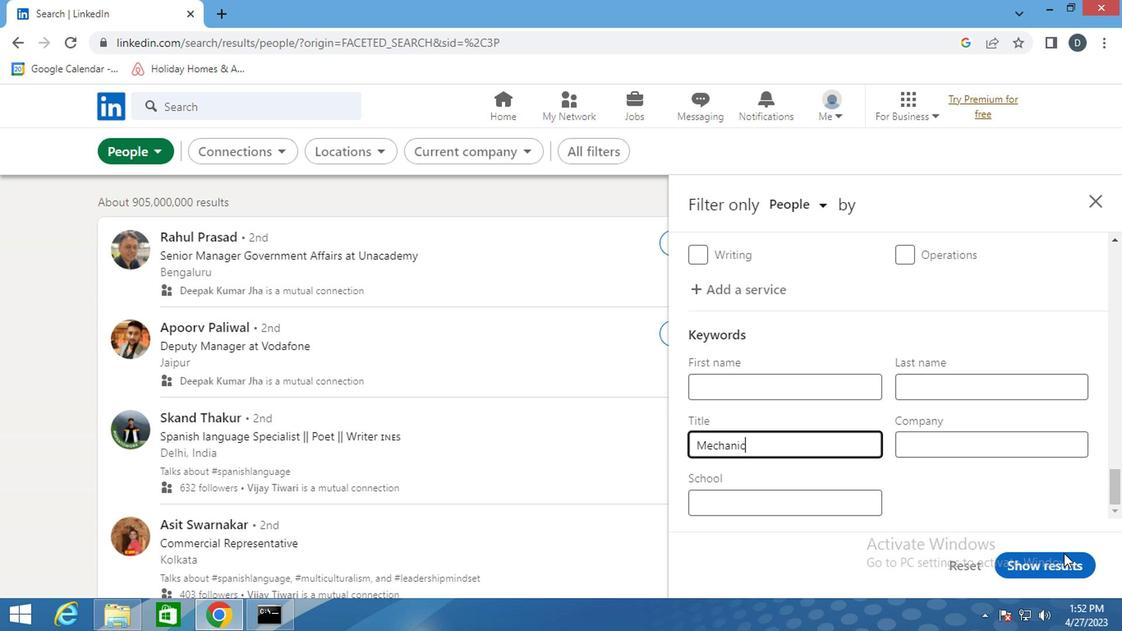 
Action: Mouse moved to (864, 402)
Screenshot: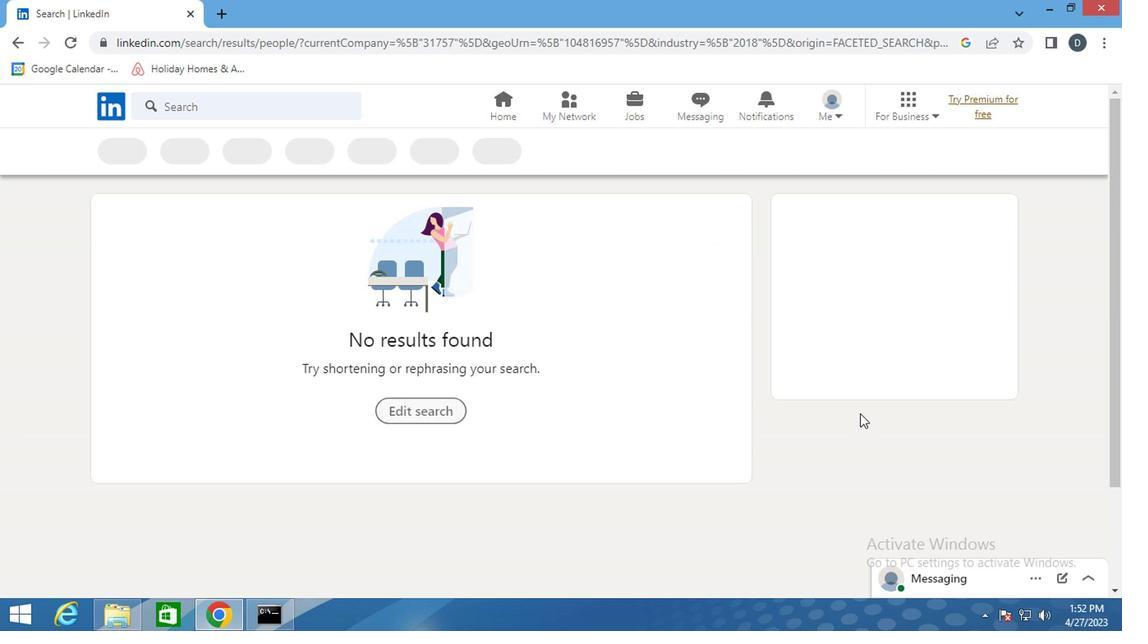 
